 Task: Find connections with filter location Luofeng with filter topic #trainer with filter profile language English with filter current company Tata AIA Life Insurance with filter school PES UNIVERSITY, BANGLORE with filter industry Non-profit Organizations with filter service category Wedding Photography with filter keywords title Salon Manager
Action: Mouse moved to (626, 72)
Screenshot: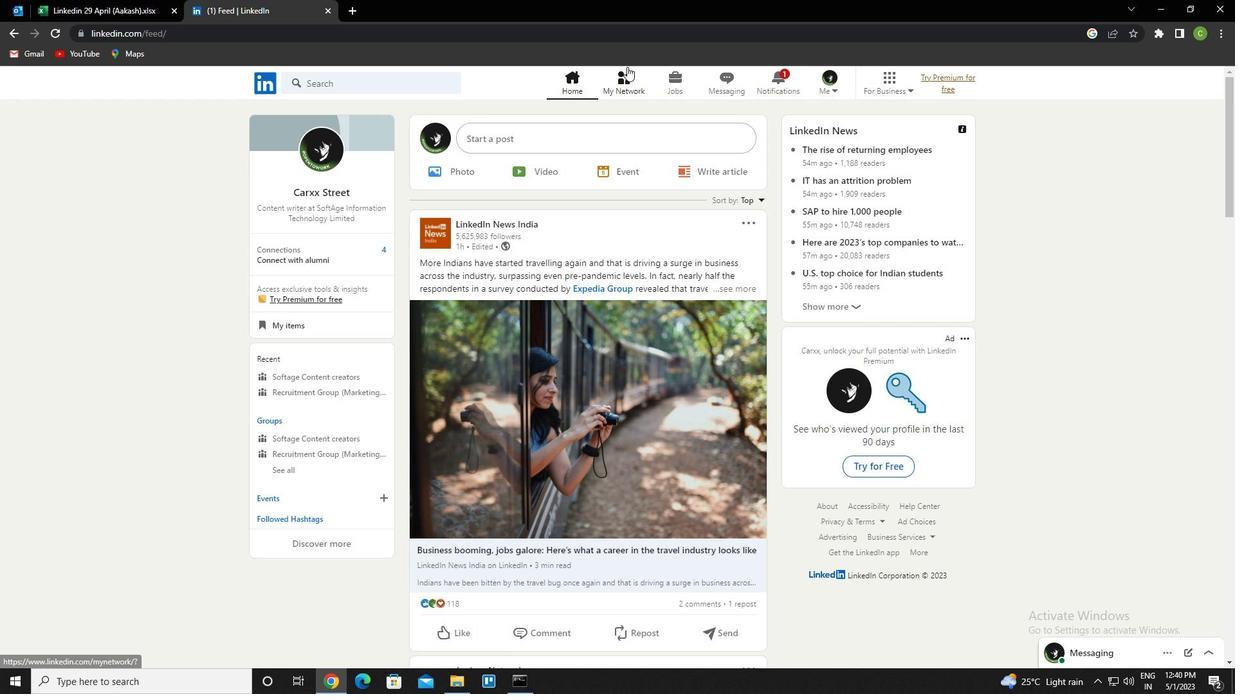 
Action: Mouse pressed left at (626, 72)
Screenshot: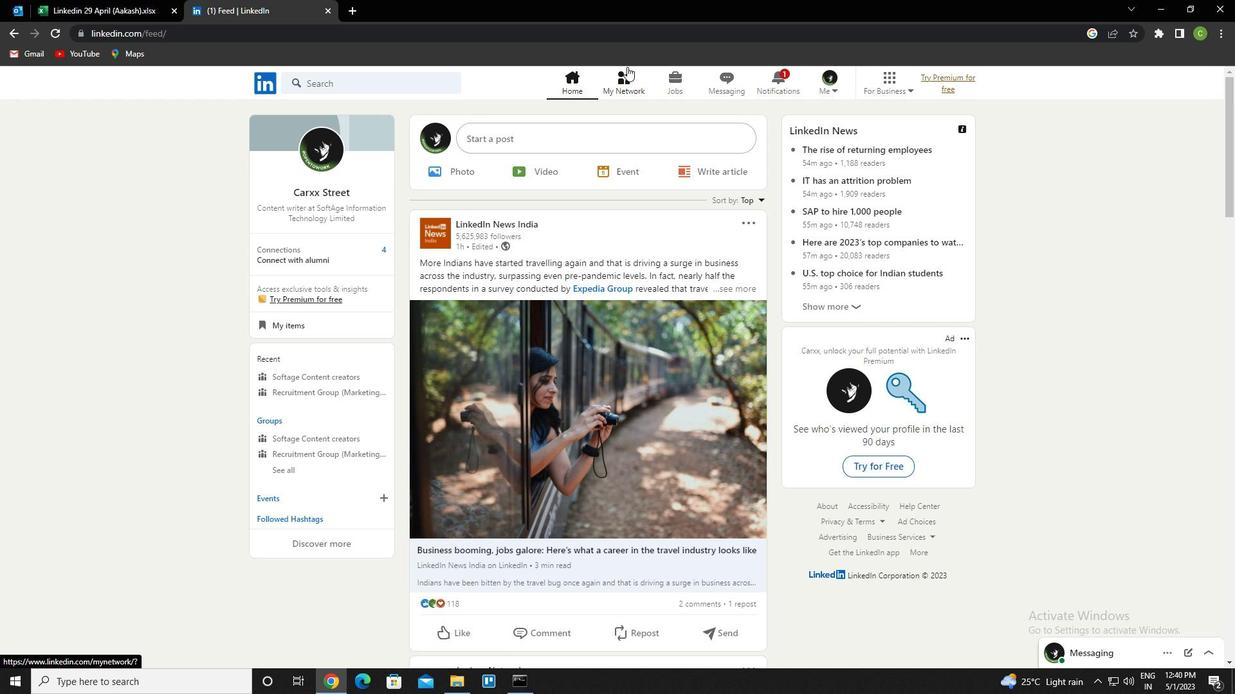 
Action: Mouse moved to (351, 154)
Screenshot: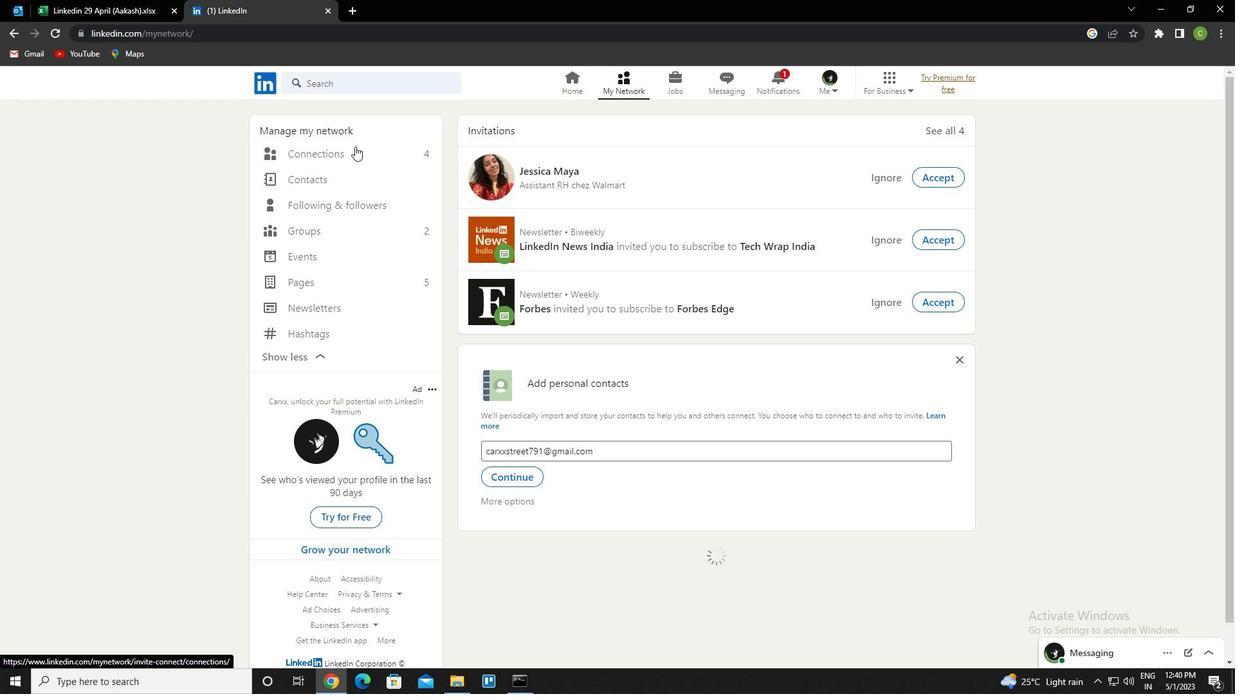 
Action: Mouse pressed left at (351, 154)
Screenshot: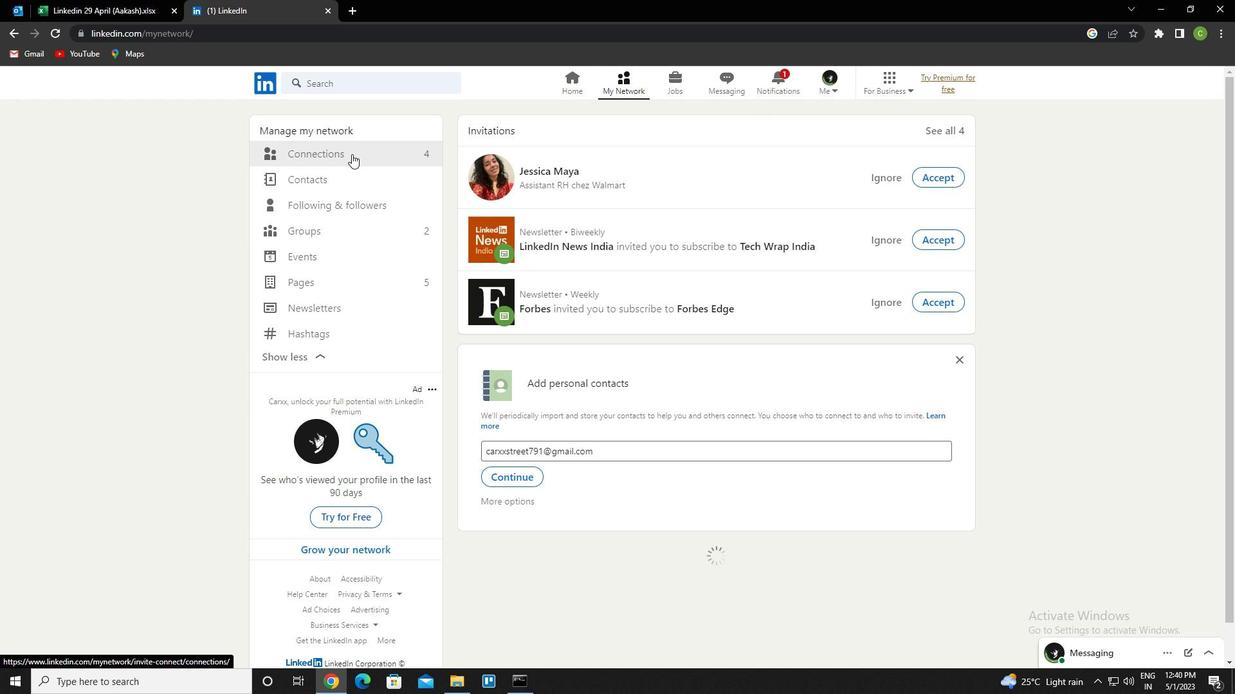 
Action: Mouse moved to (702, 157)
Screenshot: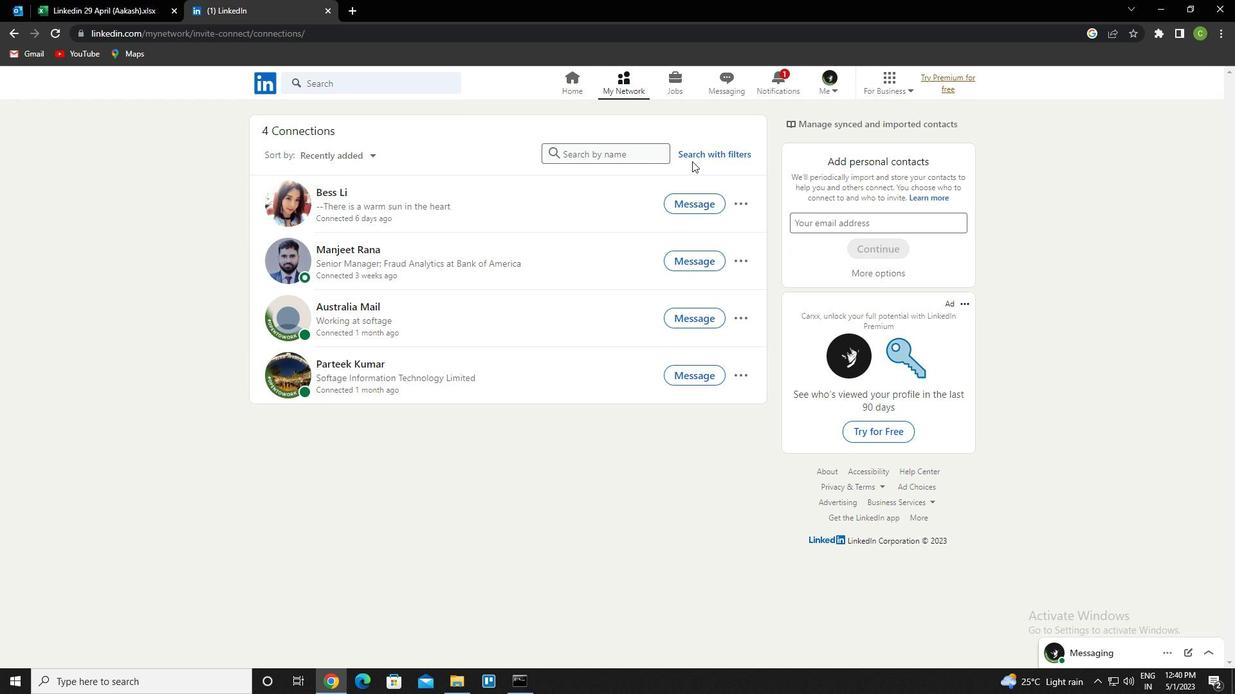 
Action: Mouse pressed left at (702, 157)
Screenshot: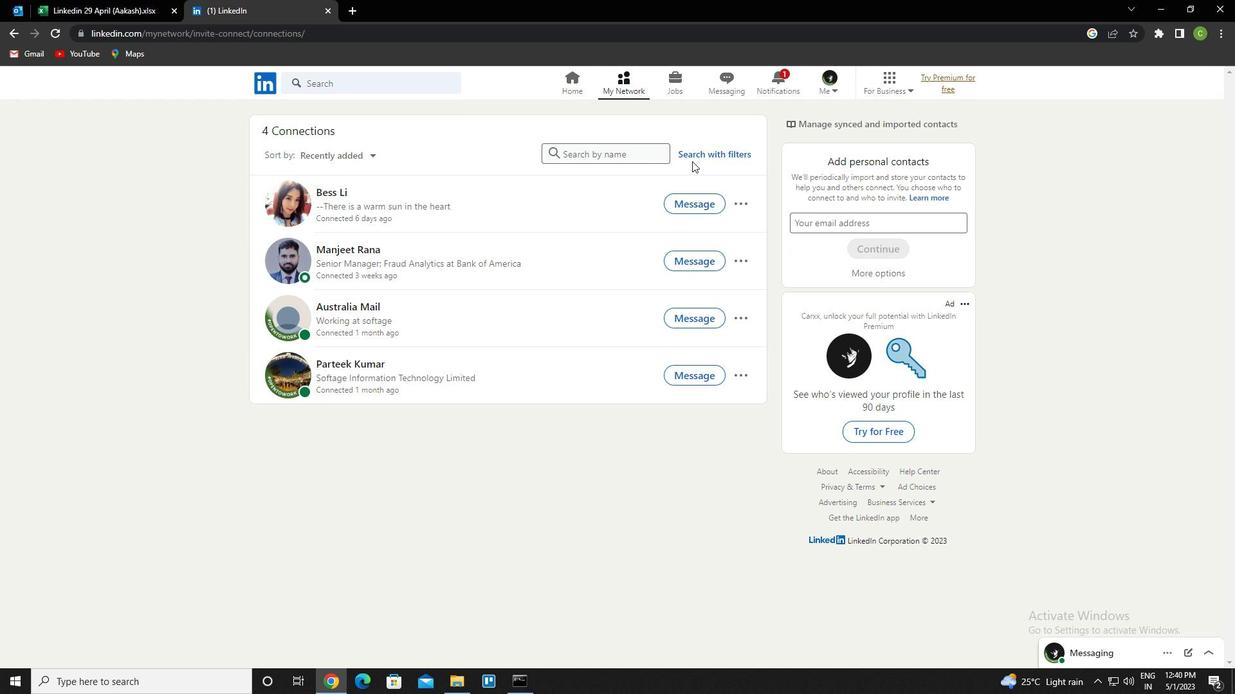 
Action: Mouse moved to (658, 114)
Screenshot: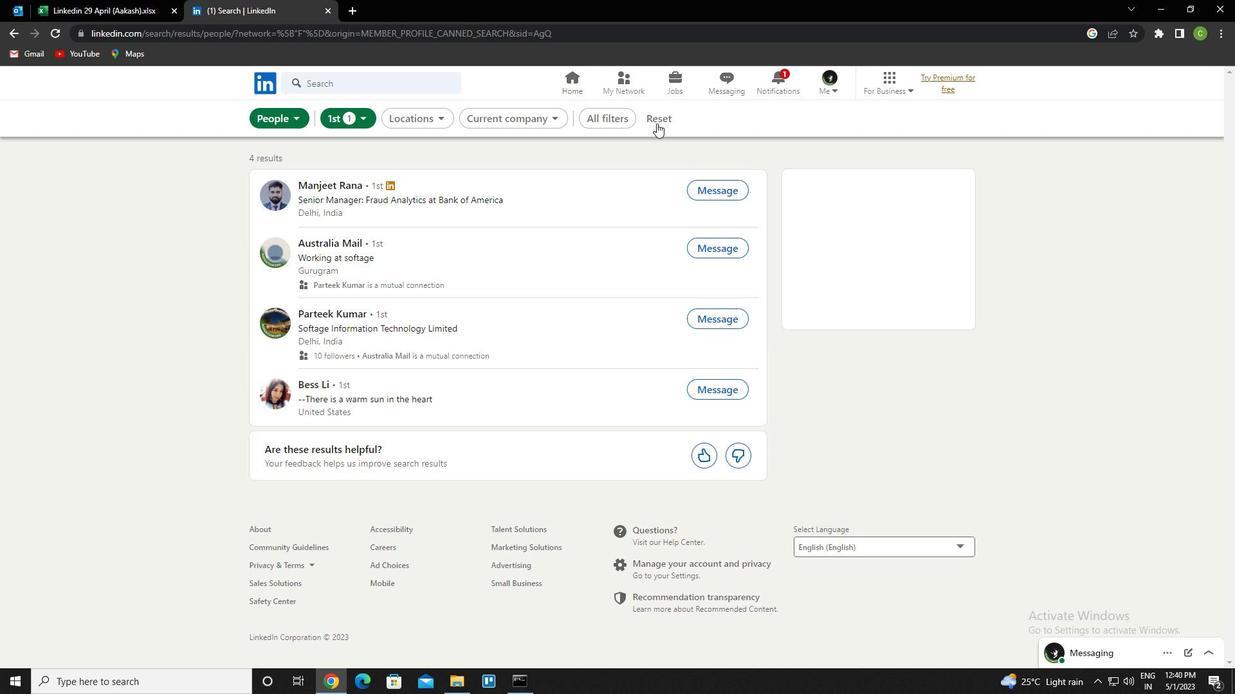 
Action: Mouse pressed left at (658, 114)
Screenshot: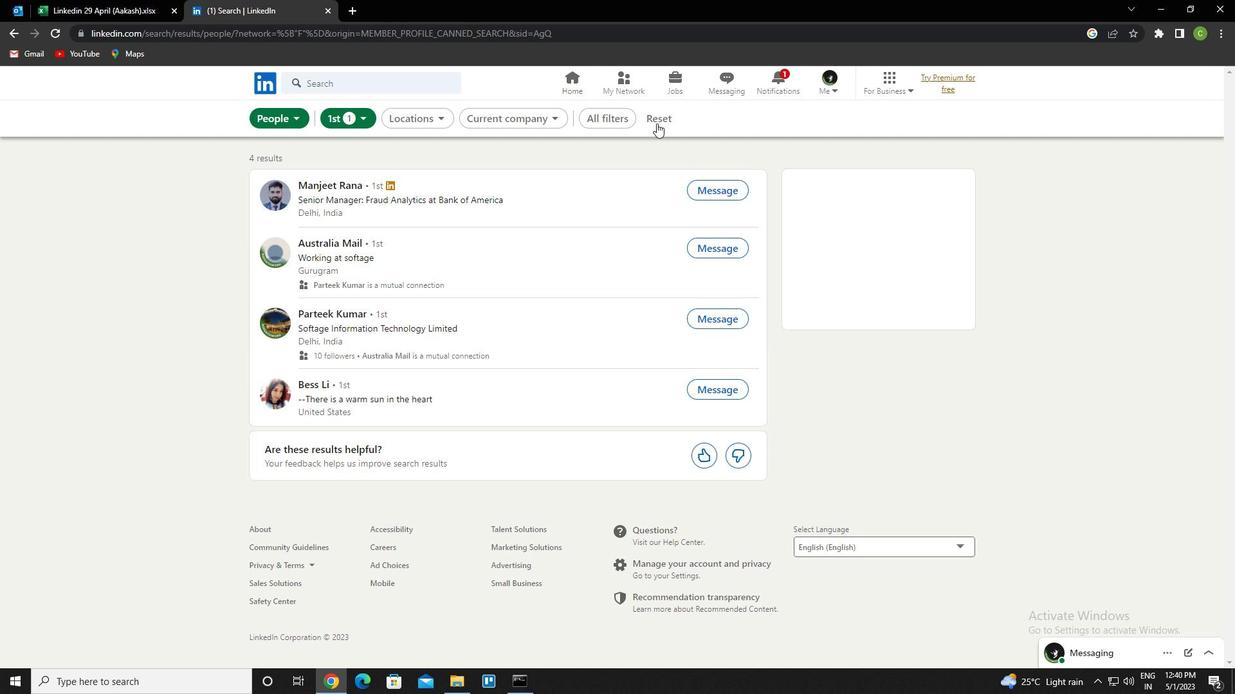 
Action: Mouse moved to (656, 118)
Screenshot: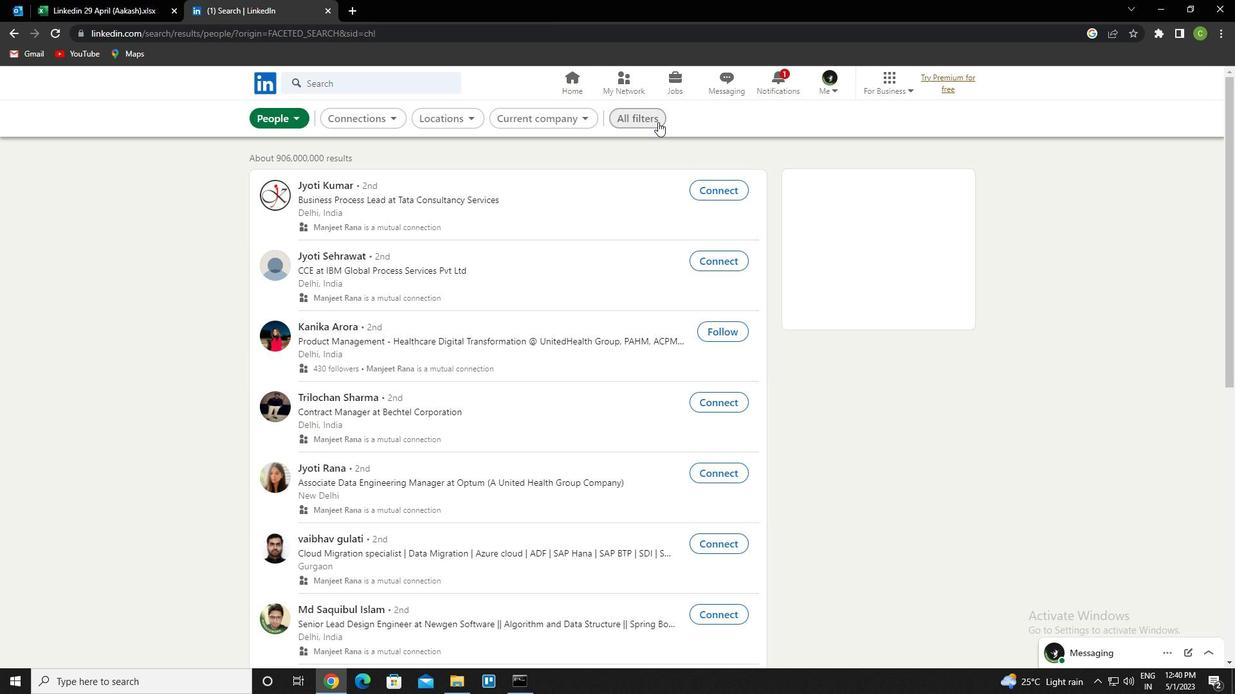 
Action: Mouse pressed left at (656, 118)
Screenshot: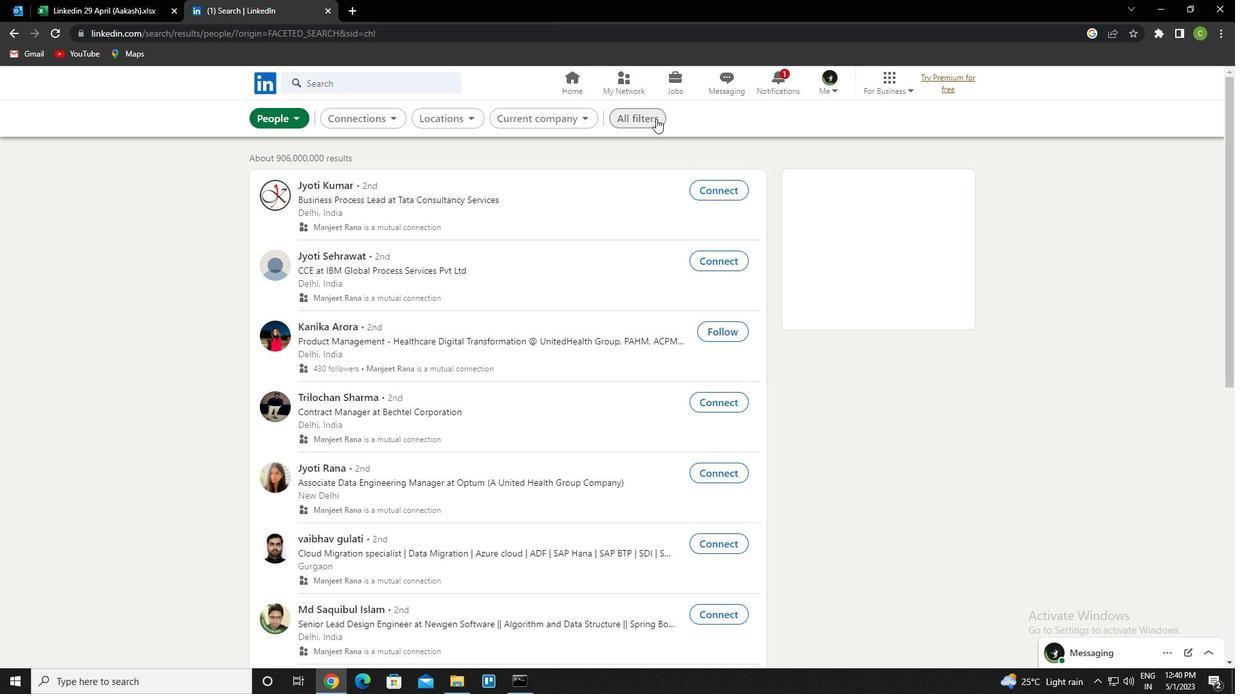 
Action: Mouse moved to (958, 291)
Screenshot: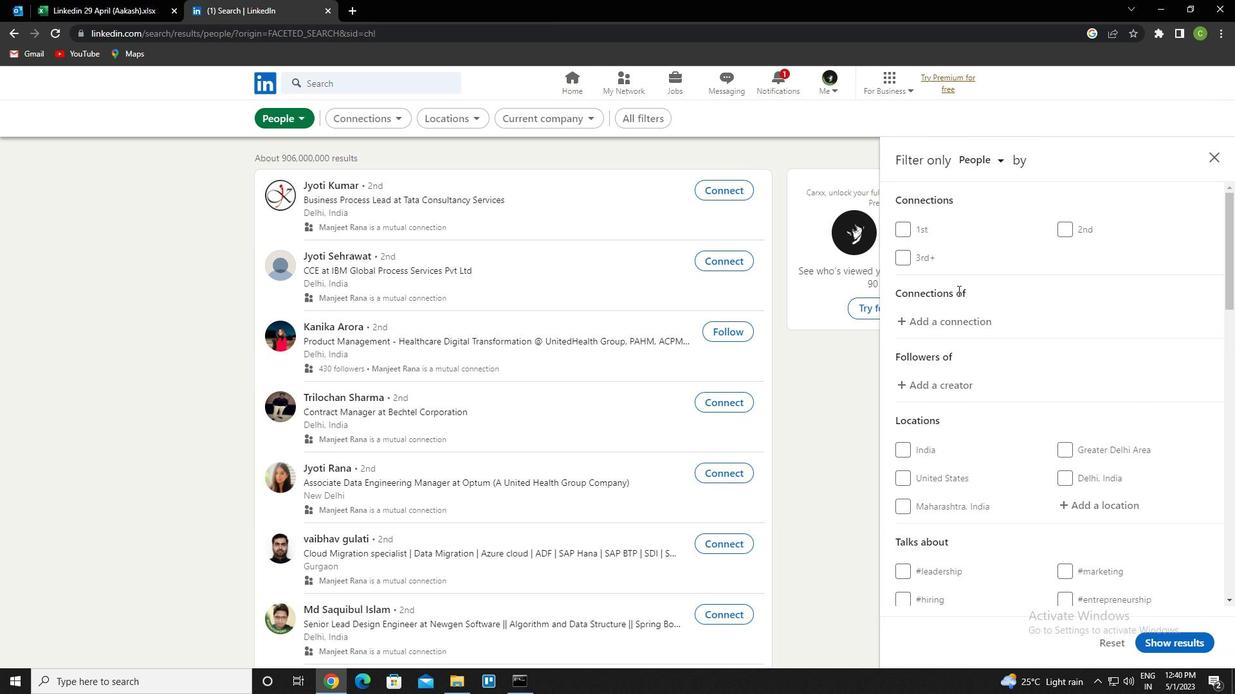 
Action: Mouse scrolled (958, 290) with delta (0, 0)
Screenshot: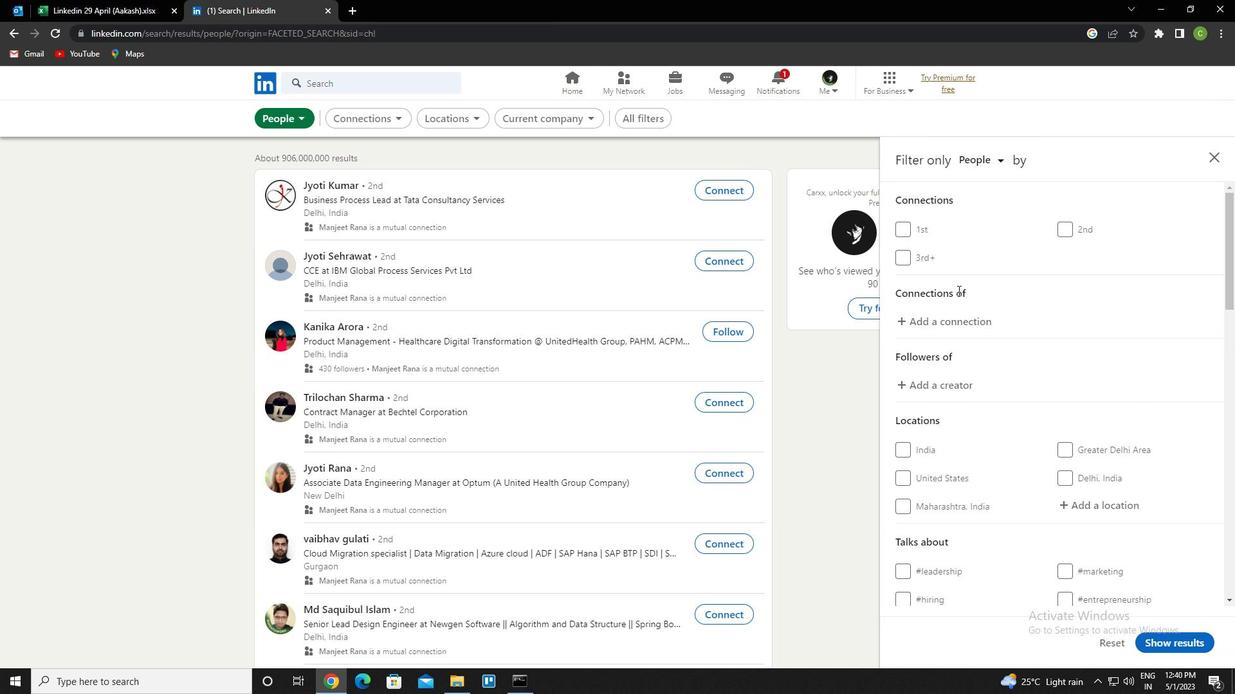 
Action: Mouse scrolled (958, 290) with delta (0, 0)
Screenshot: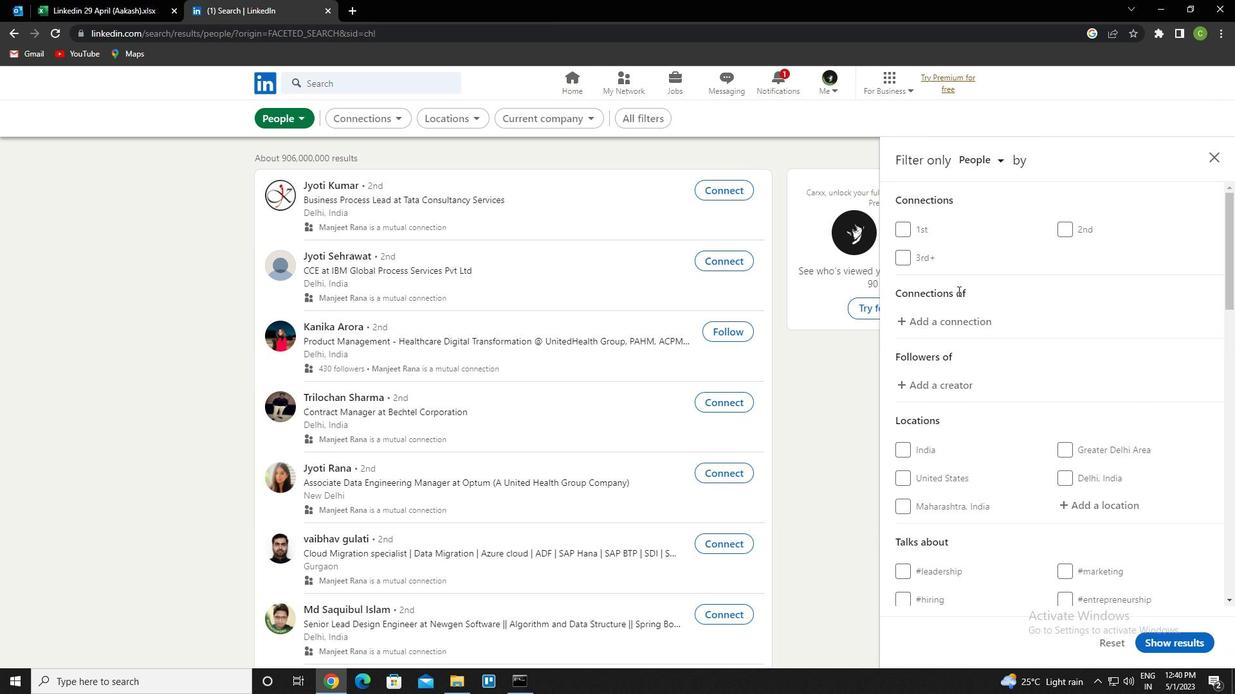 
Action: Mouse moved to (963, 308)
Screenshot: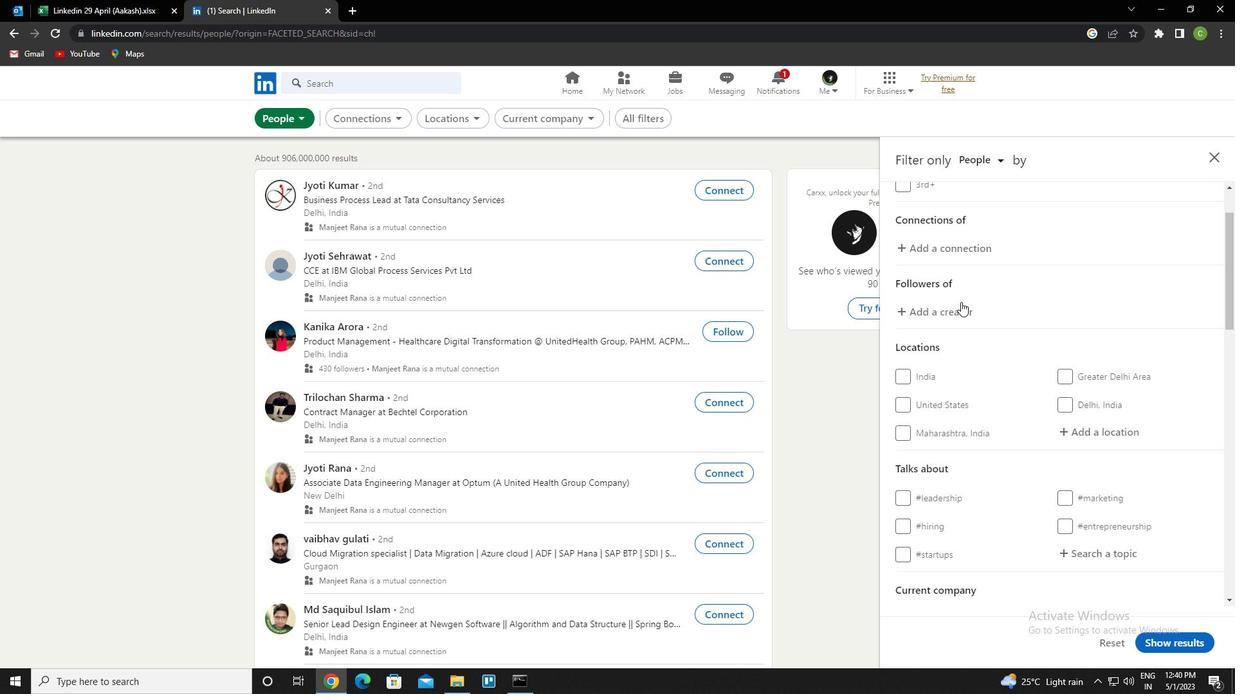 
Action: Mouse scrolled (963, 308) with delta (0, 0)
Screenshot: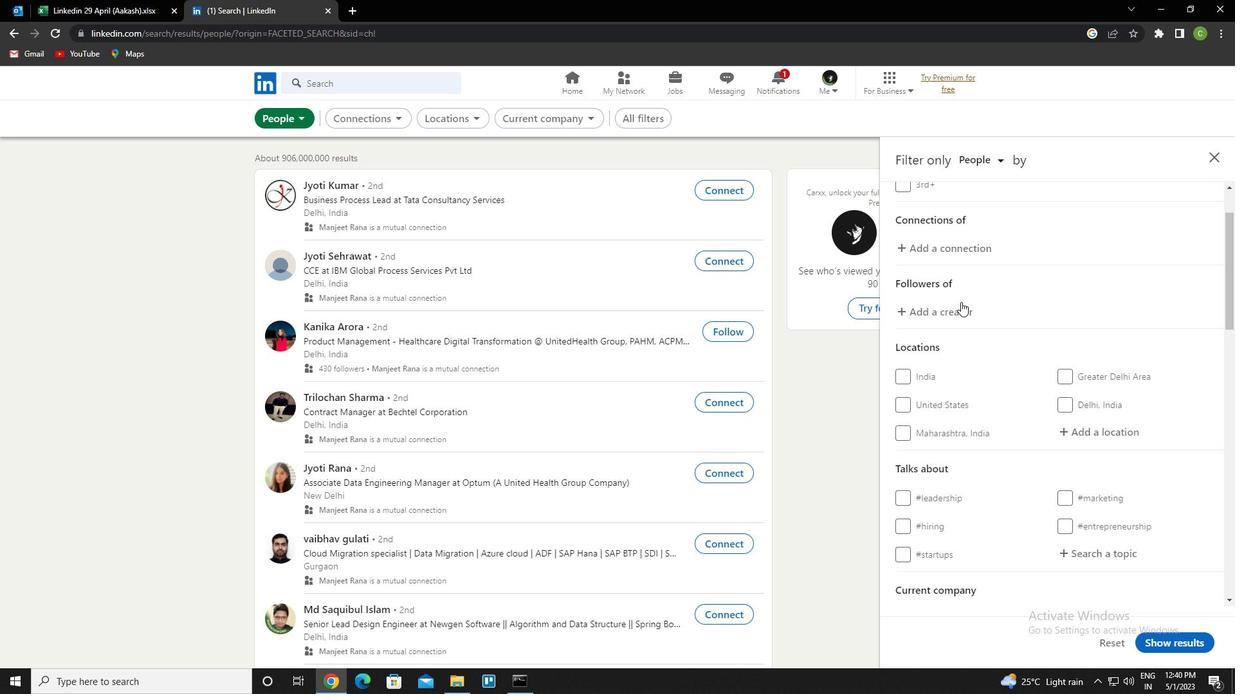 
Action: Mouse moved to (1097, 315)
Screenshot: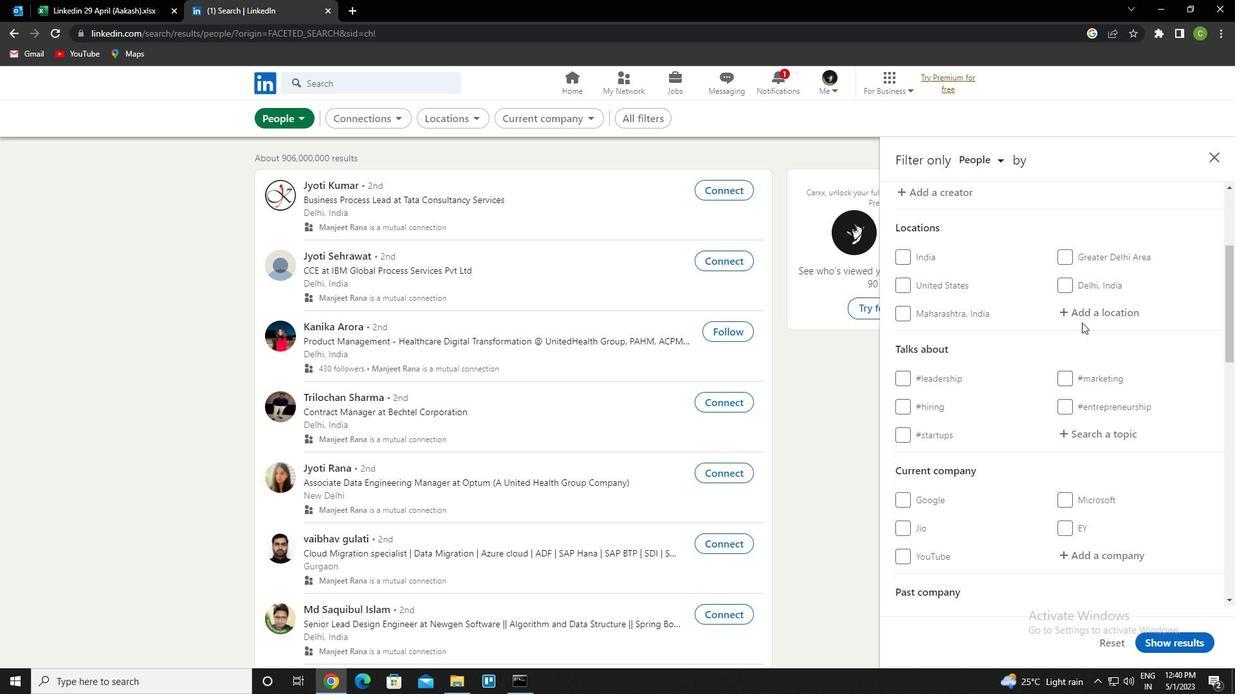 
Action: Mouse pressed left at (1097, 315)
Screenshot: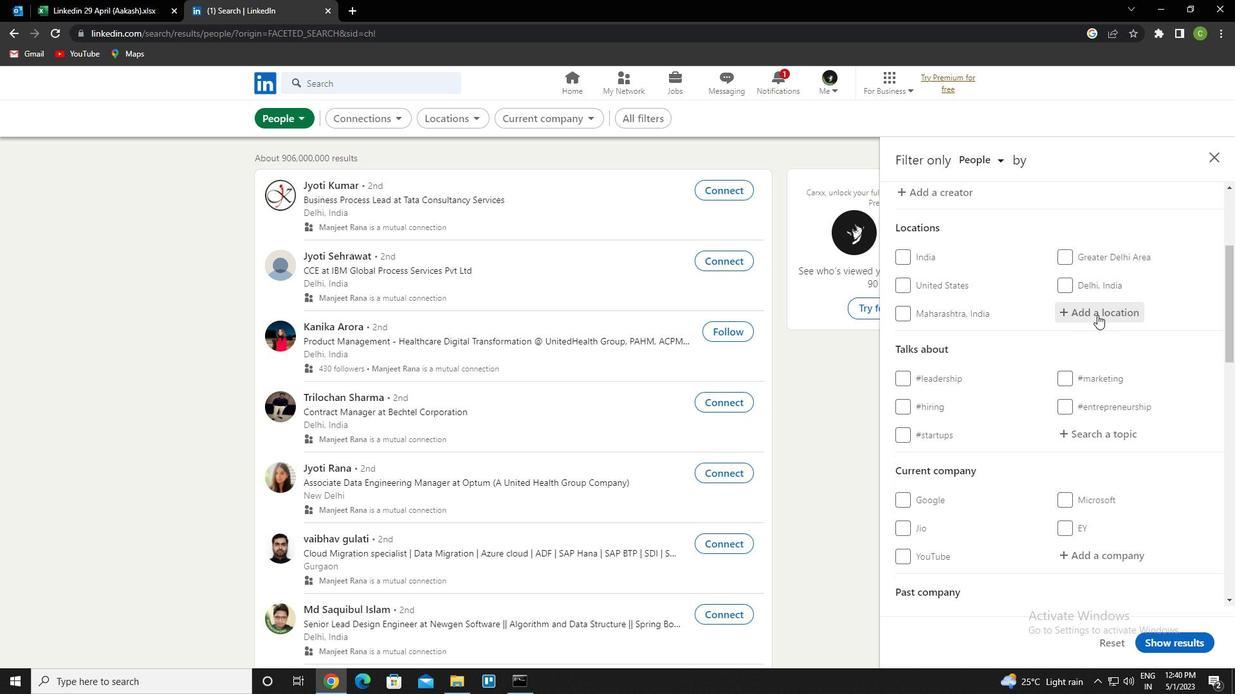 
Action: Mouse moved to (856, 487)
Screenshot: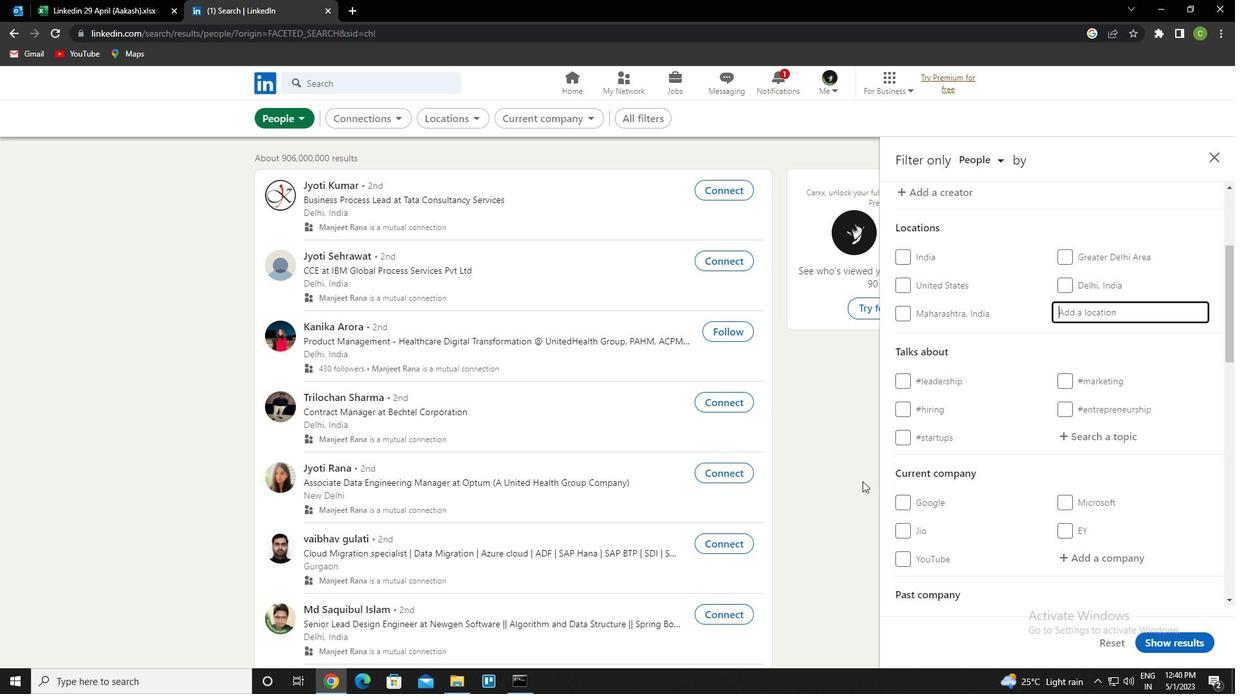 
Action: Key pressed <Key.caps_lock>l<Key.caps_lock>uofeng<Key.enter>
Screenshot: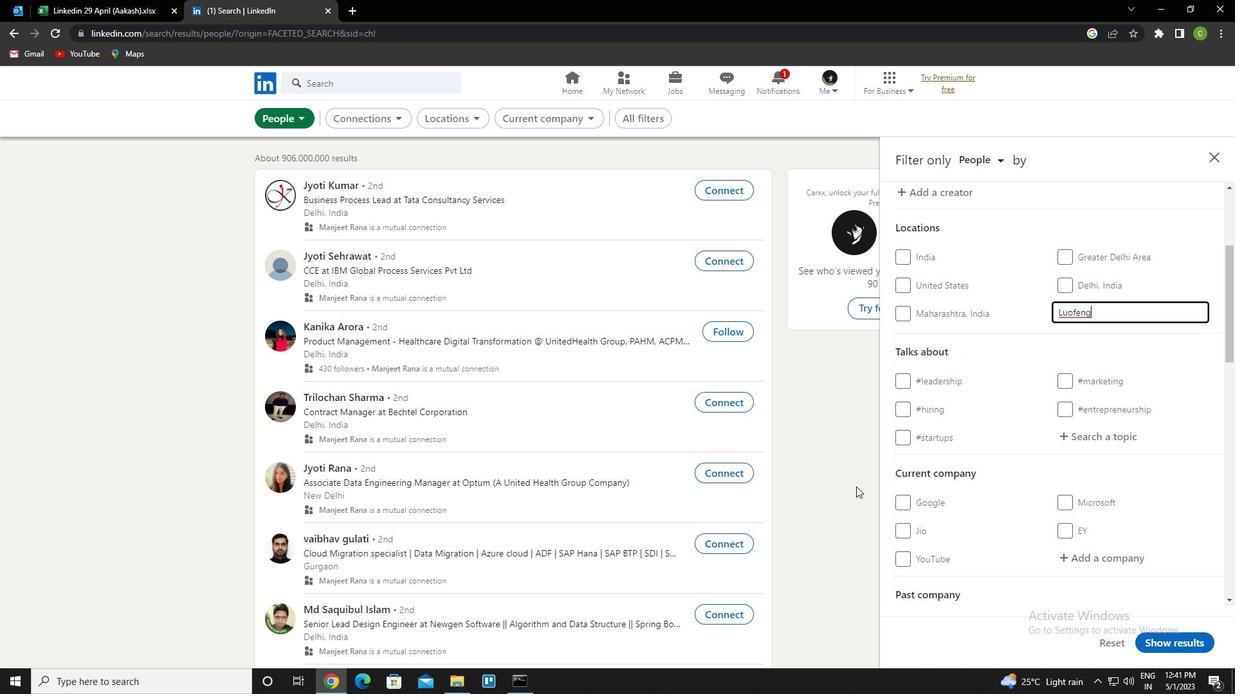 
Action: Mouse moved to (1214, 496)
Screenshot: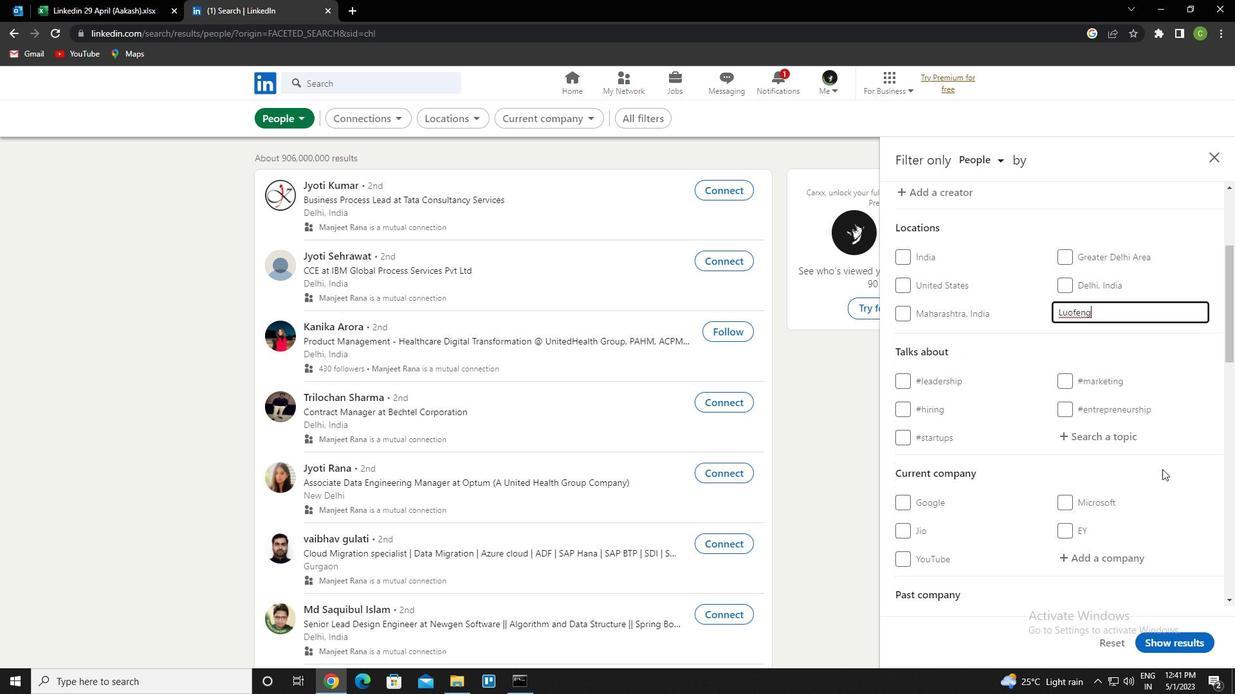 
Action: Mouse scrolled (1214, 496) with delta (0, 0)
Screenshot: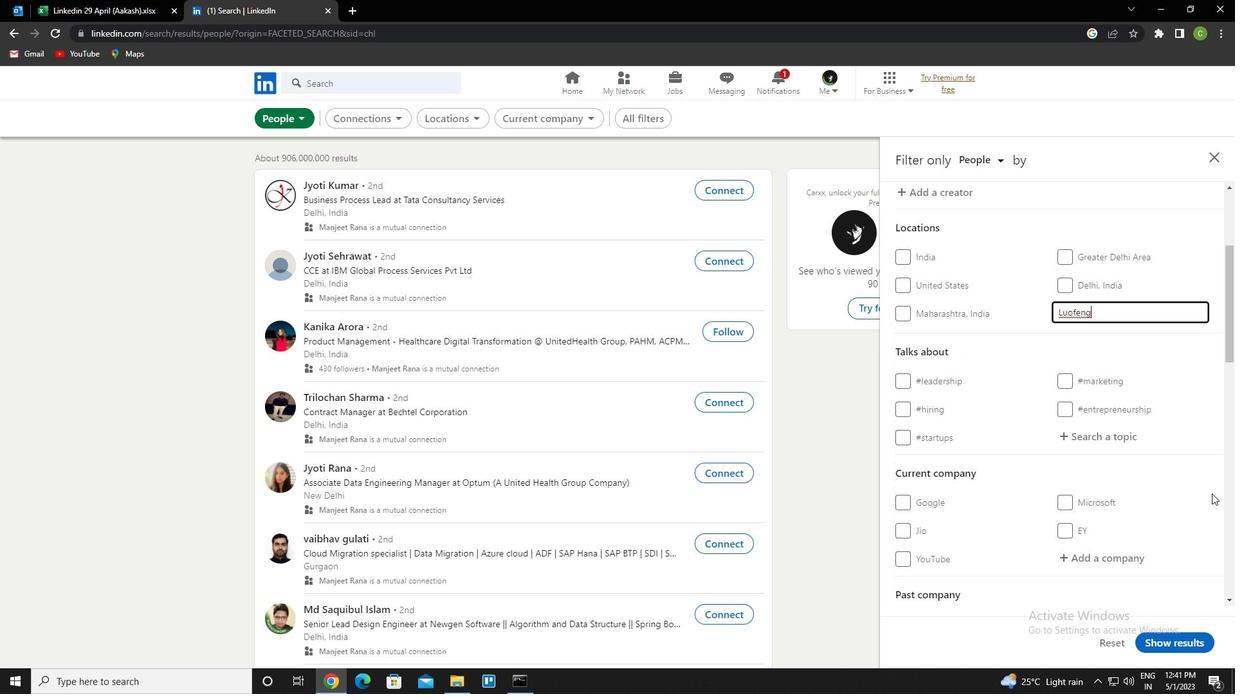 
Action: Mouse moved to (1106, 373)
Screenshot: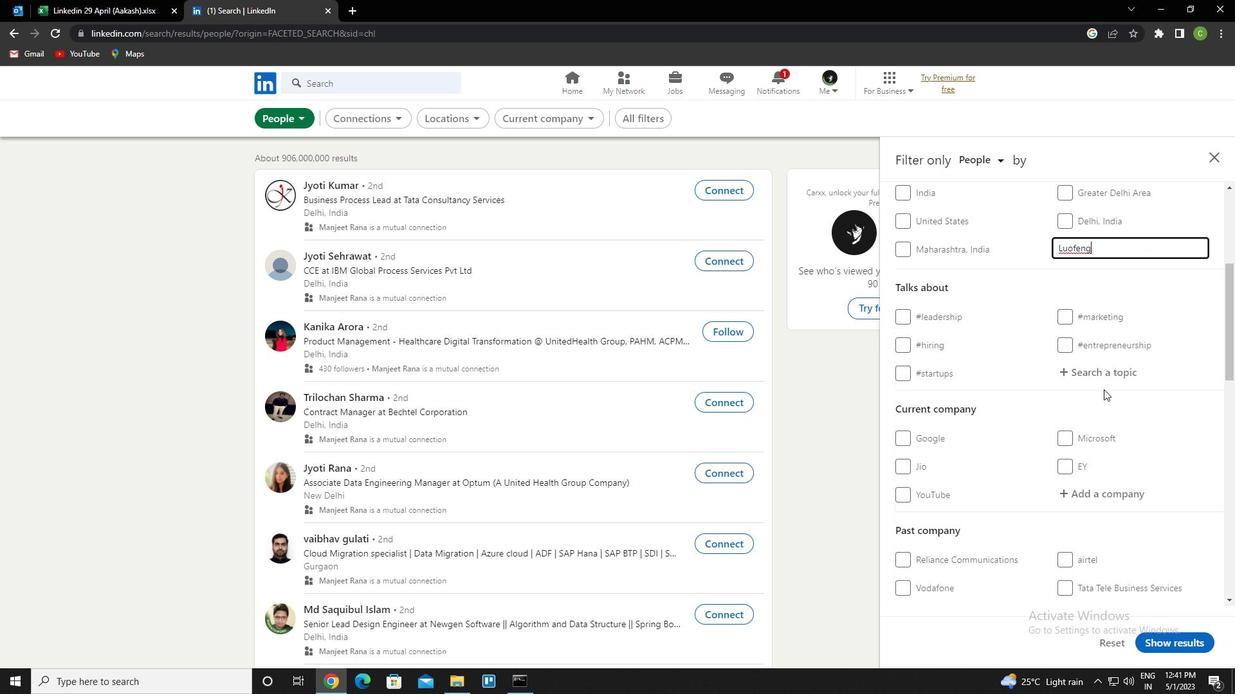 
Action: Mouse pressed left at (1106, 373)
Screenshot: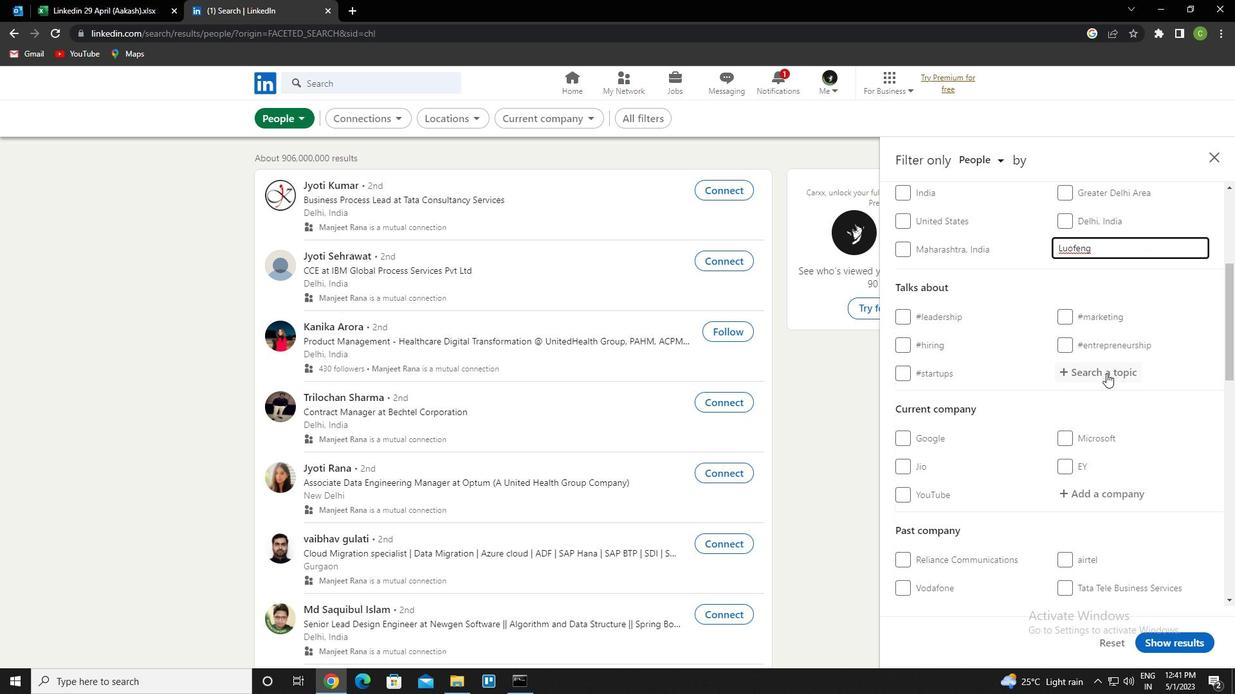 
Action: Key pressed trainer<Key.down><Key.enter>
Screenshot: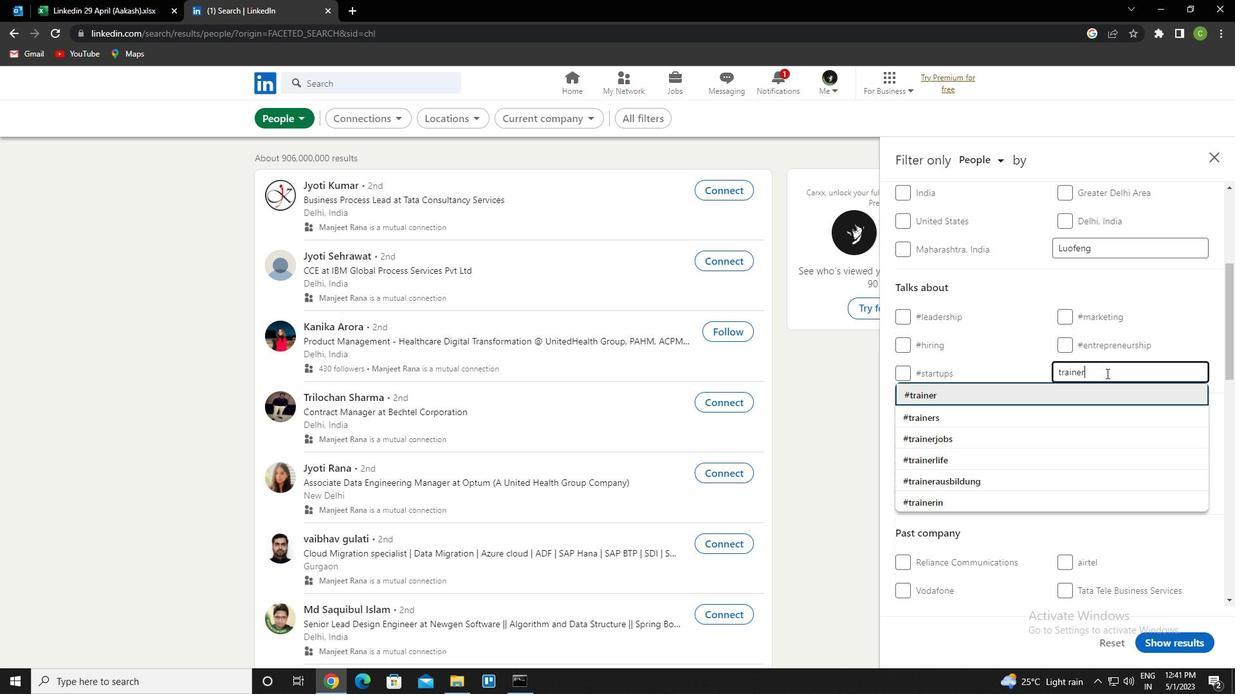 
Action: Mouse scrolled (1106, 373) with delta (0, 0)
Screenshot: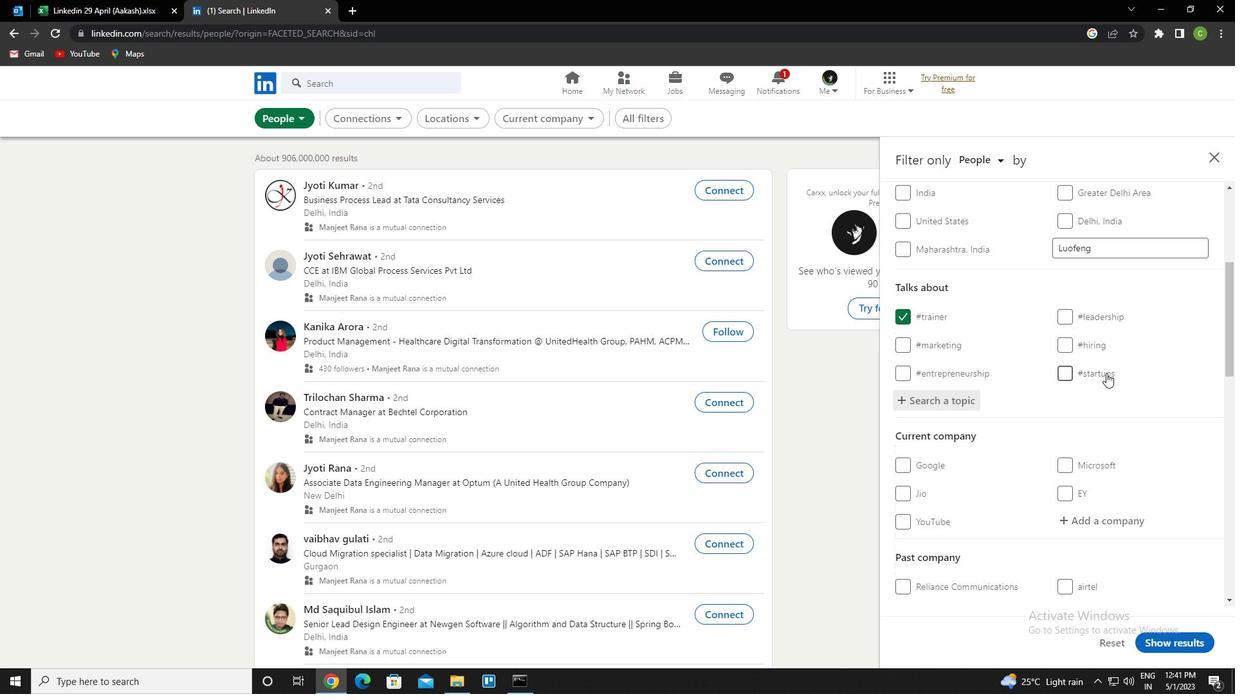 
Action: Mouse moved to (1105, 374)
Screenshot: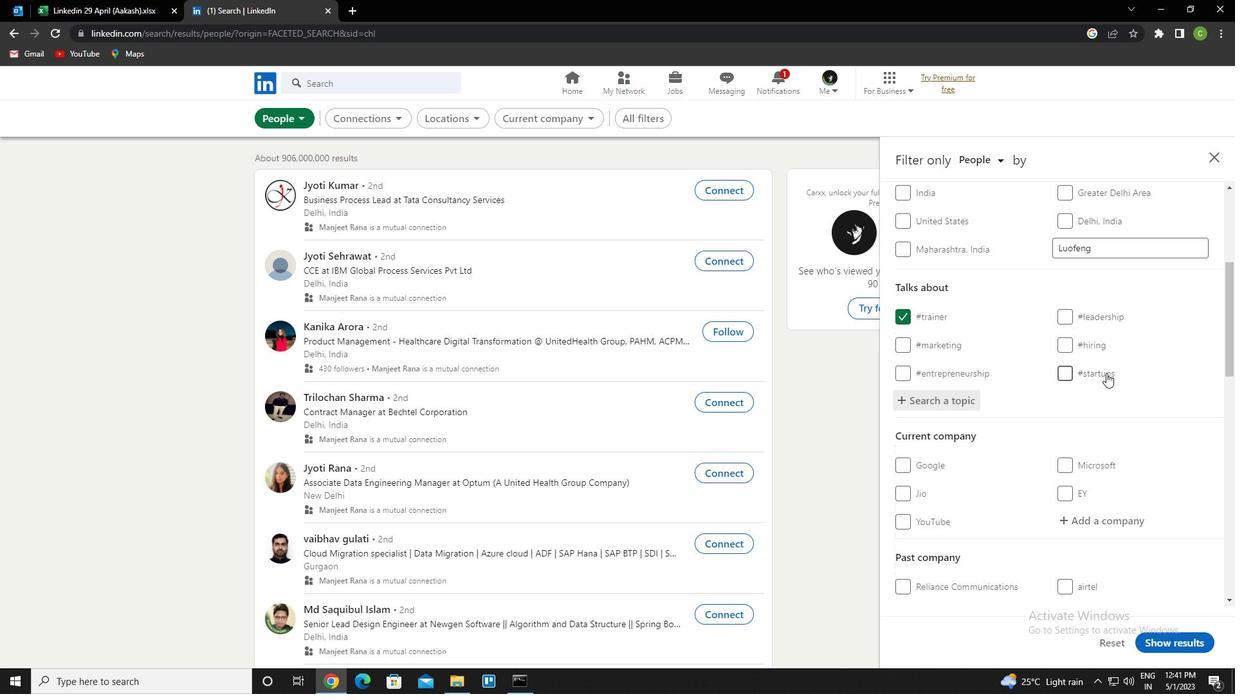 
Action: Mouse scrolled (1105, 373) with delta (0, 0)
Screenshot: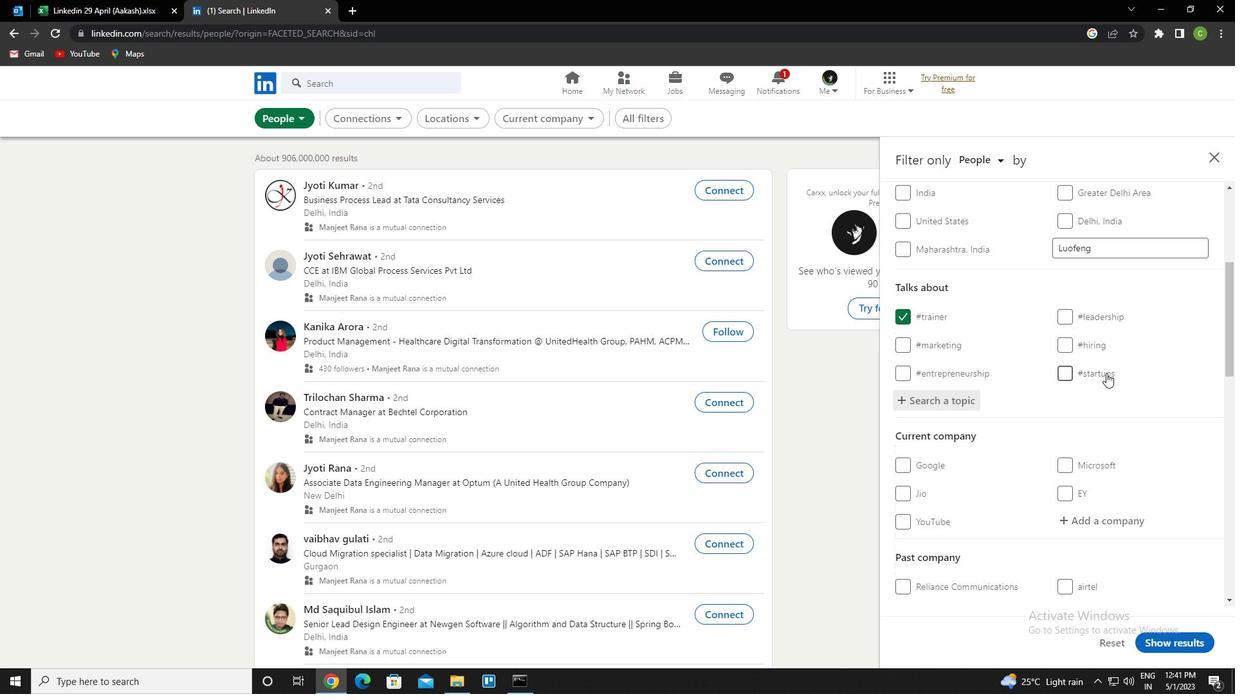 
Action: Mouse moved to (1102, 376)
Screenshot: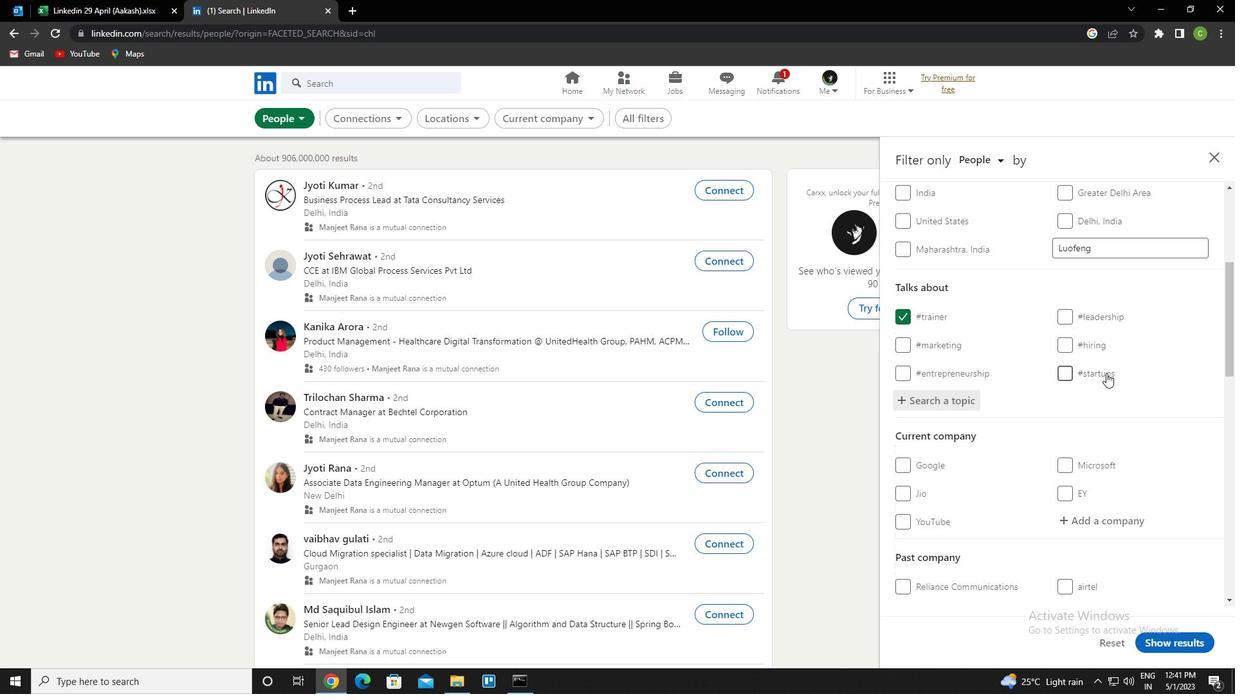 
Action: Mouse scrolled (1102, 375) with delta (0, 0)
Screenshot: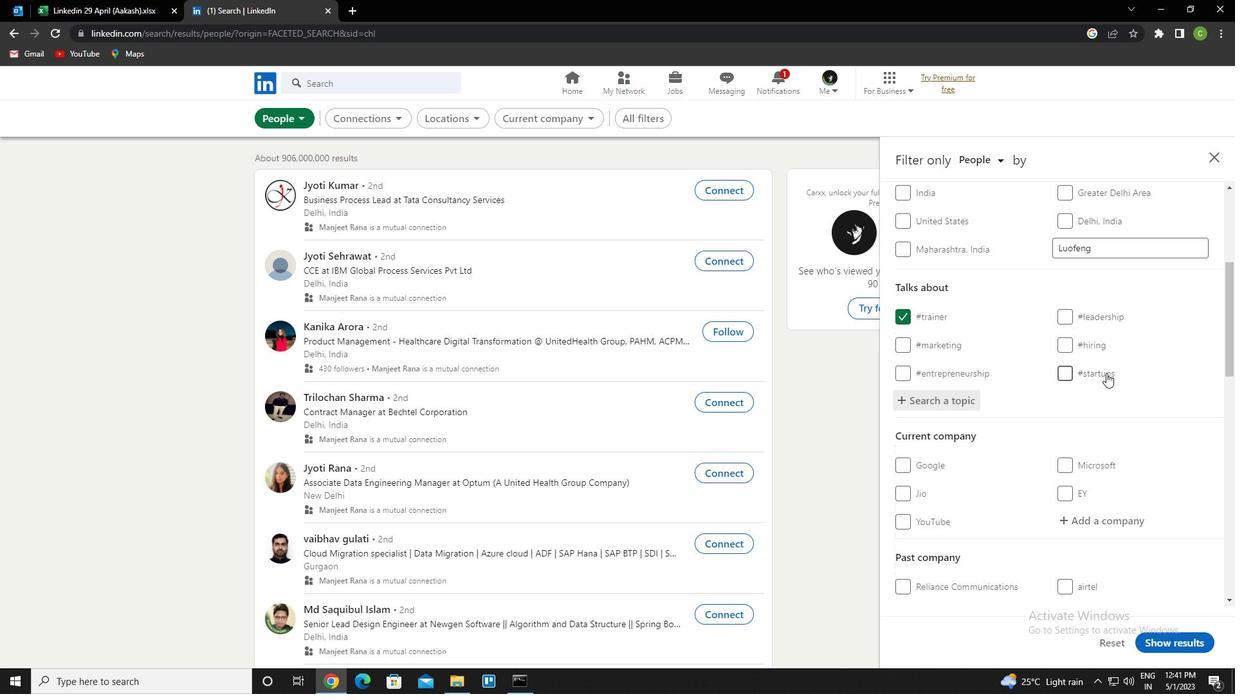 
Action: Mouse moved to (1101, 377)
Screenshot: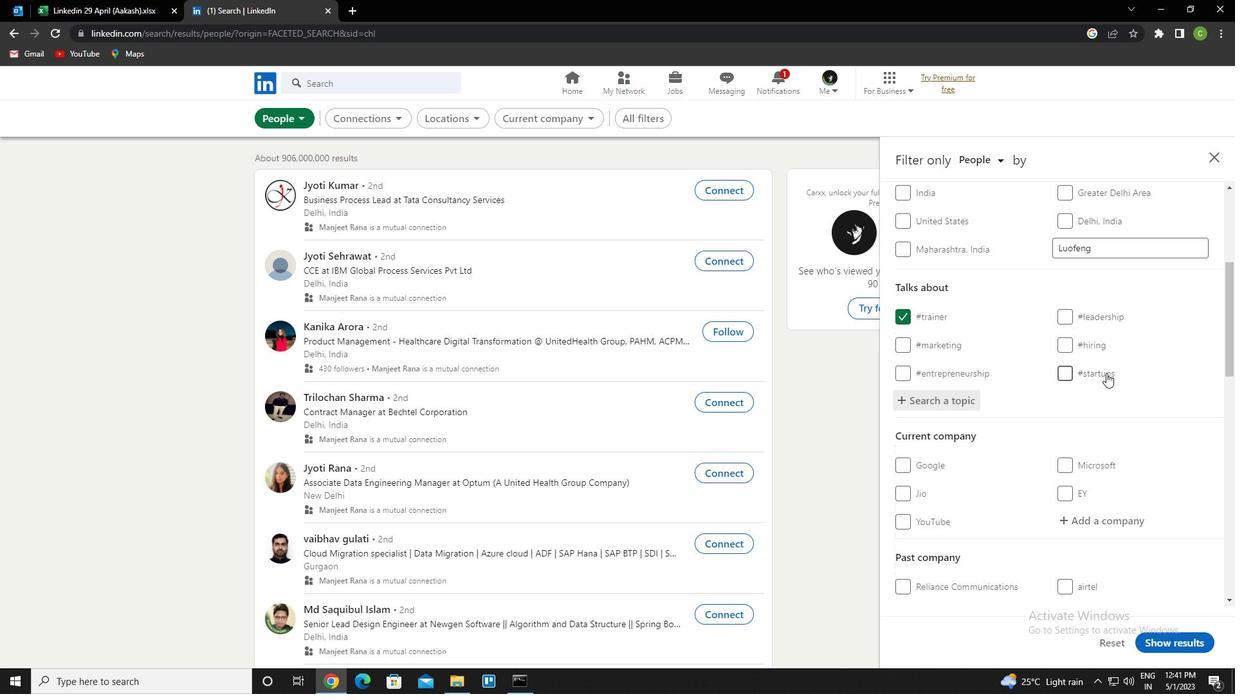 
Action: Mouse scrolled (1101, 376) with delta (0, 0)
Screenshot: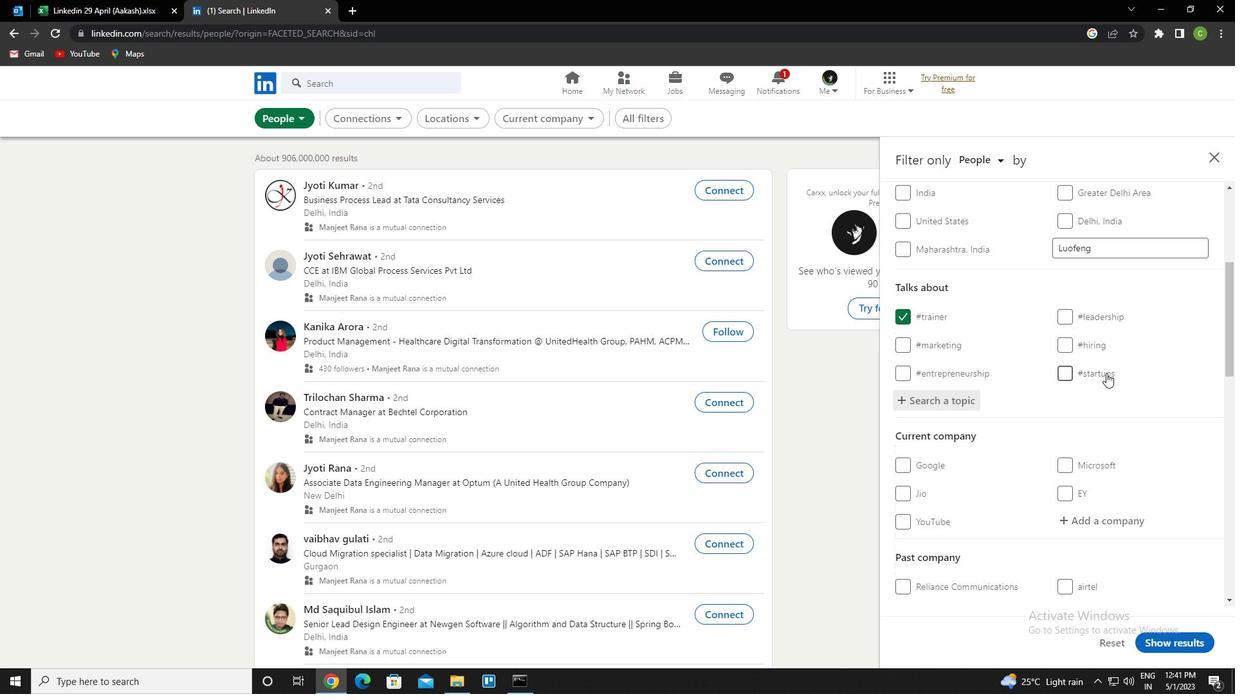 
Action: Mouse scrolled (1101, 376) with delta (0, 0)
Screenshot: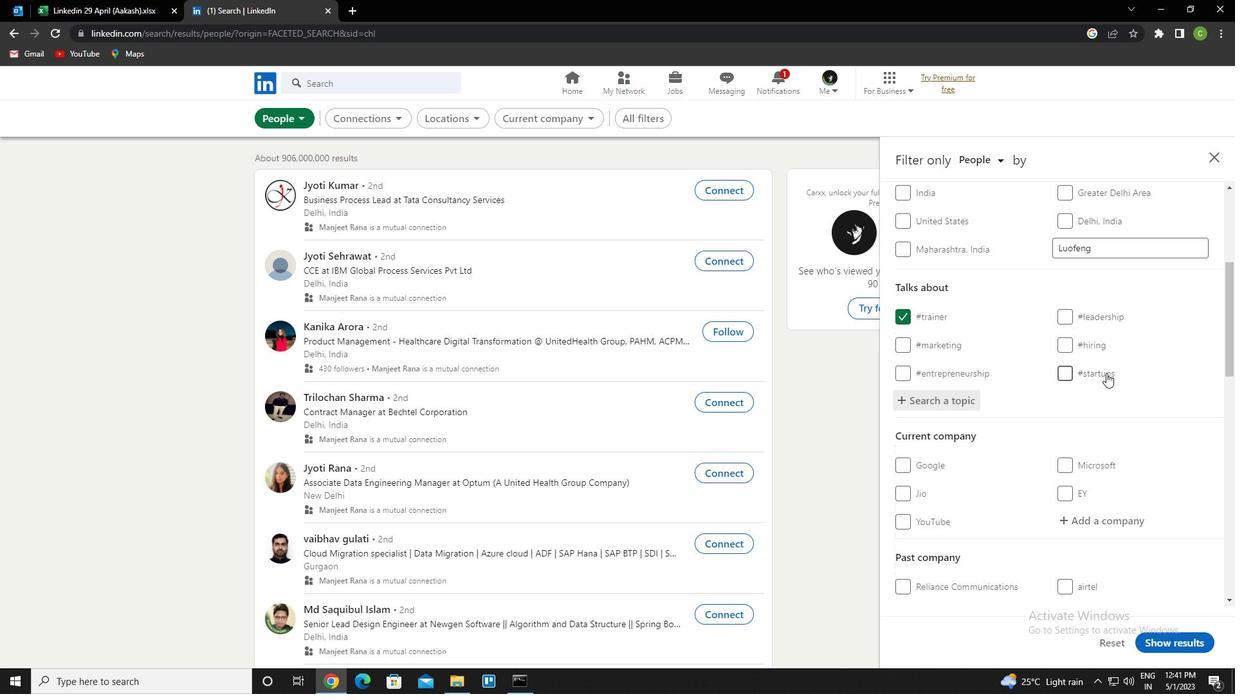 
Action: Mouse scrolled (1101, 376) with delta (0, 0)
Screenshot: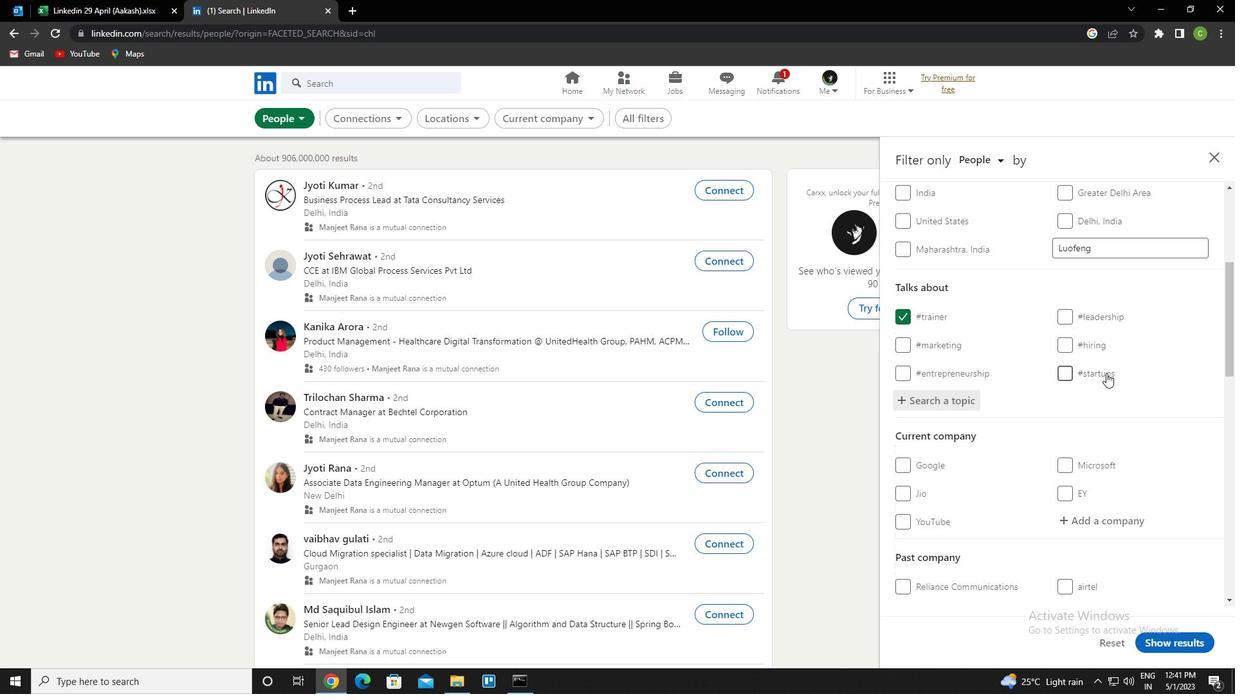 
Action: Mouse scrolled (1101, 376) with delta (0, 0)
Screenshot: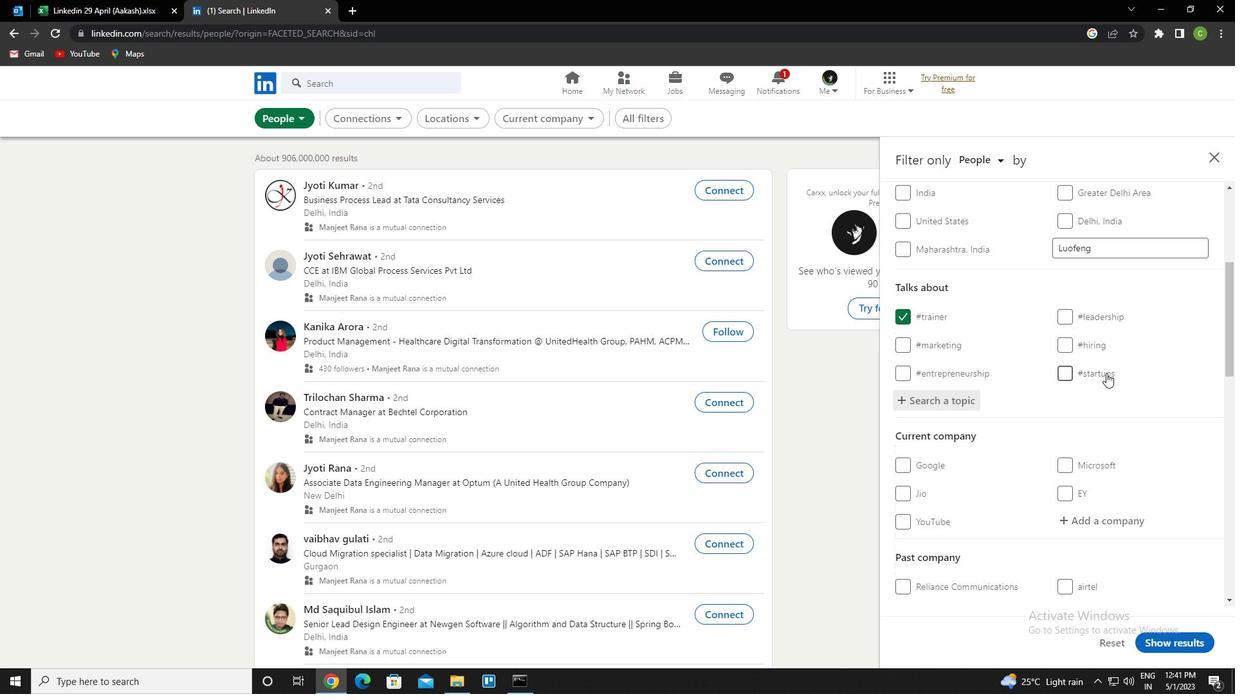 
Action: Mouse scrolled (1101, 376) with delta (0, 0)
Screenshot: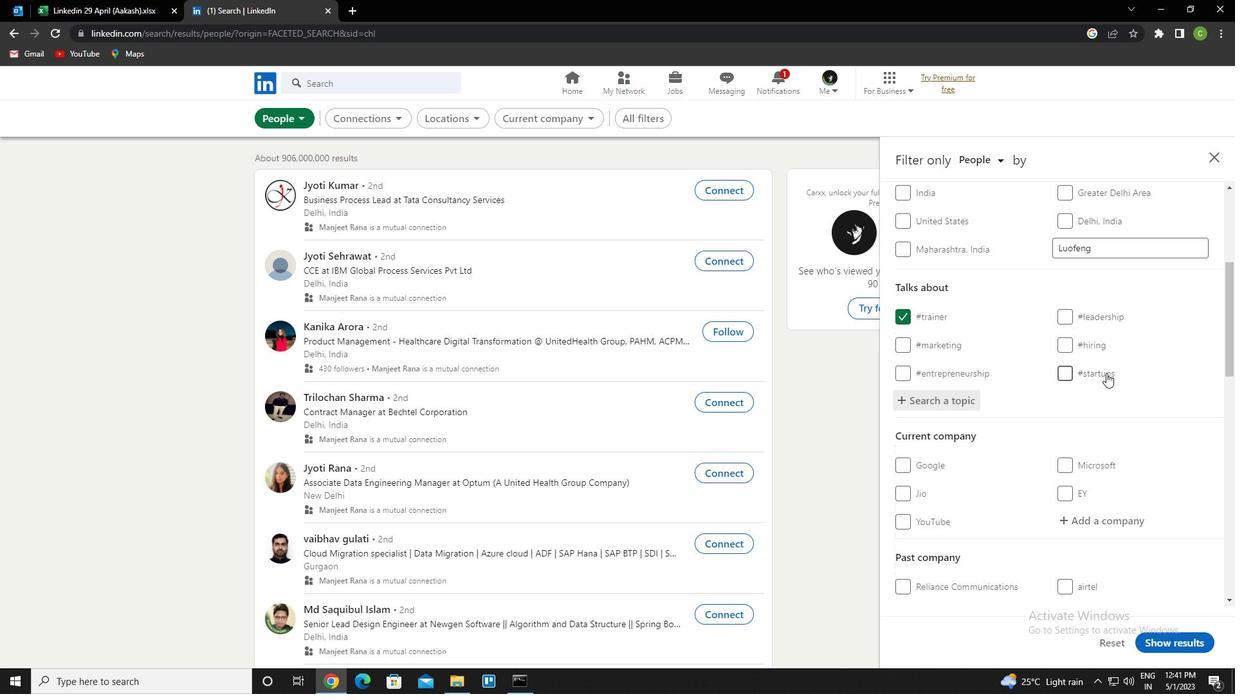 
Action: Mouse moved to (1100, 379)
Screenshot: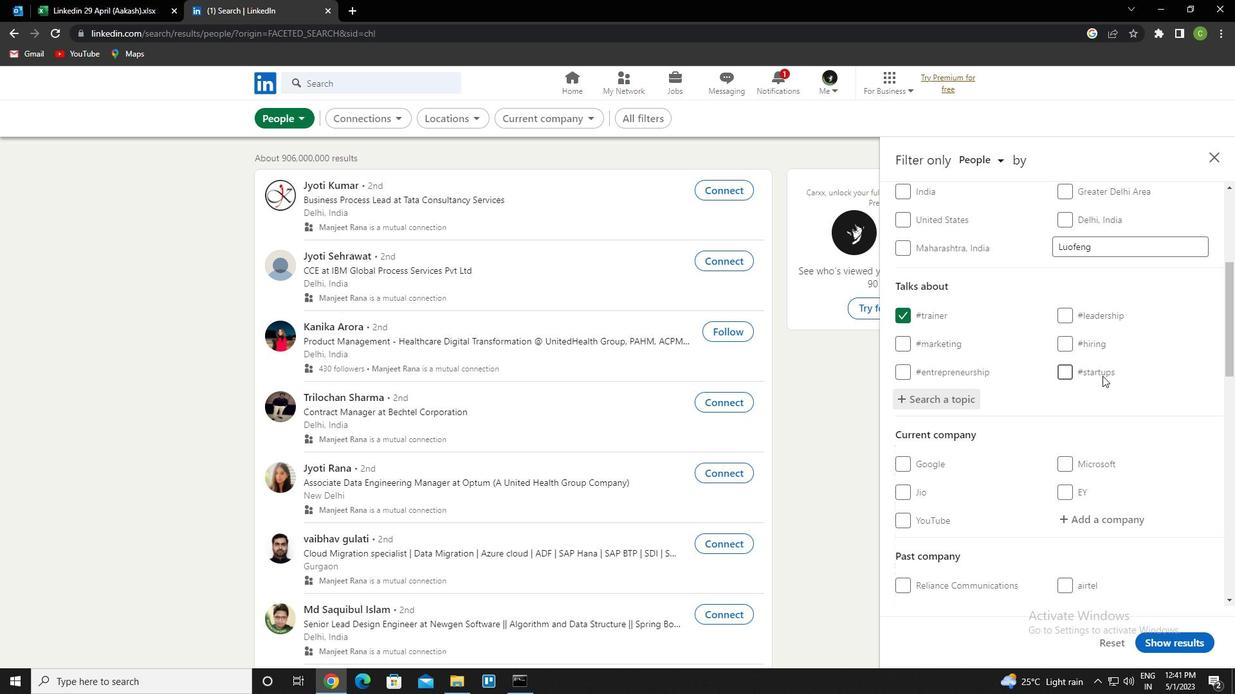 
Action: Mouse scrolled (1100, 378) with delta (0, 0)
Screenshot: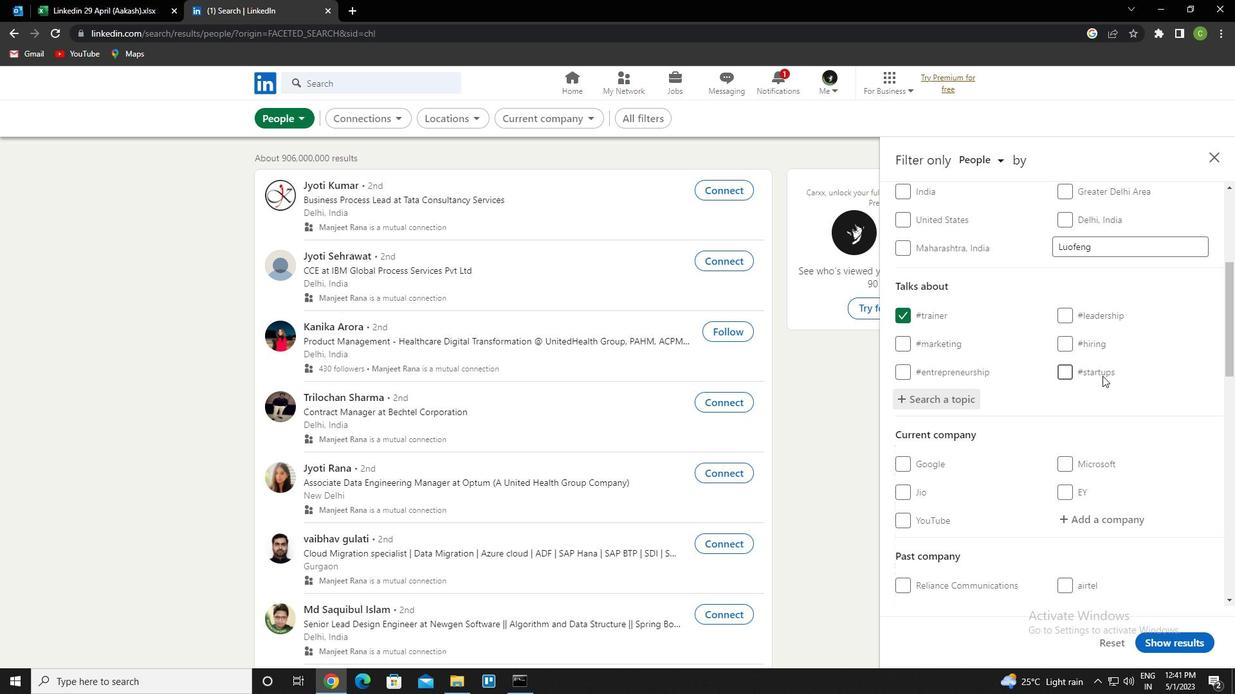 
Action: Mouse moved to (1097, 380)
Screenshot: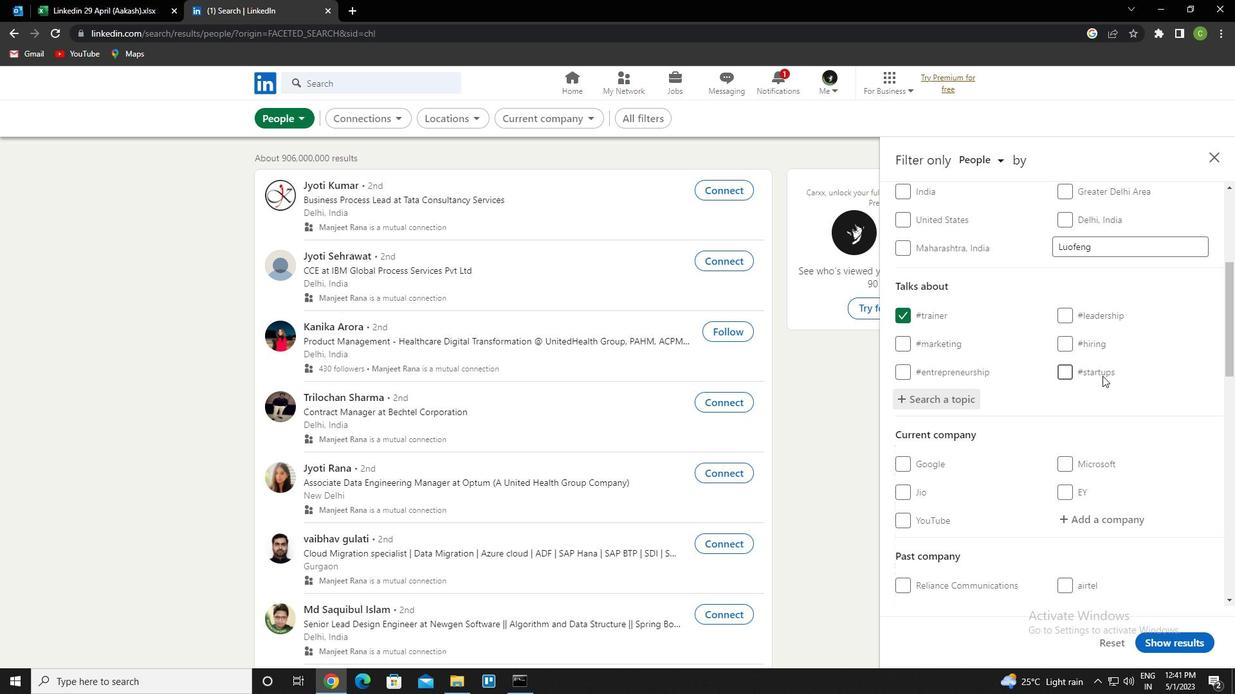 
Action: Mouse scrolled (1097, 380) with delta (0, 0)
Screenshot: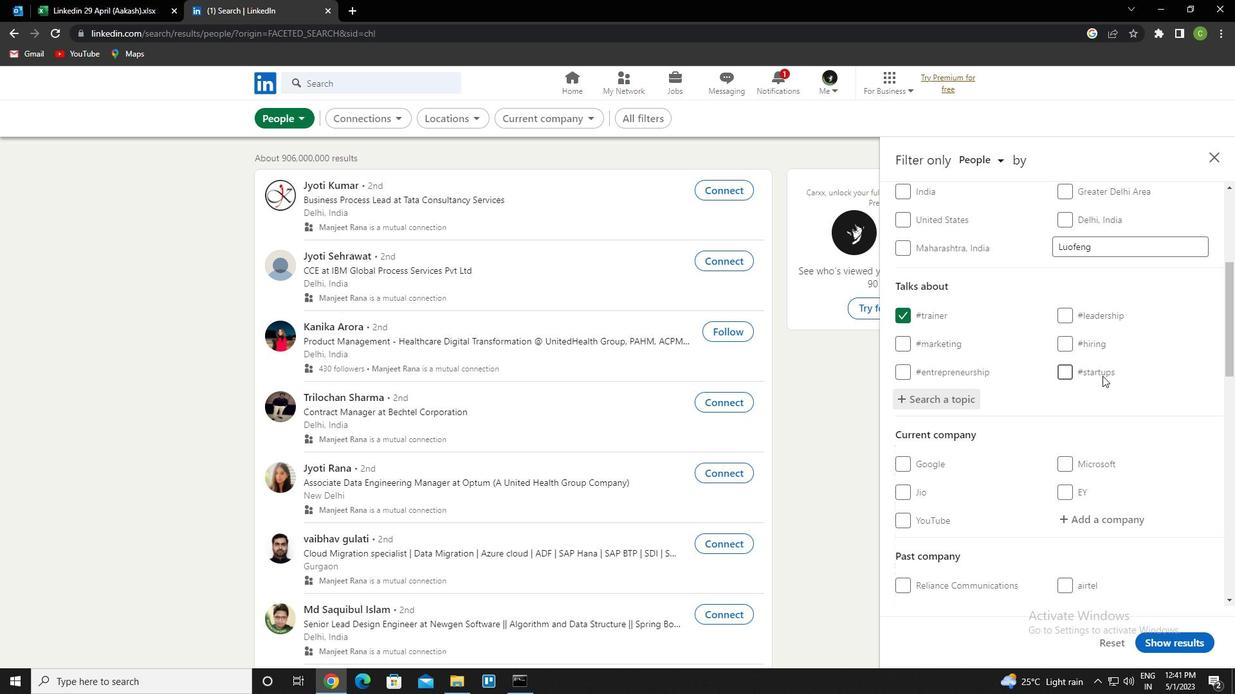 
Action: Mouse moved to (1092, 384)
Screenshot: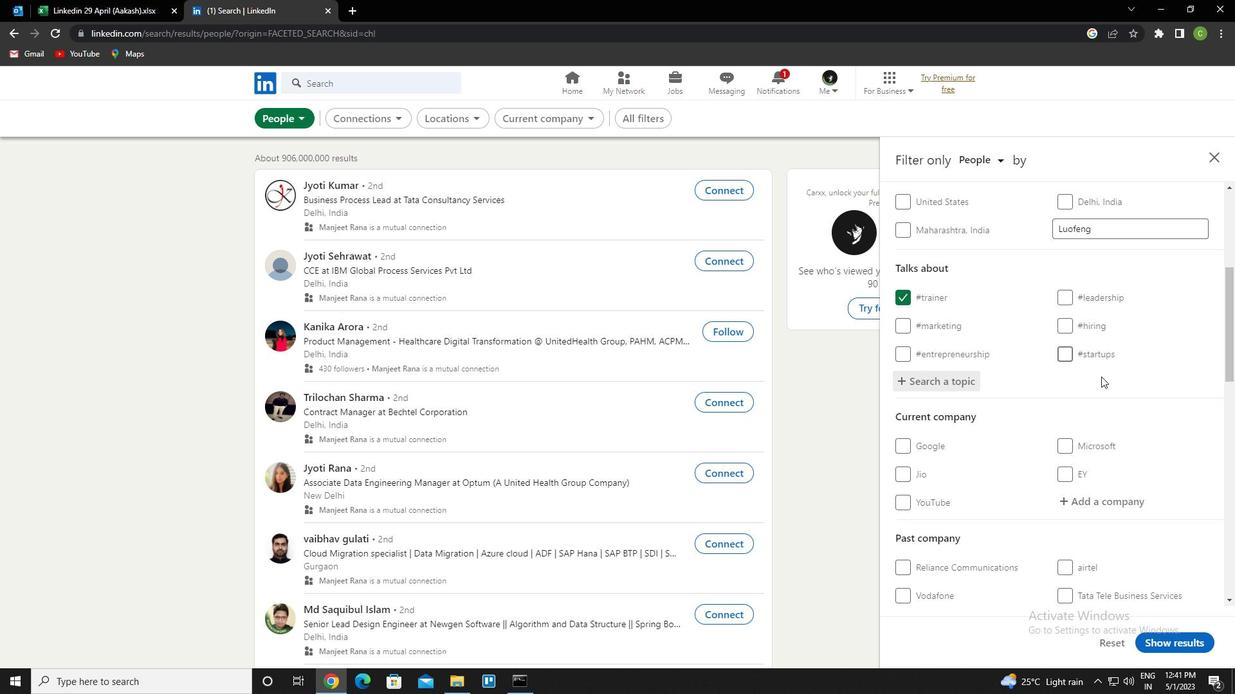 
Action: Mouse scrolled (1092, 383) with delta (0, 0)
Screenshot: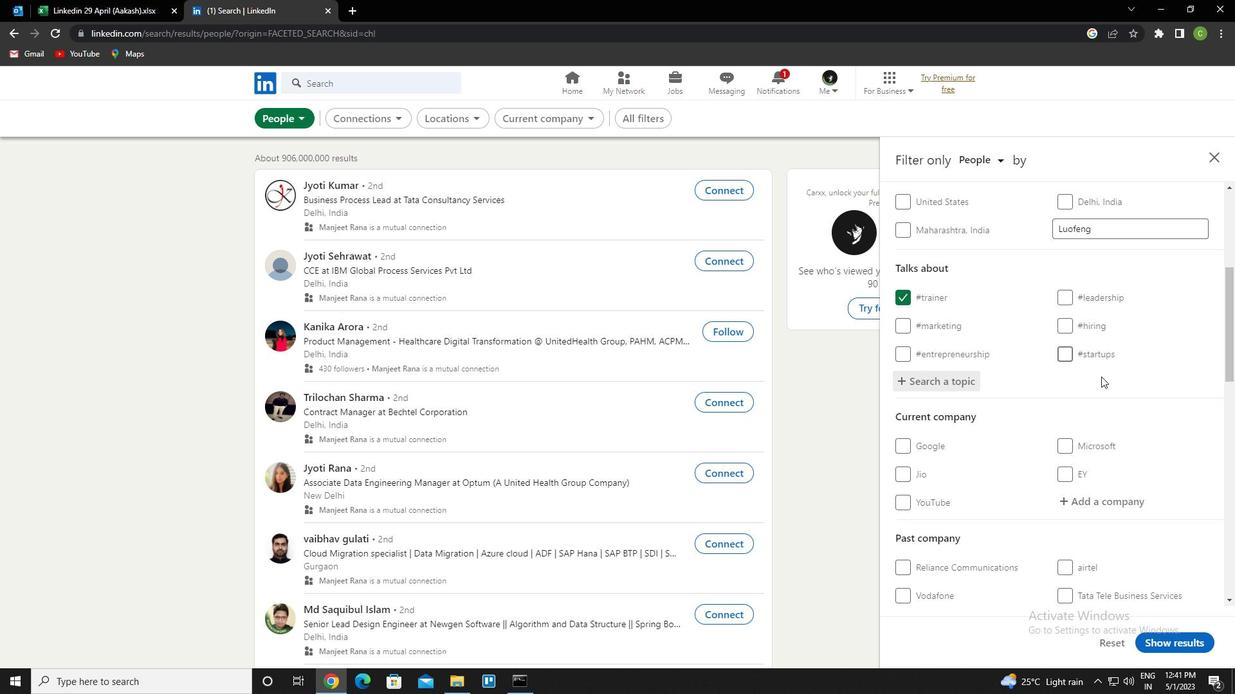 
Action: Mouse moved to (908, 270)
Screenshot: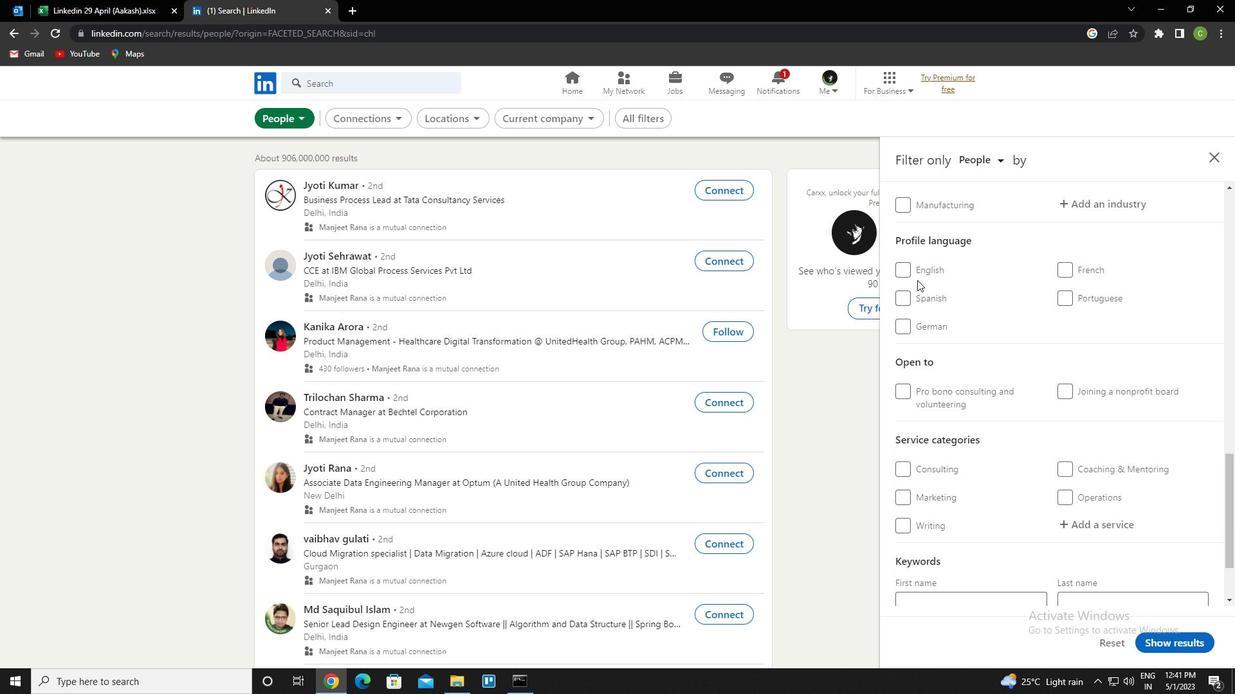 
Action: Mouse pressed left at (908, 270)
Screenshot: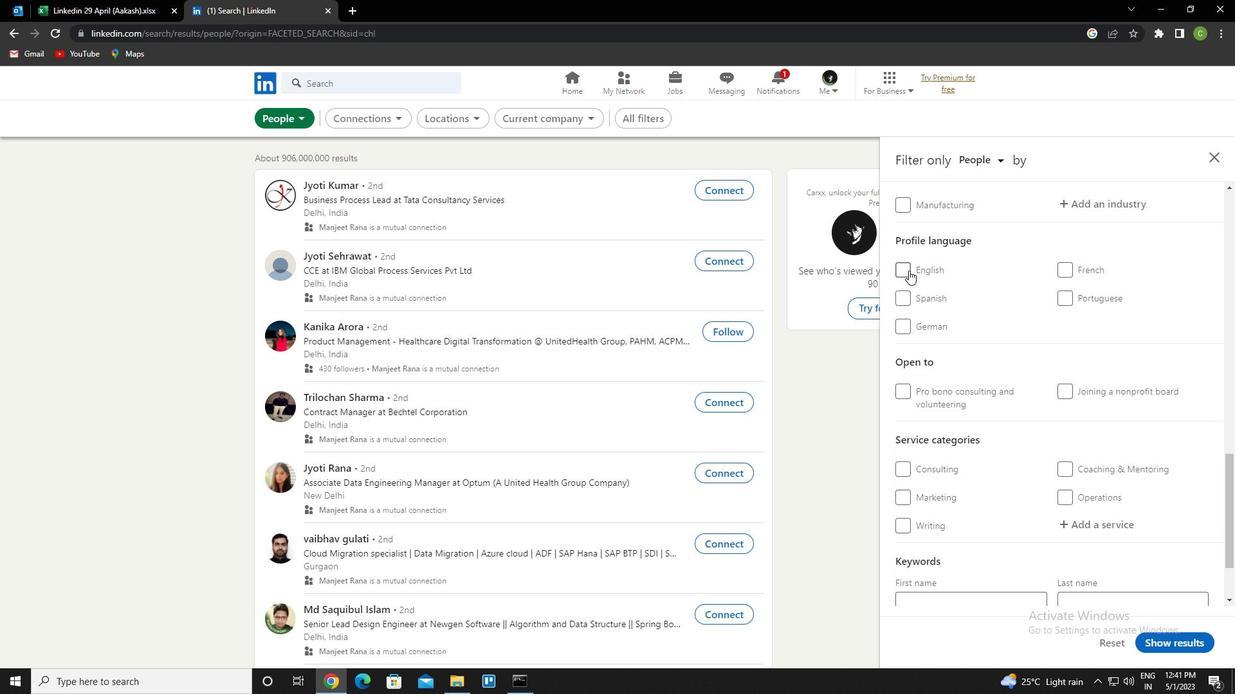 
Action: Mouse moved to (1028, 386)
Screenshot: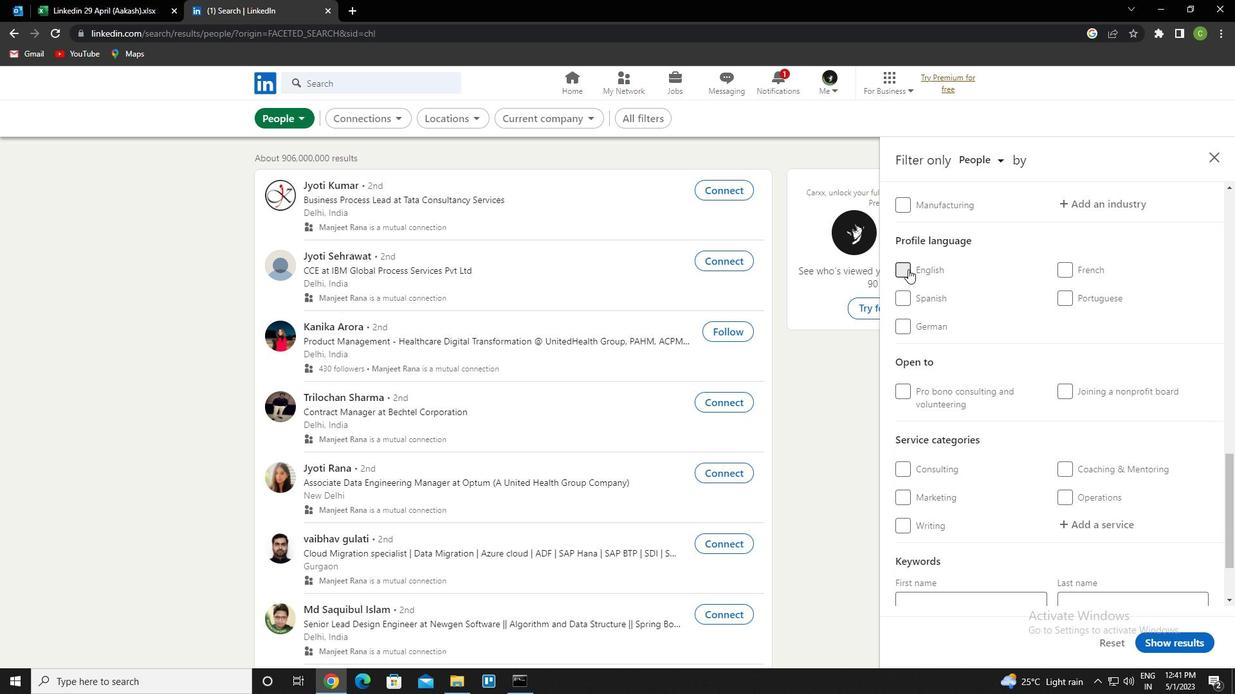 
Action: Mouse scrolled (1028, 387) with delta (0, 0)
Screenshot: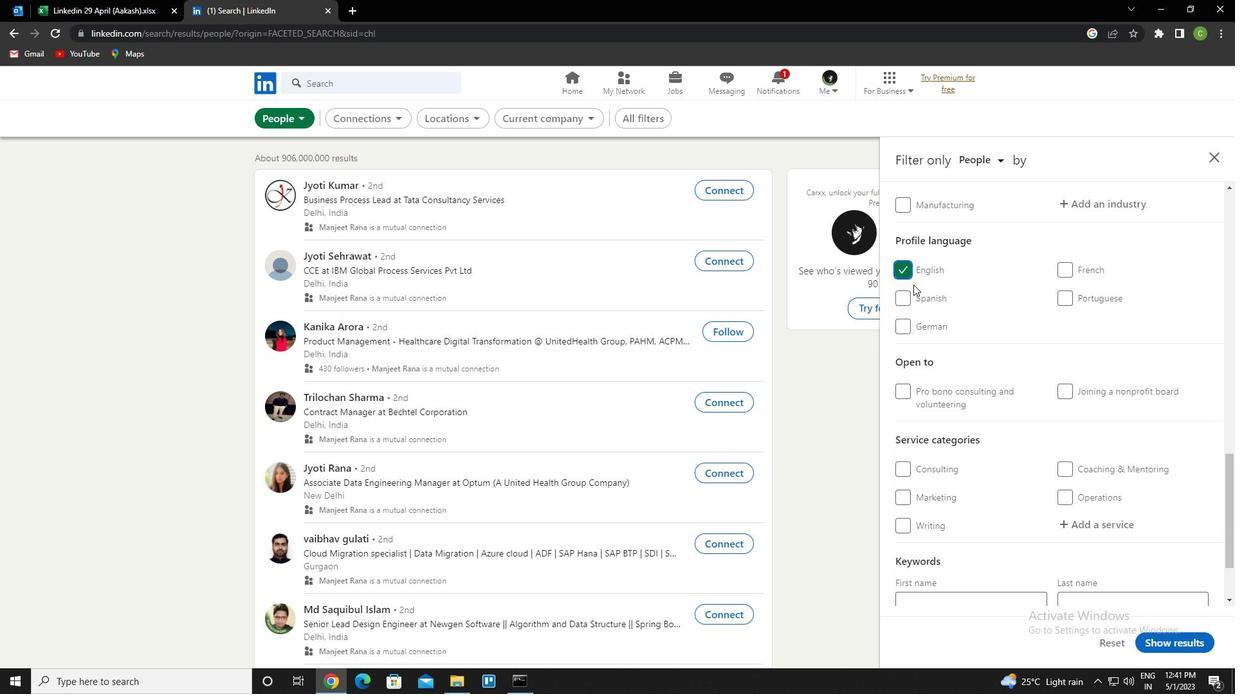 
Action: Mouse scrolled (1028, 387) with delta (0, 0)
Screenshot: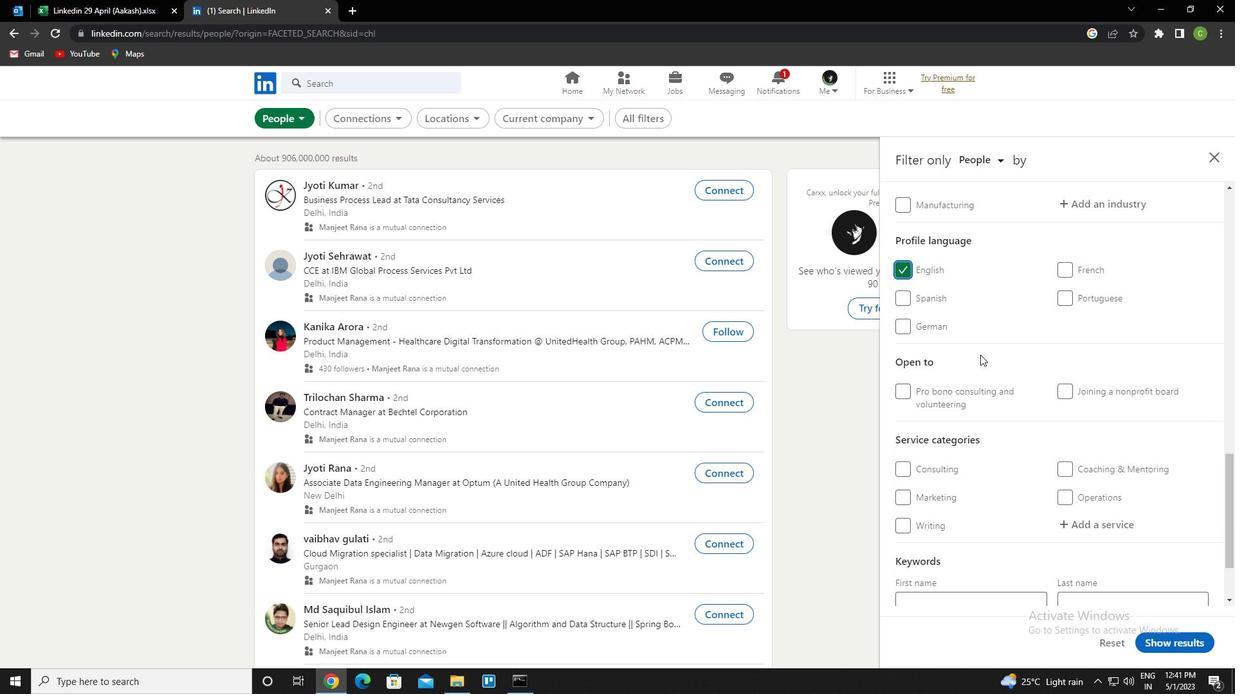 
Action: Mouse scrolled (1028, 387) with delta (0, 0)
Screenshot: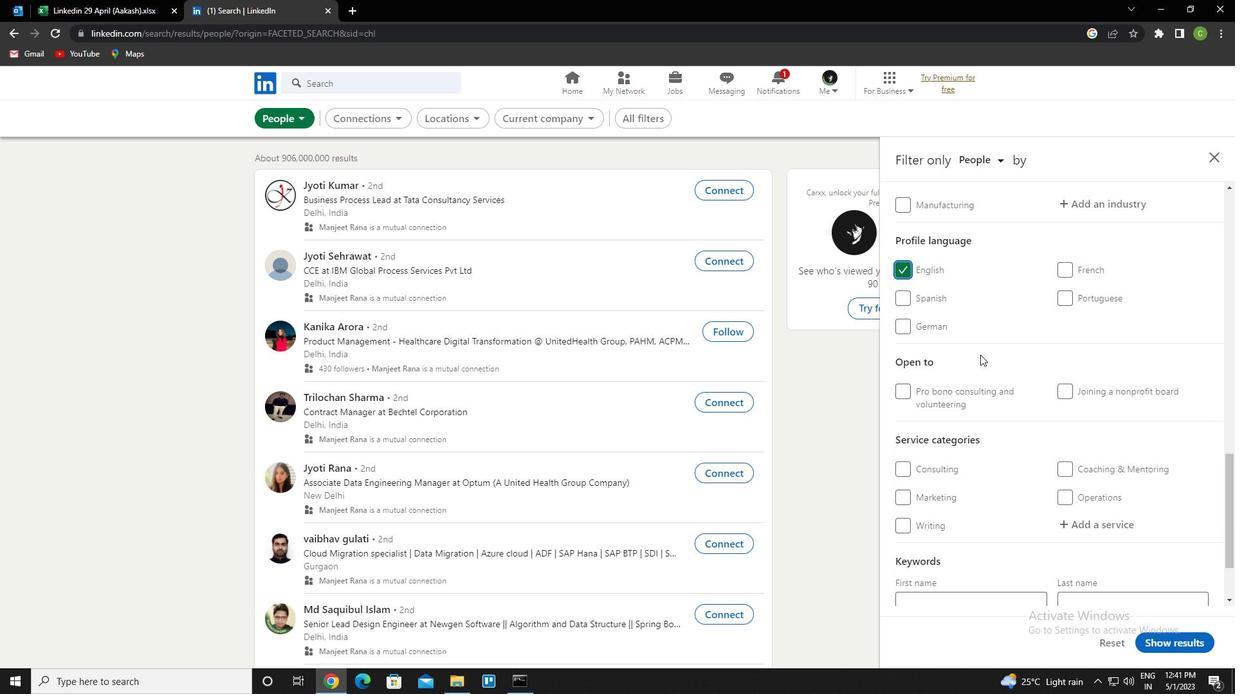 
Action: Mouse scrolled (1028, 387) with delta (0, 0)
Screenshot: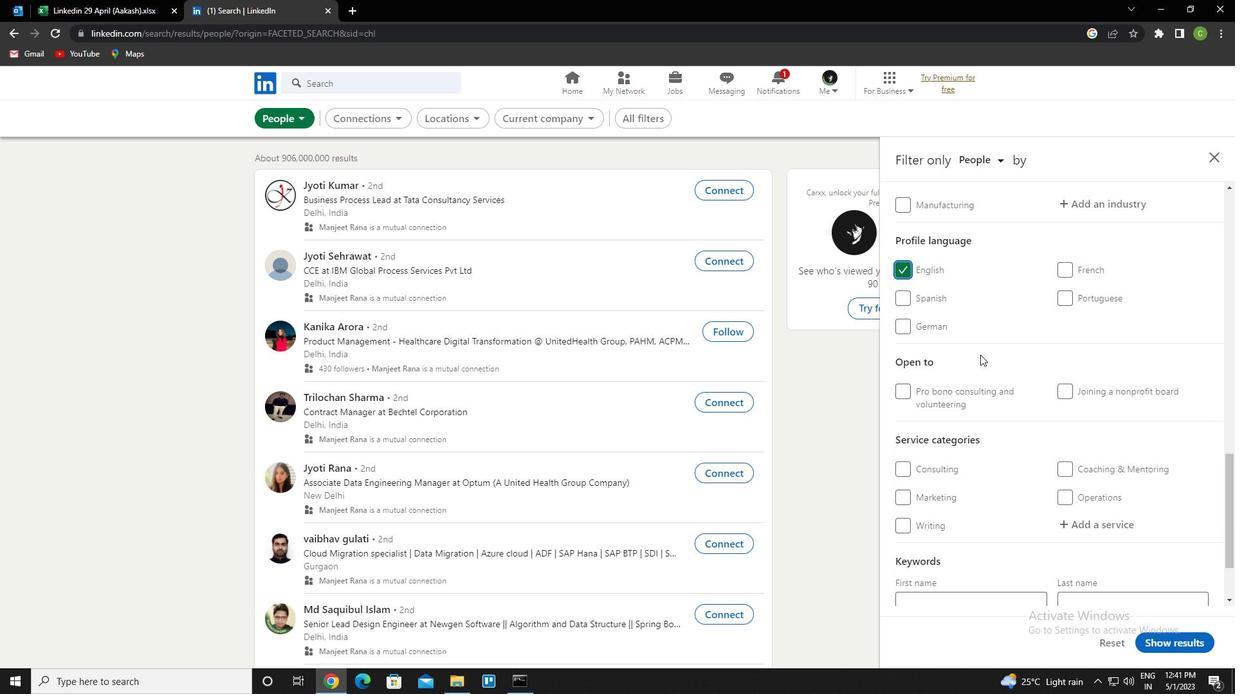 
Action: Mouse scrolled (1028, 387) with delta (0, 0)
Screenshot: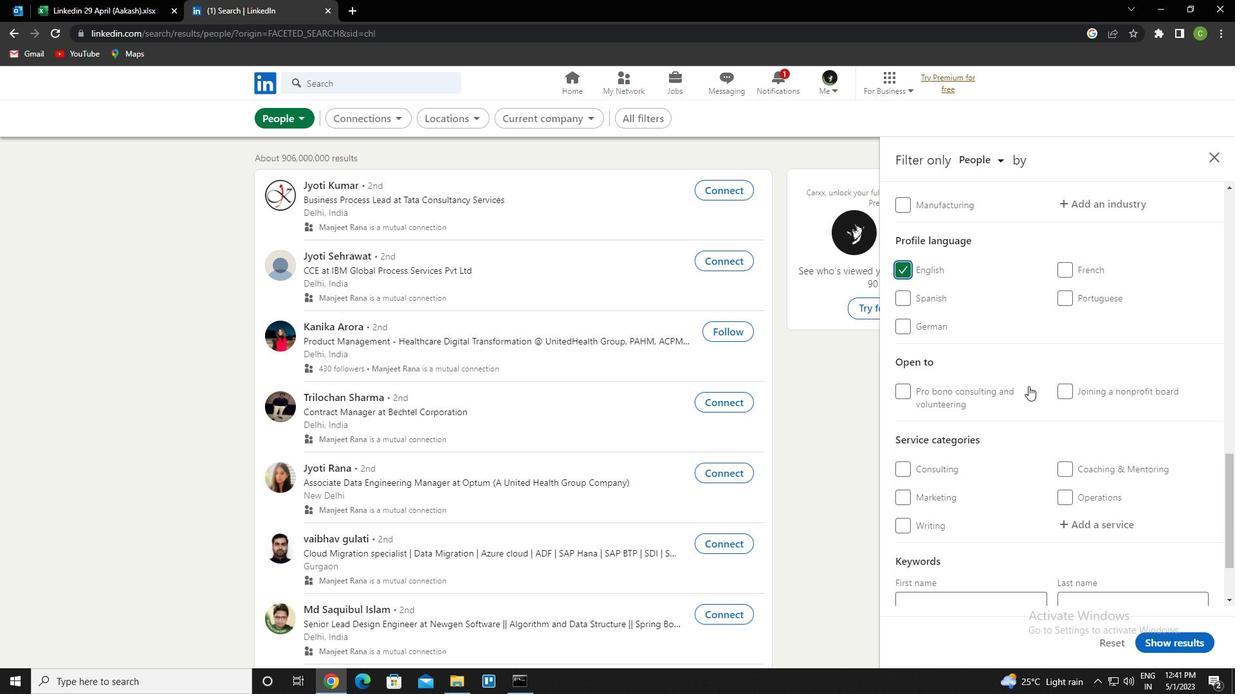 
Action: Mouse scrolled (1028, 387) with delta (0, 0)
Screenshot: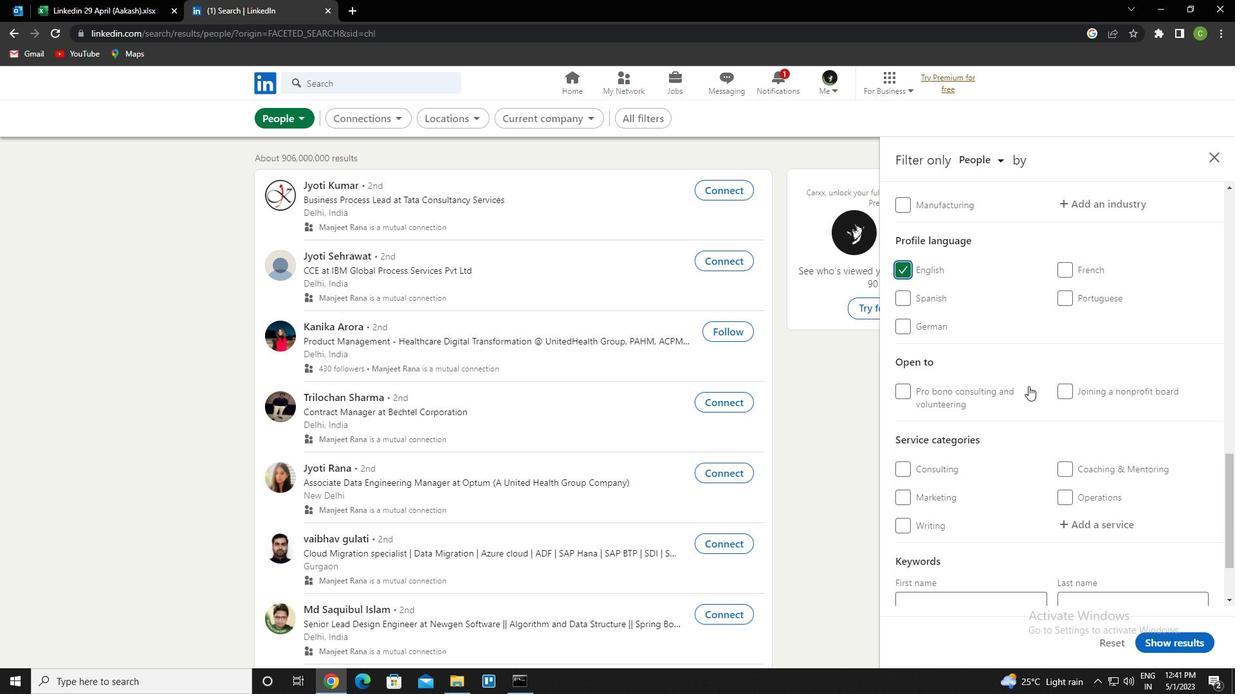 
Action: Mouse scrolled (1028, 387) with delta (0, 0)
Screenshot: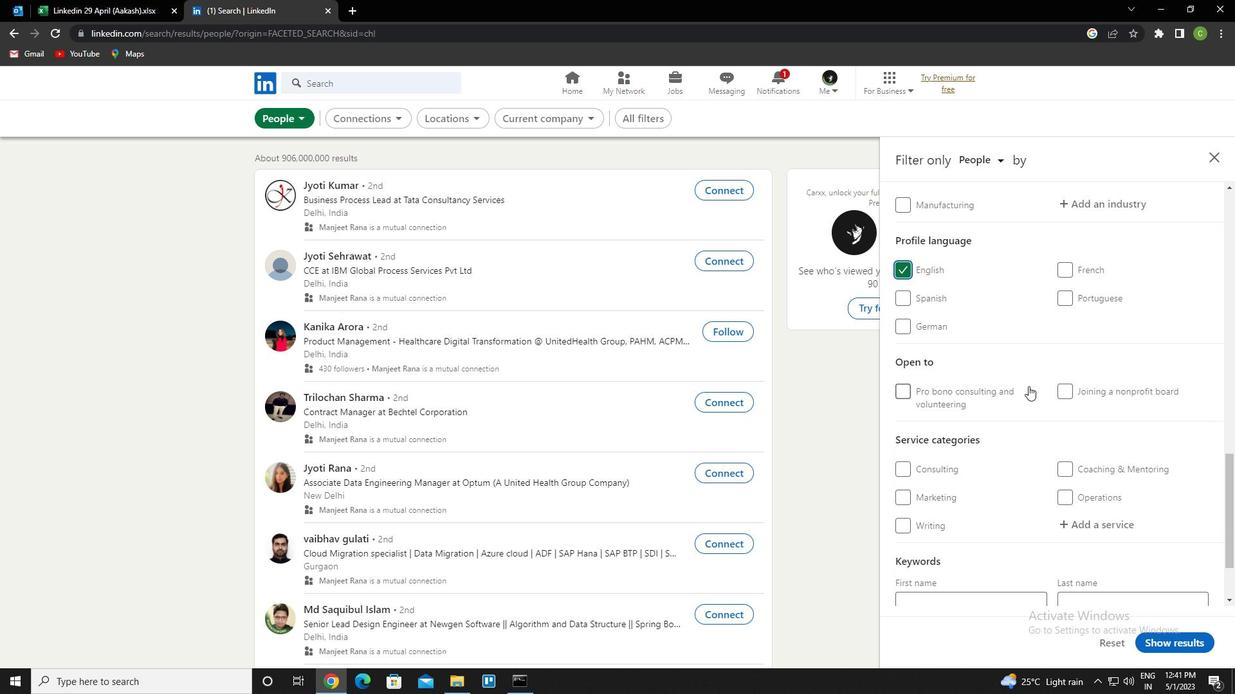 
Action: Mouse moved to (1030, 305)
Screenshot: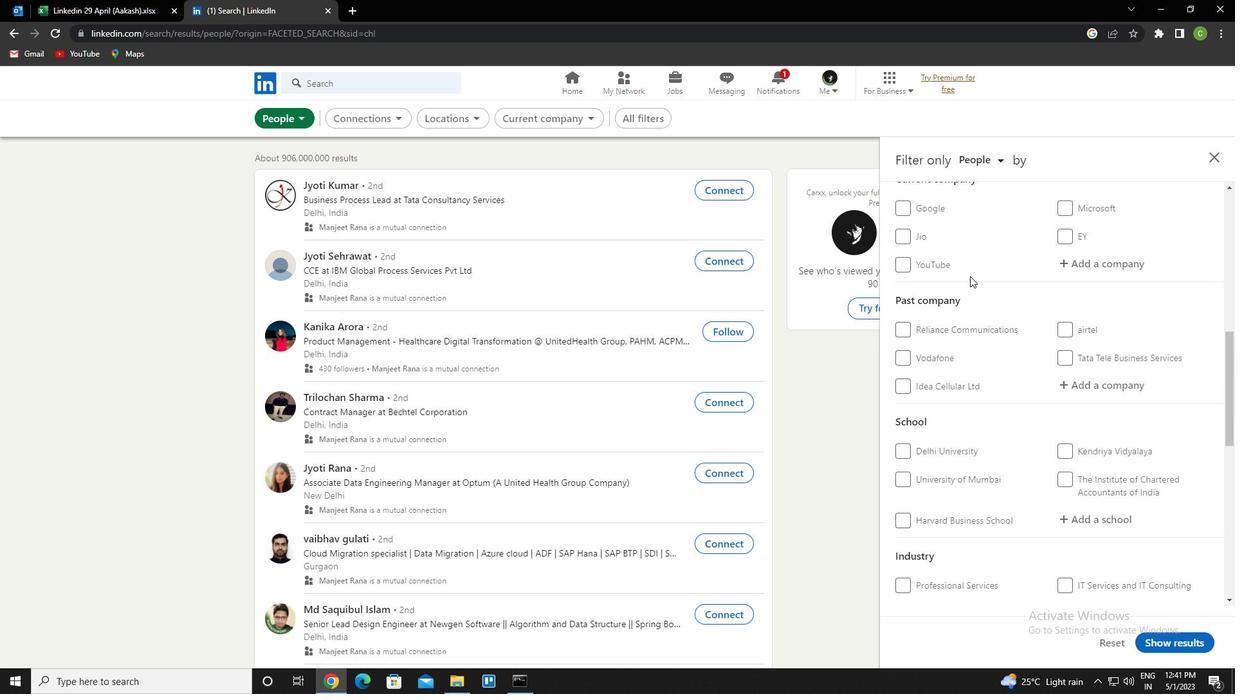 
Action: Mouse scrolled (1030, 306) with delta (0, 0)
Screenshot: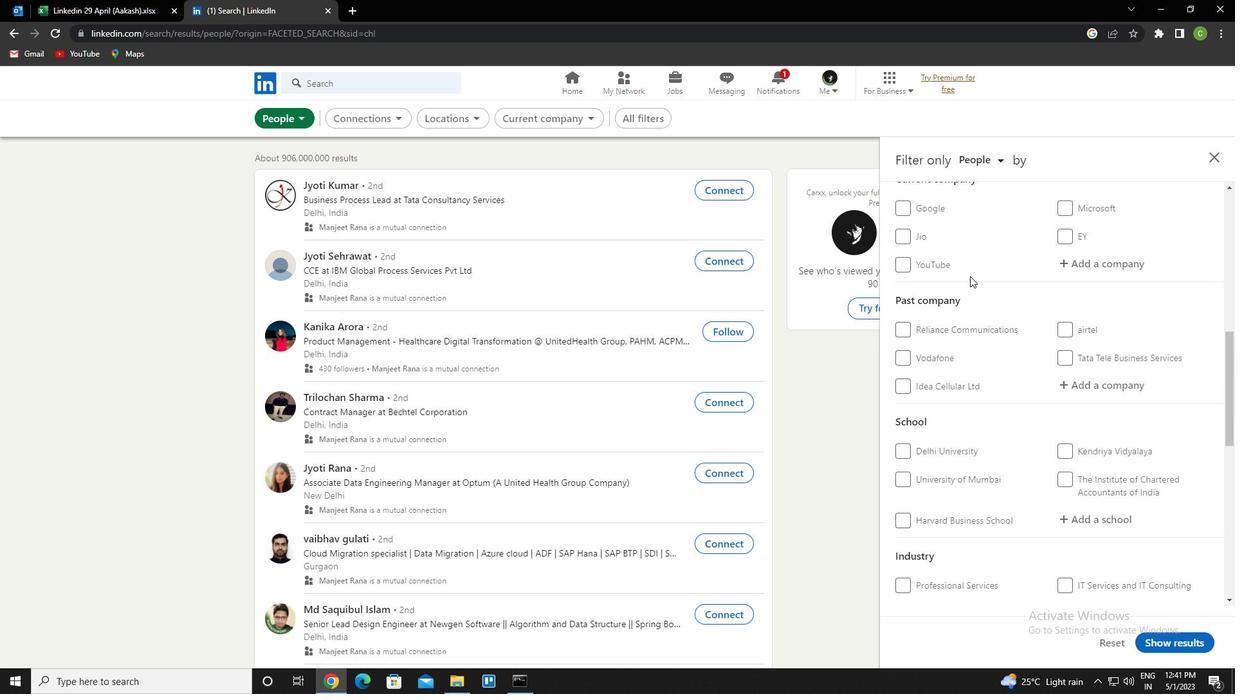 
Action: Mouse moved to (1117, 330)
Screenshot: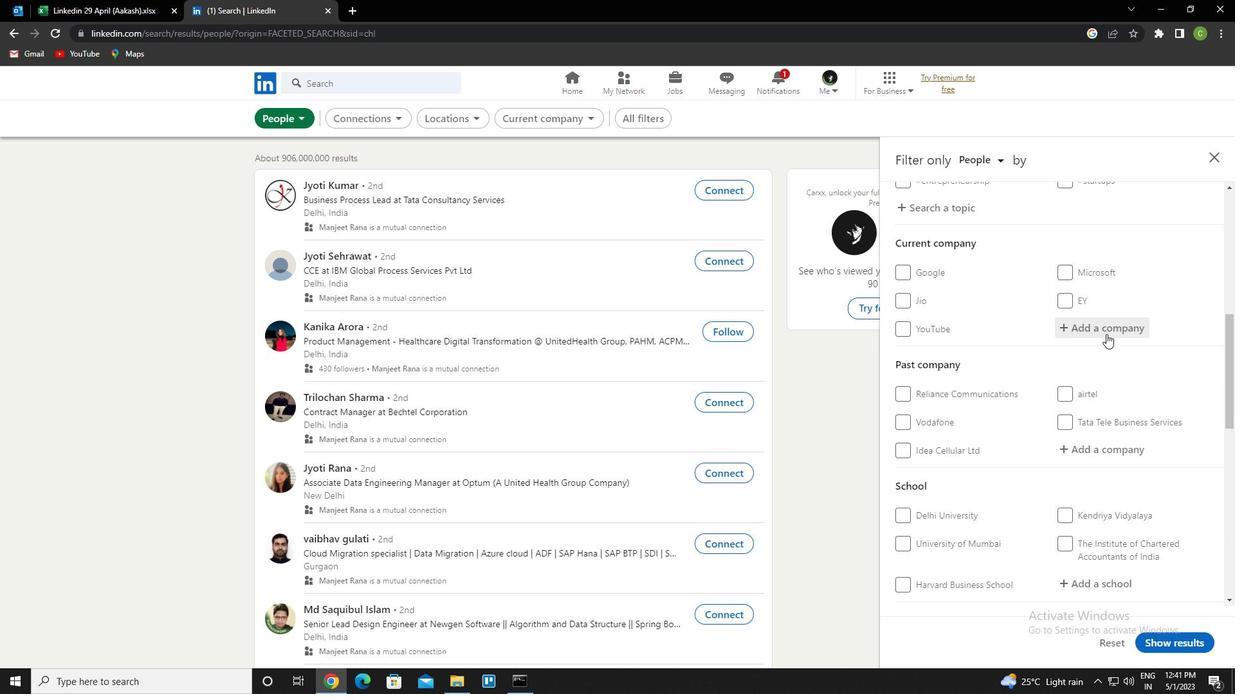 
Action: Mouse pressed left at (1117, 330)
Screenshot: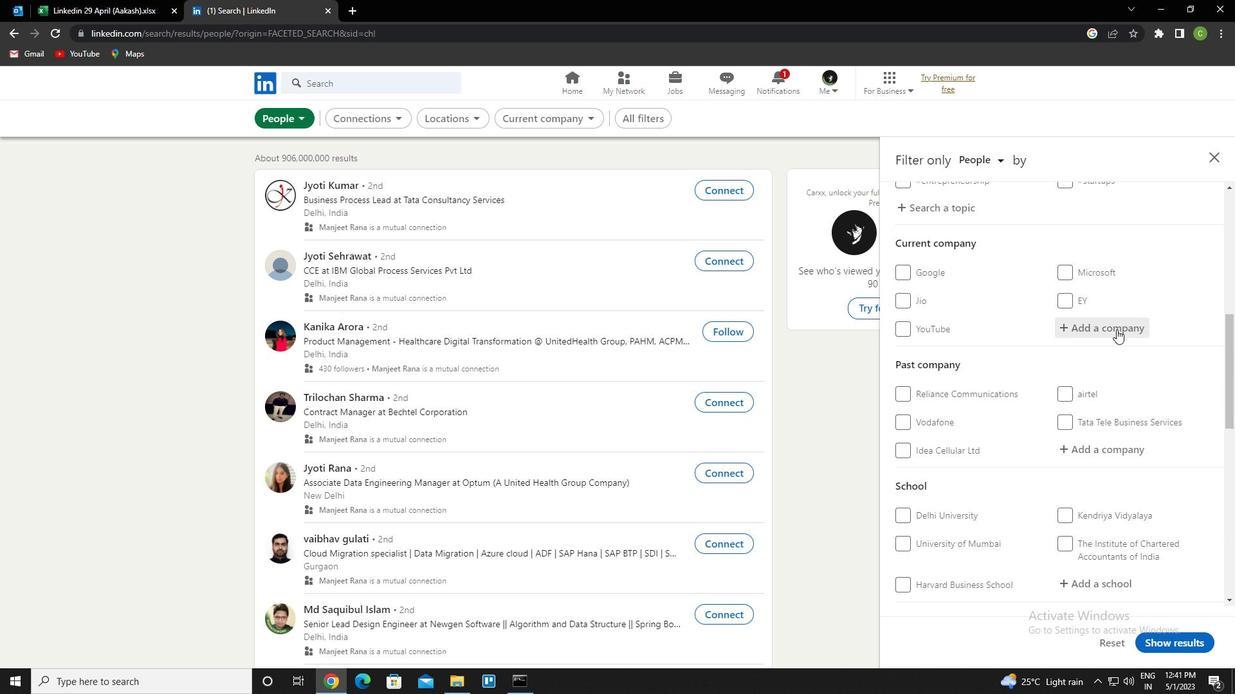 
Action: Key pressed <Key.caps_lock>t<Key.caps_lock>ata<Key.space><Key.caps_lock>aia<Key.down><Key.enter>
Screenshot: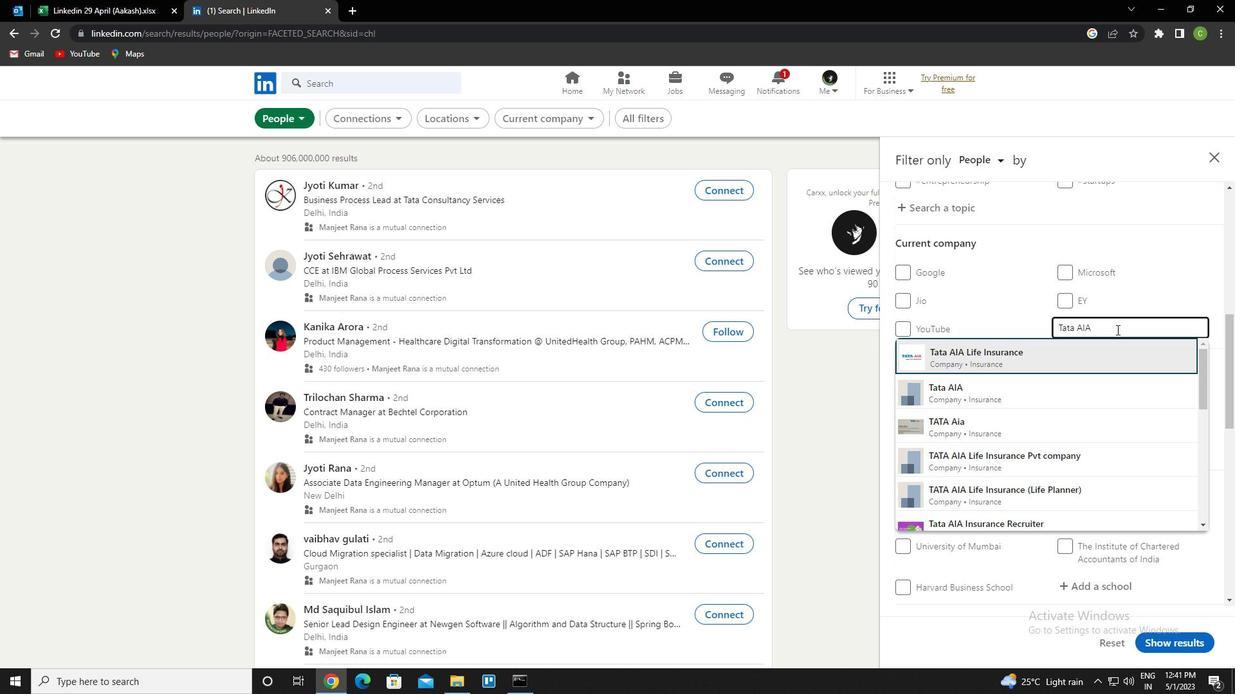 
Action: Mouse moved to (1118, 340)
Screenshot: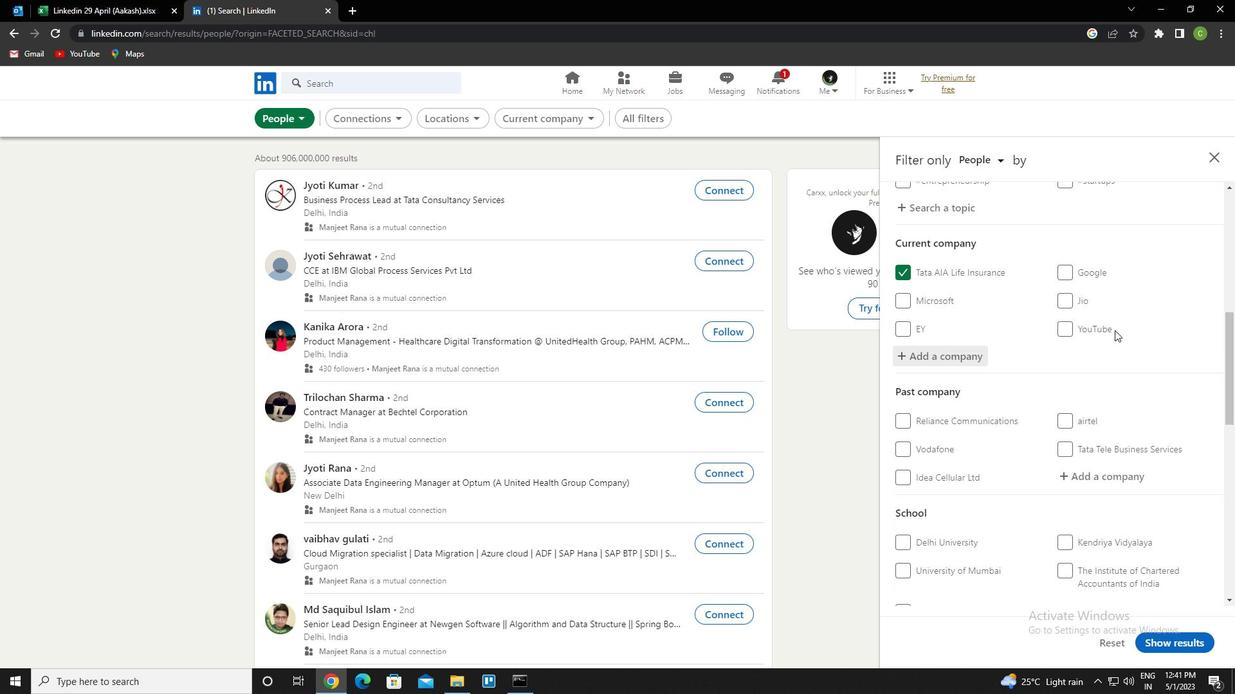 
Action: Mouse scrolled (1118, 339) with delta (0, 0)
Screenshot: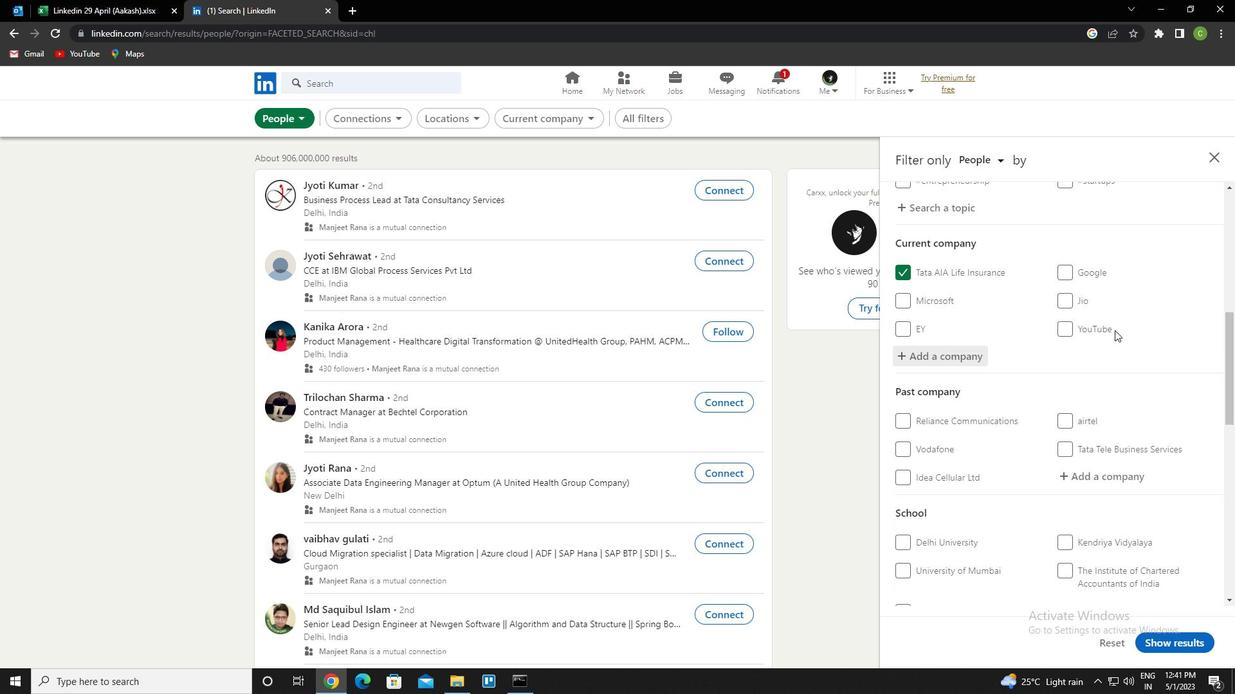 
Action: Mouse moved to (1105, 396)
Screenshot: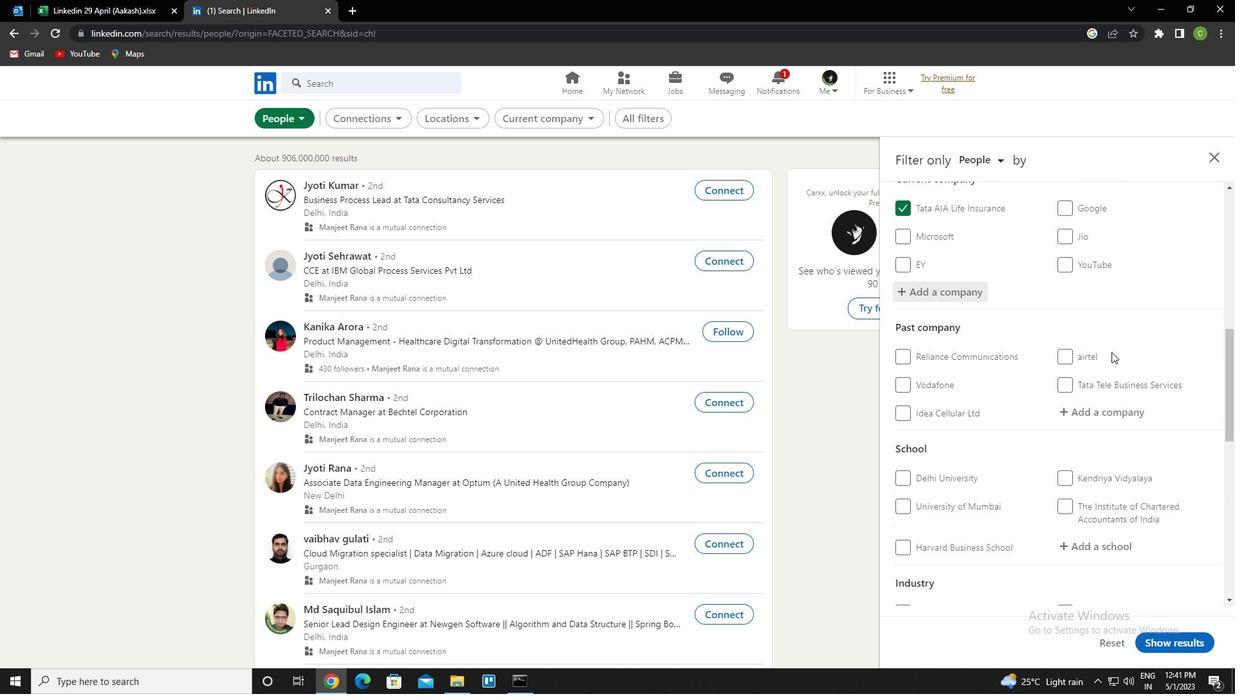 
Action: Mouse scrolled (1105, 395) with delta (0, 0)
Screenshot: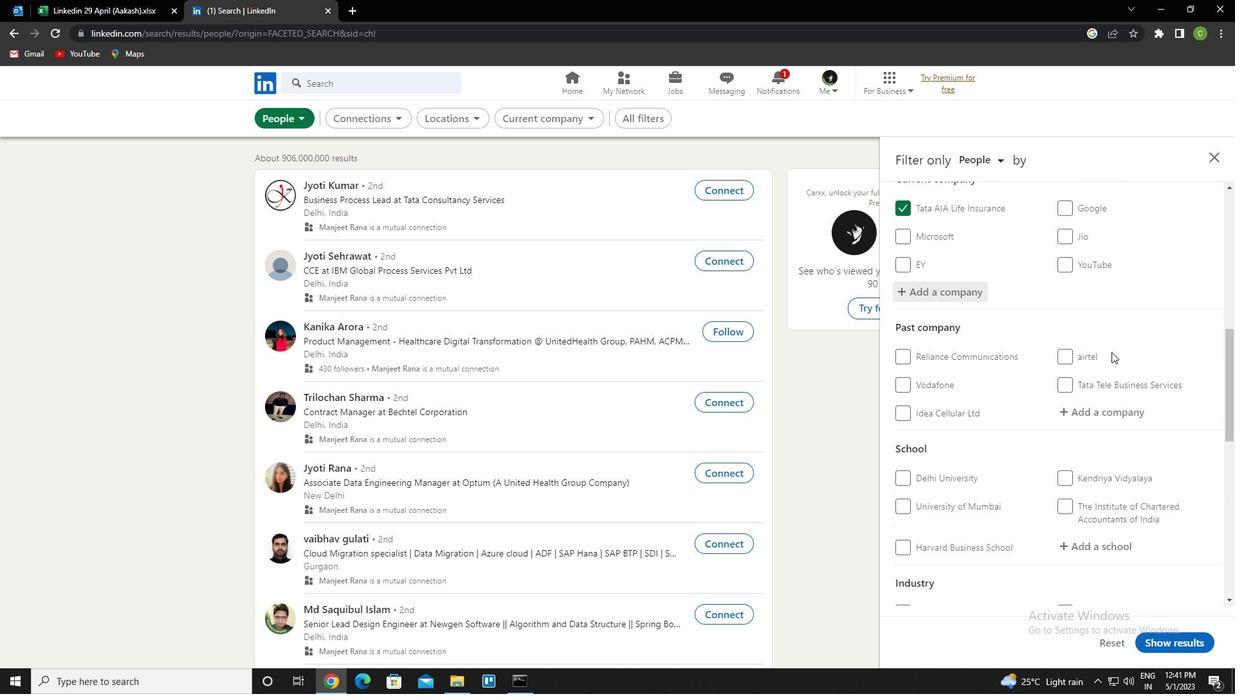 
Action: Mouse moved to (1109, 417)
Screenshot: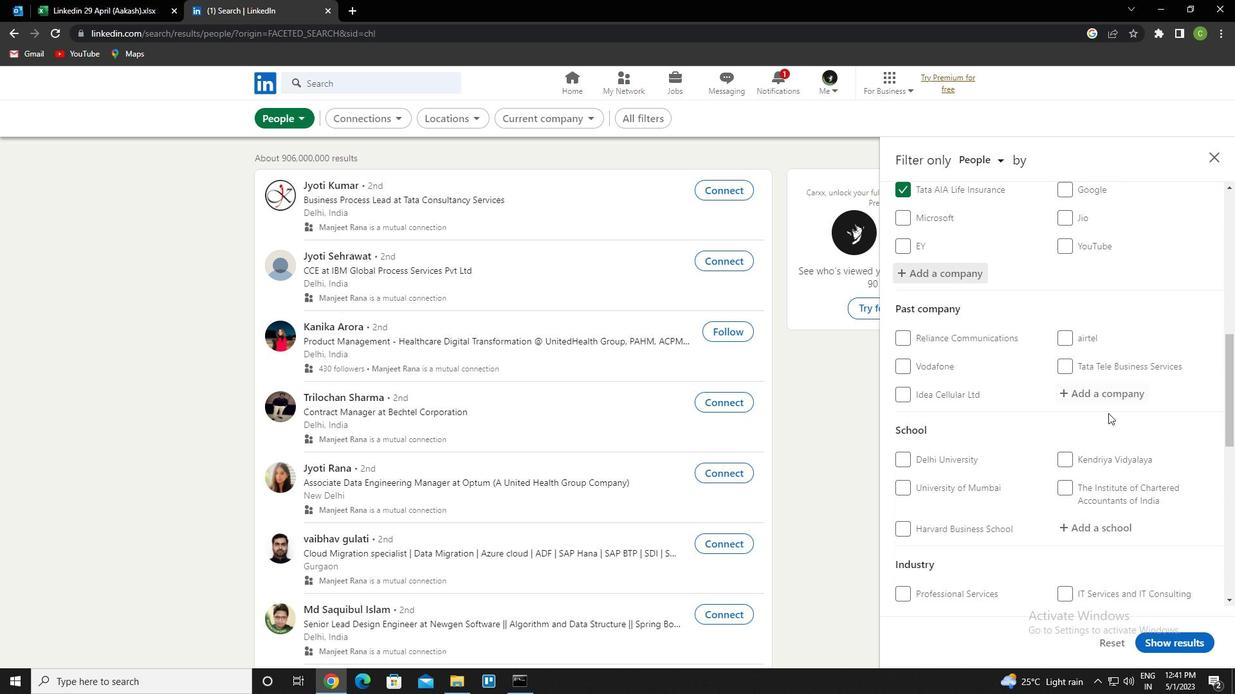 
Action: Mouse scrolled (1109, 416) with delta (0, 0)
Screenshot: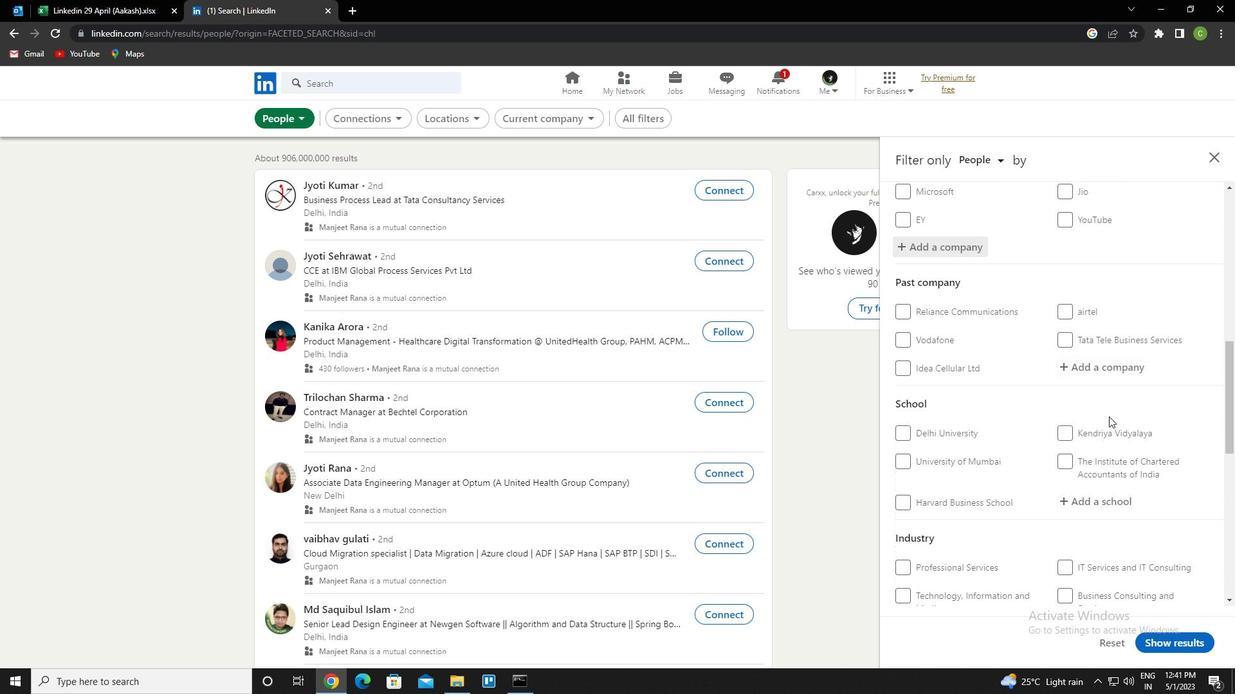 
Action: Mouse moved to (1104, 417)
Screenshot: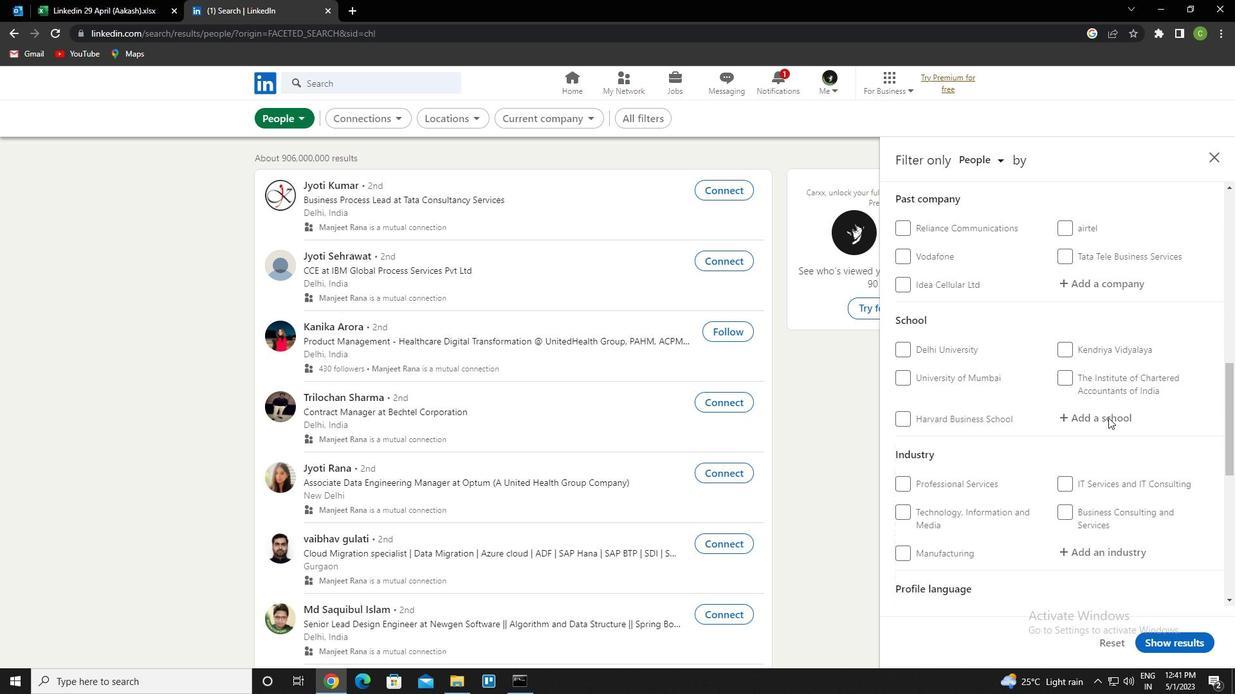 
Action: Mouse pressed left at (1104, 417)
Screenshot: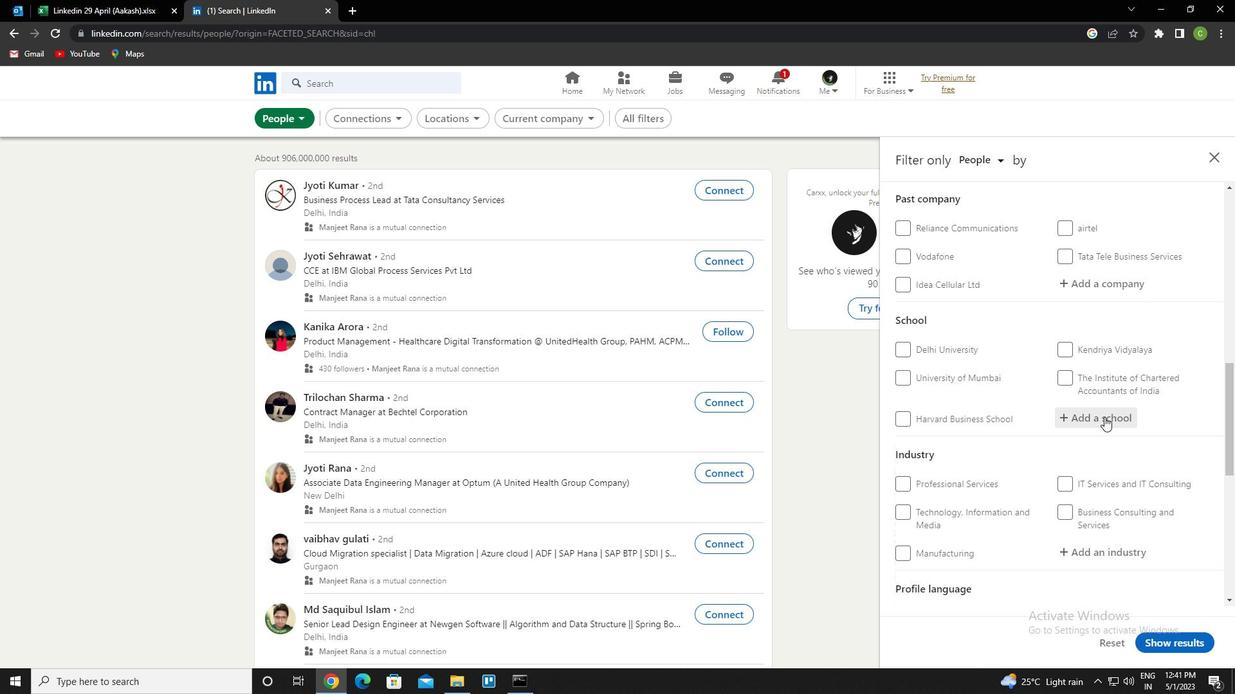
Action: Key pressed pes<Key.space>uni<Key.down><Key.down><Key.enter>
Screenshot: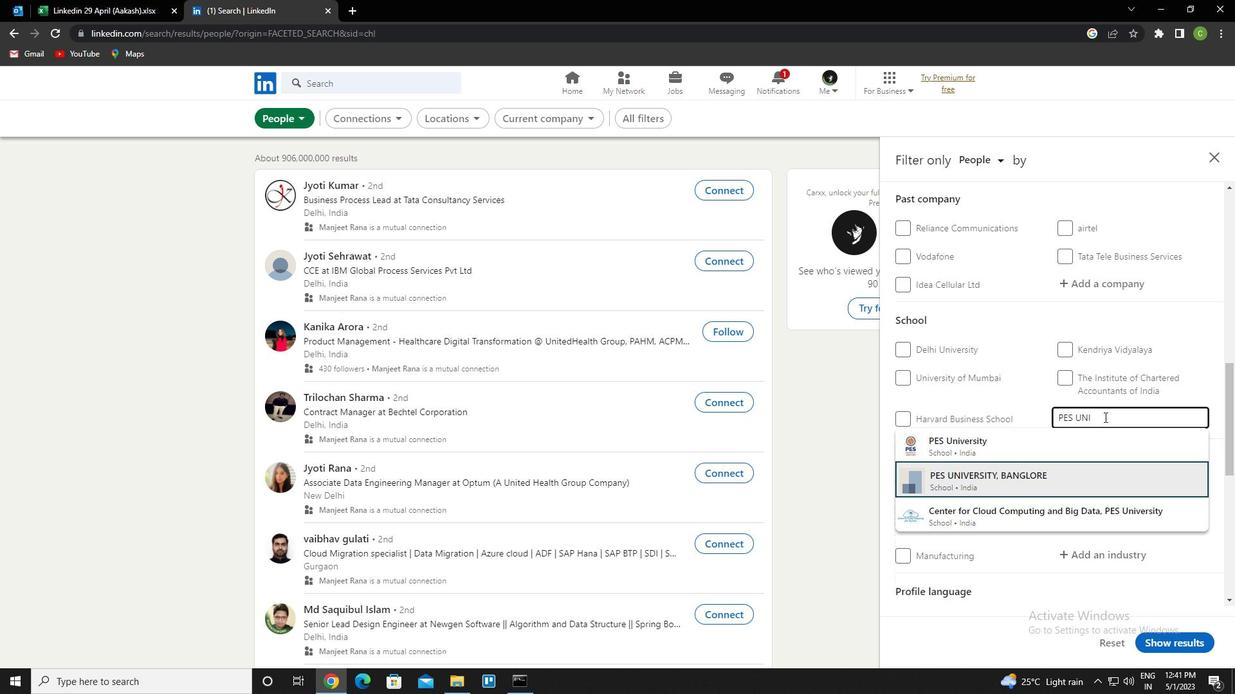 
Action: Mouse scrolled (1104, 416) with delta (0, 0)
Screenshot: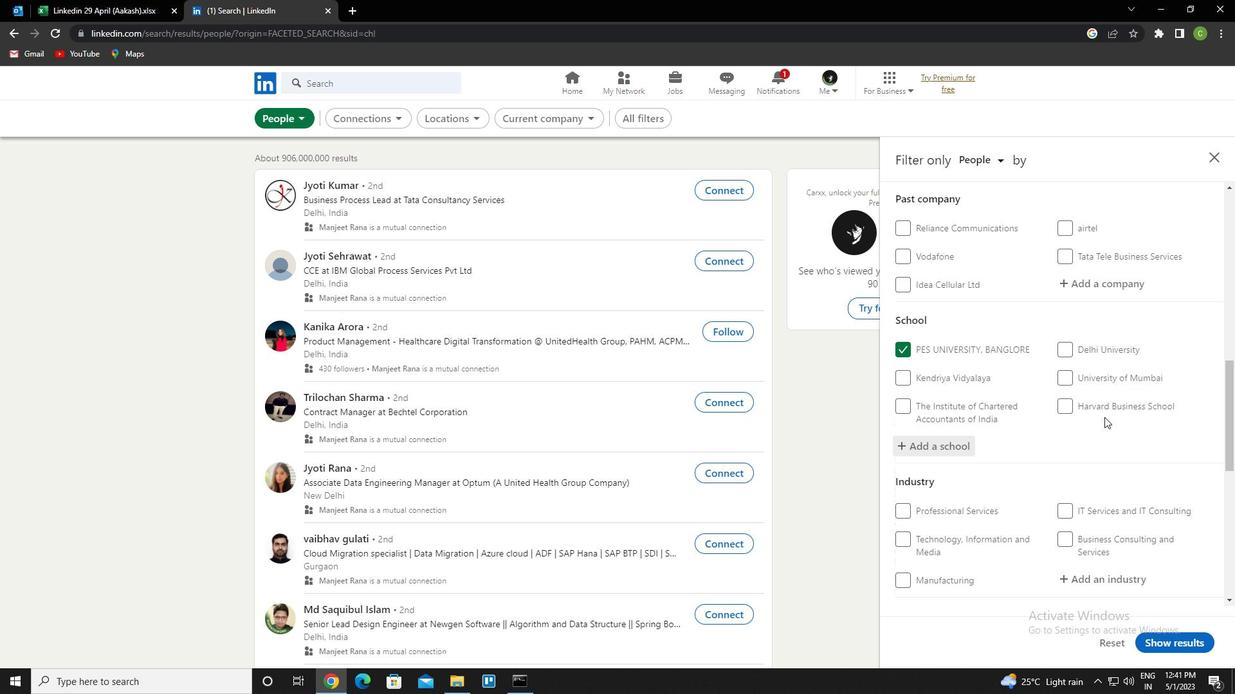 
Action: Mouse scrolled (1104, 416) with delta (0, 0)
Screenshot: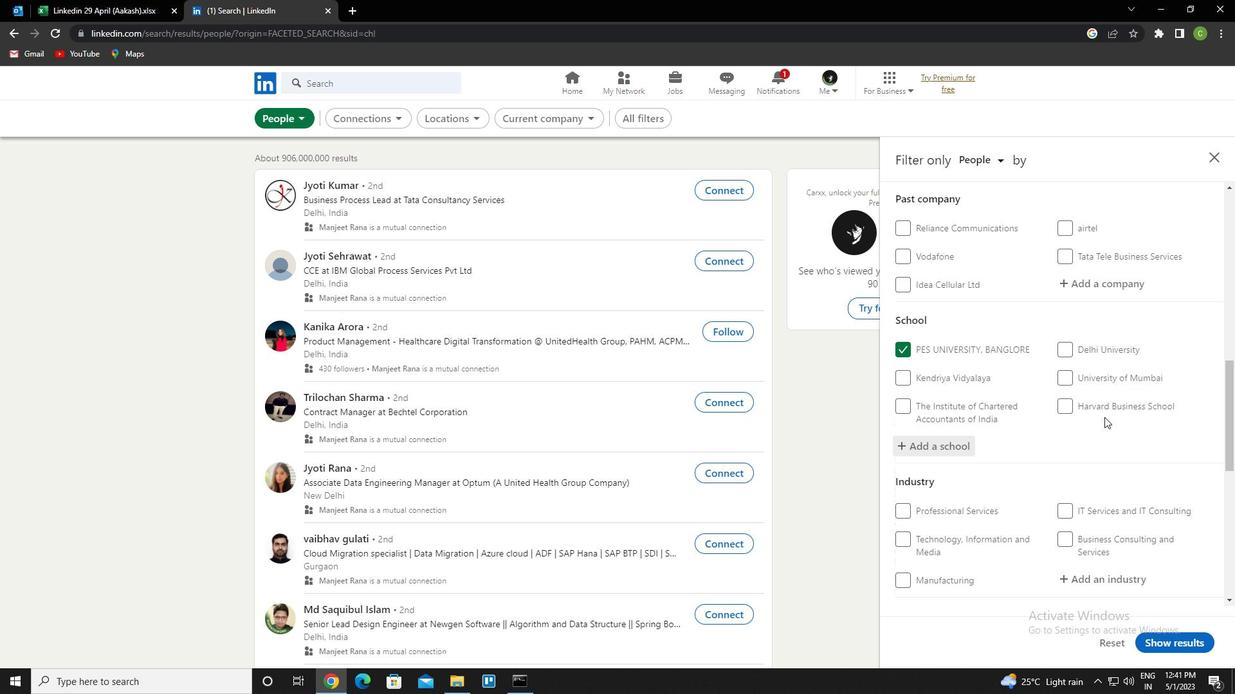 
Action: Mouse scrolled (1104, 416) with delta (0, 0)
Screenshot: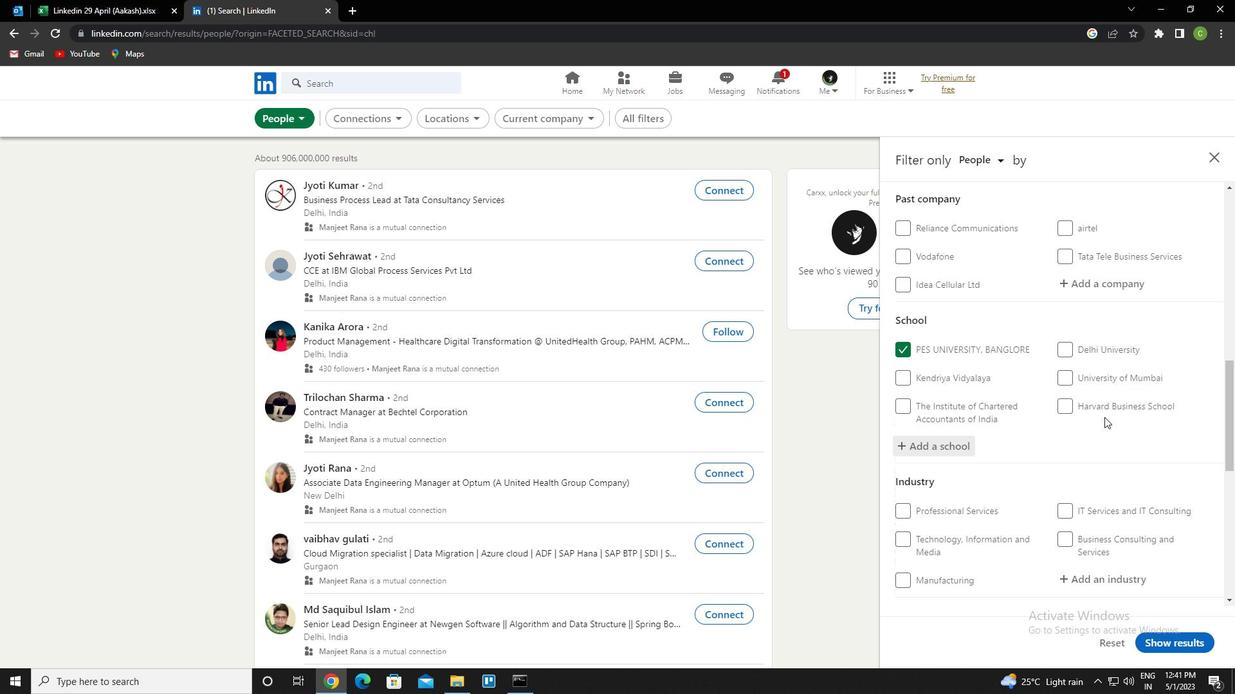 
Action: Mouse moved to (1122, 387)
Screenshot: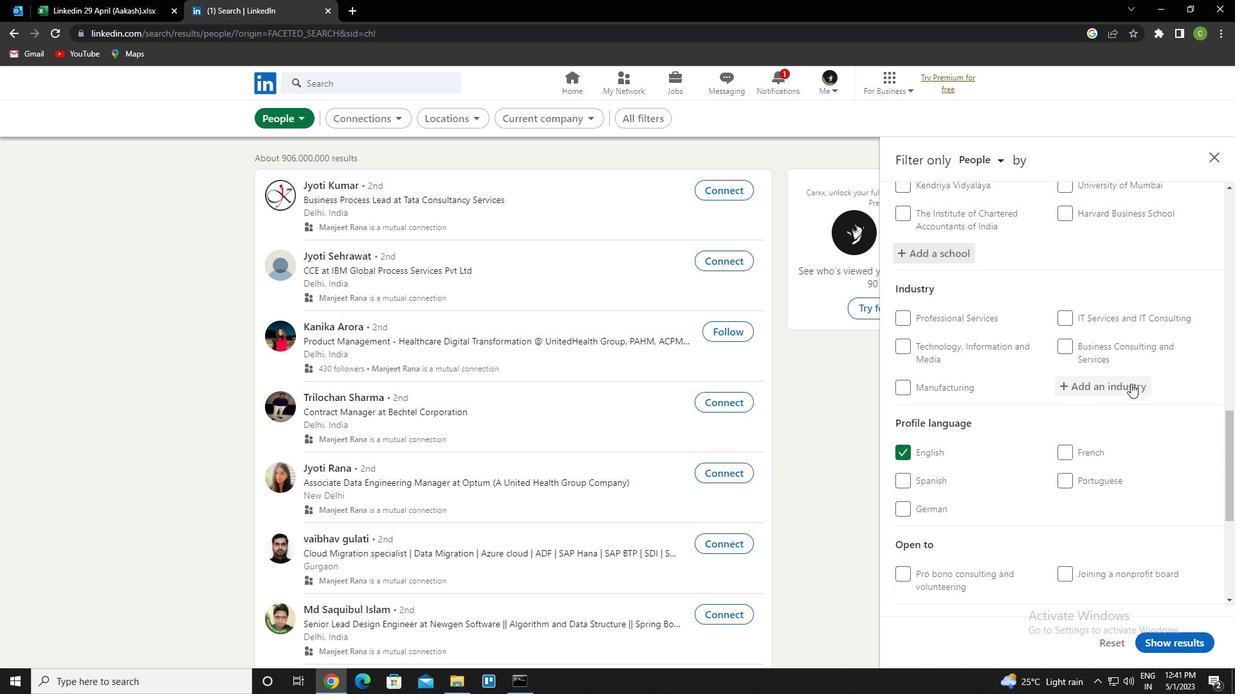 
Action: Mouse pressed left at (1122, 387)
Screenshot: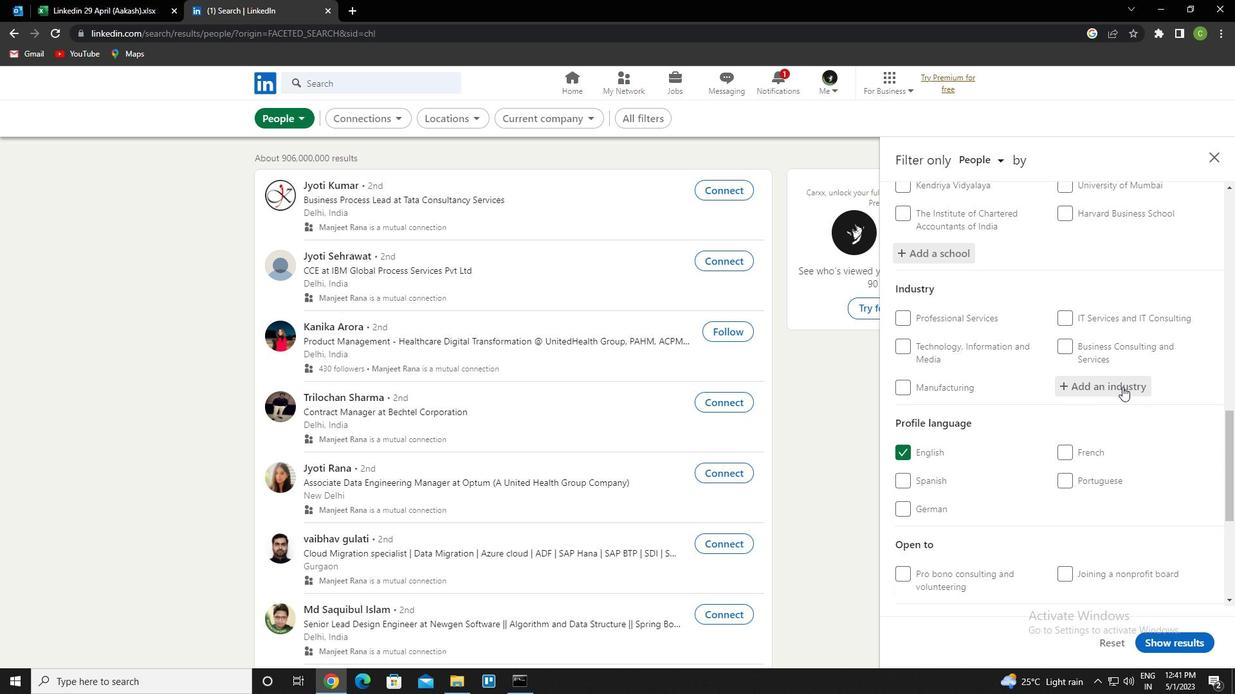 
Action: Mouse pressed left at (1122, 387)
Screenshot: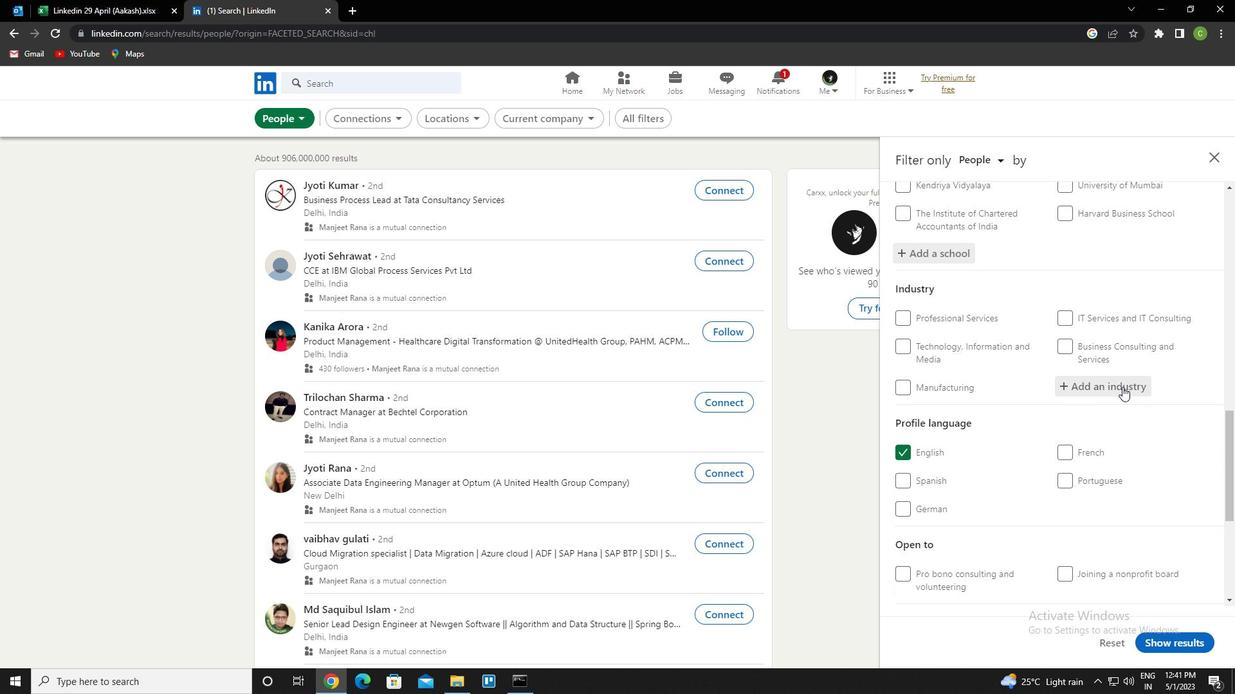 
Action: Key pressed <Key.caps_lock><Key.caps_lock>n<Key.caps_lock>on<Key.space>profit<Key.down><Key.enter>
Screenshot: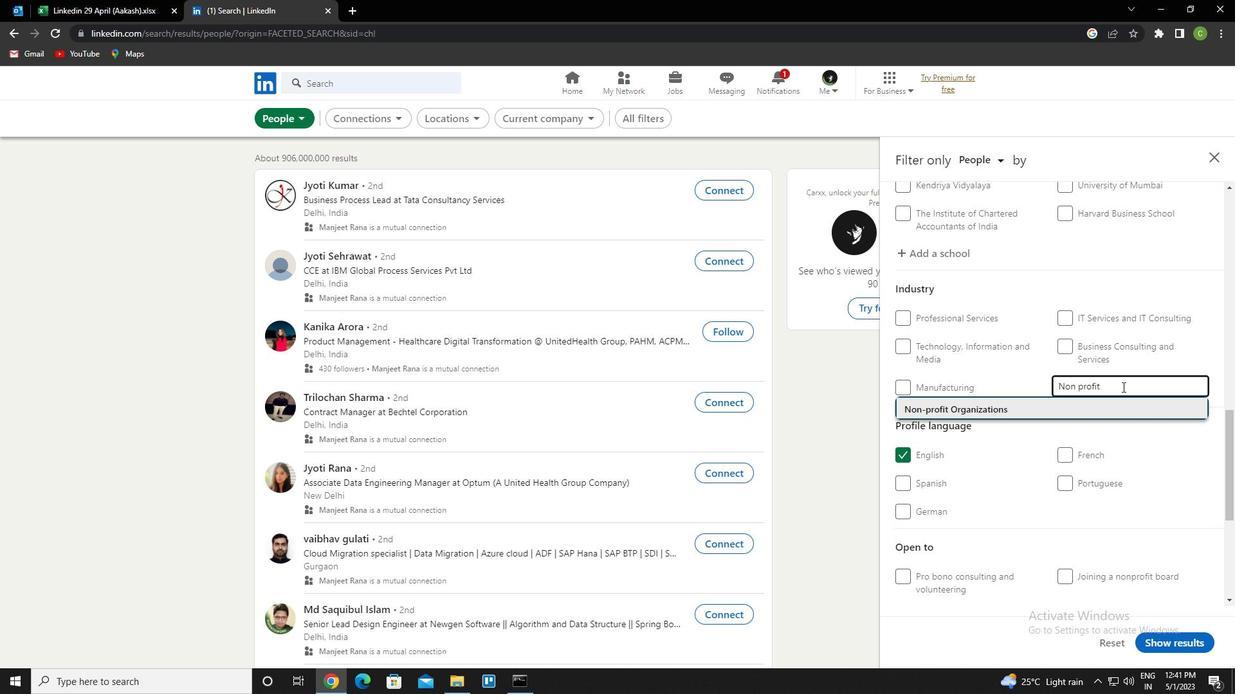 
Action: Mouse scrolled (1122, 386) with delta (0, 0)
Screenshot: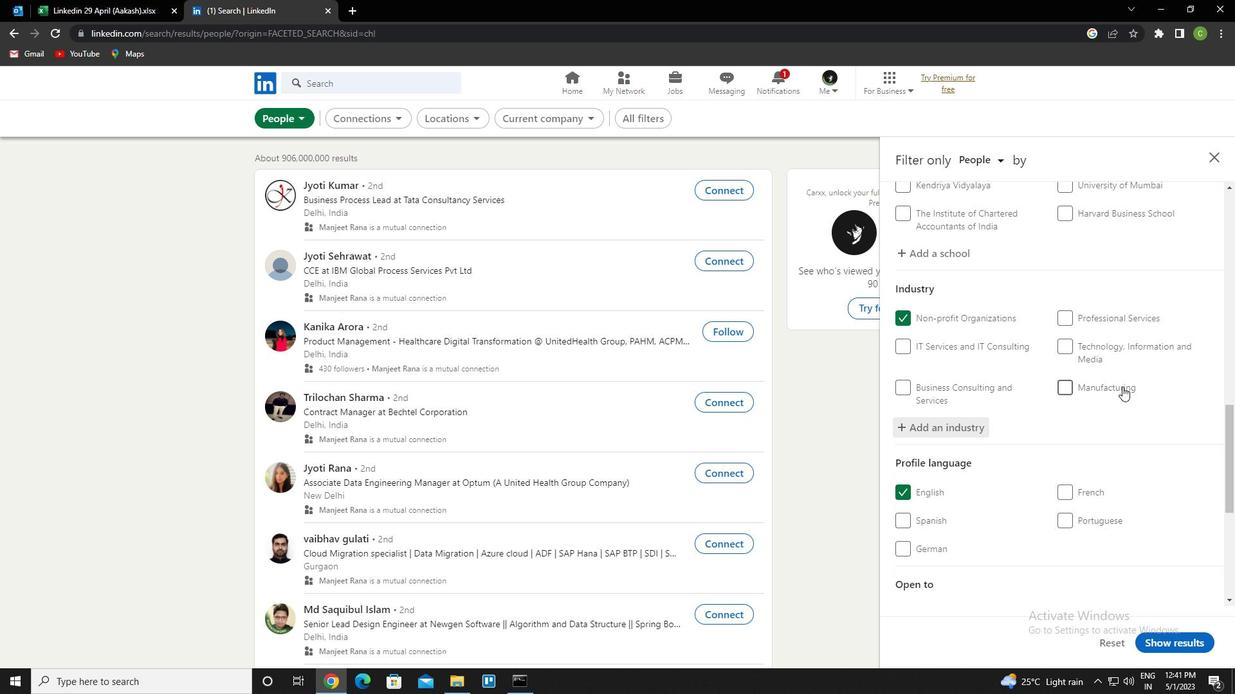 
Action: Mouse scrolled (1122, 386) with delta (0, 0)
Screenshot: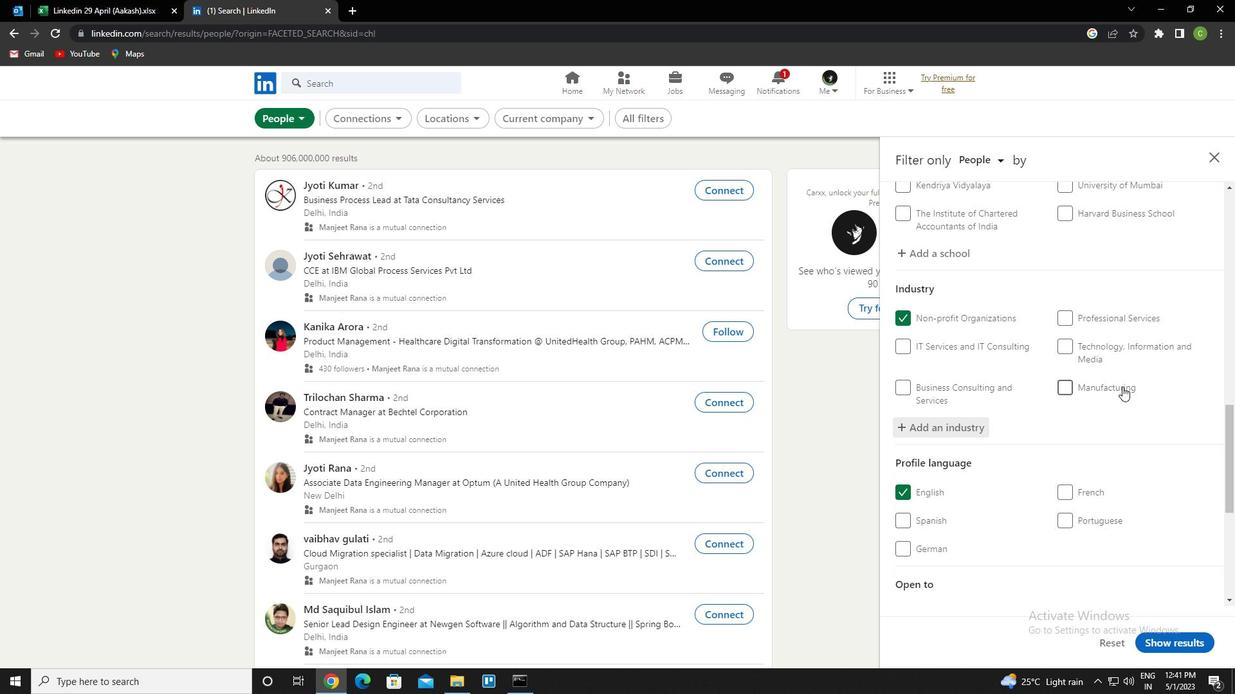 
Action: Mouse scrolled (1122, 386) with delta (0, 0)
Screenshot: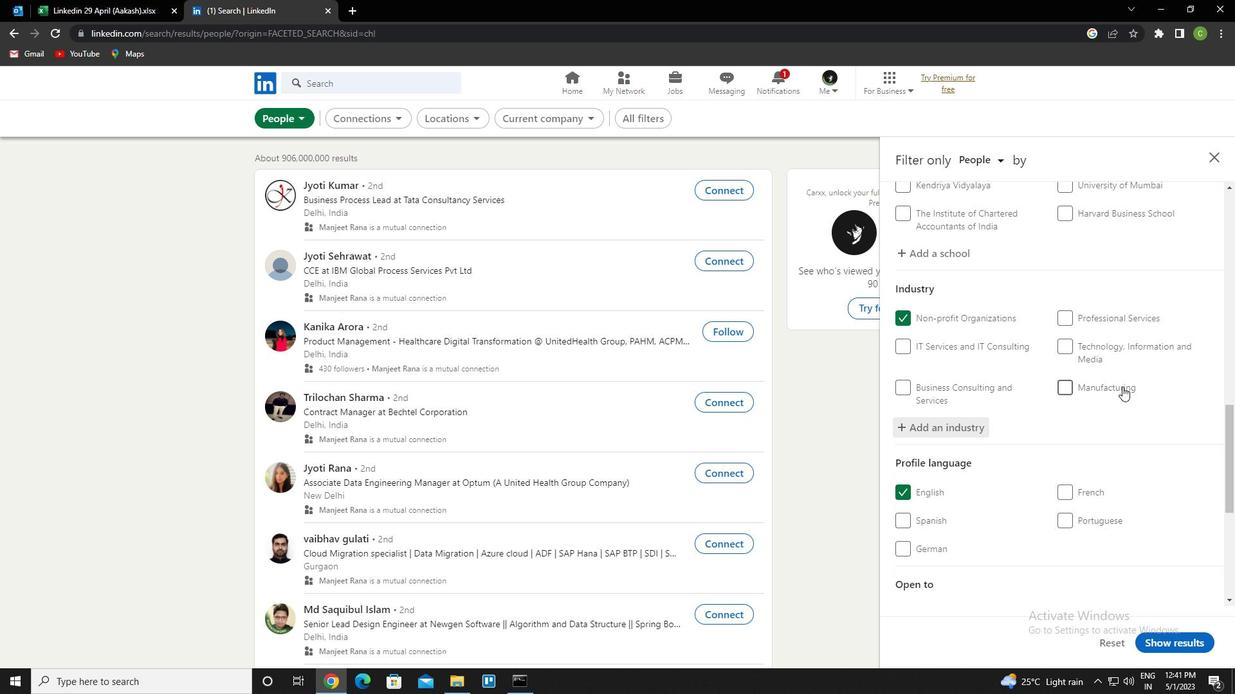 
Action: Mouse moved to (1120, 388)
Screenshot: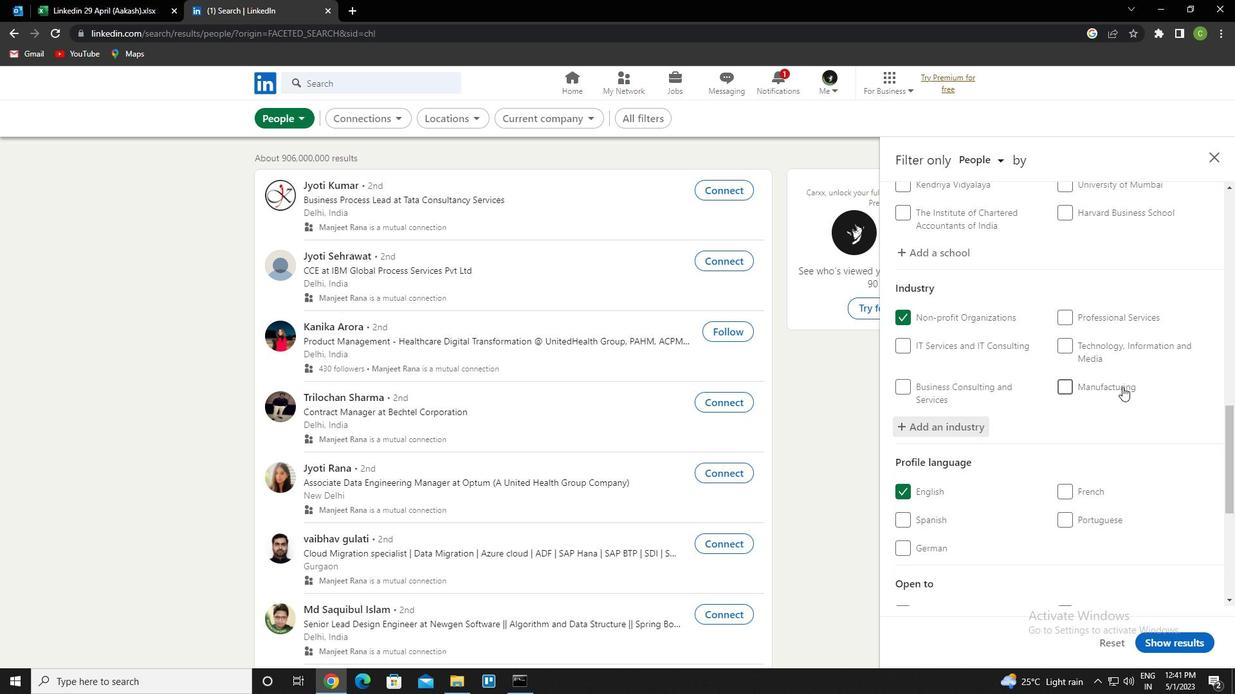 
Action: Mouse scrolled (1120, 388) with delta (0, 0)
Screenshot: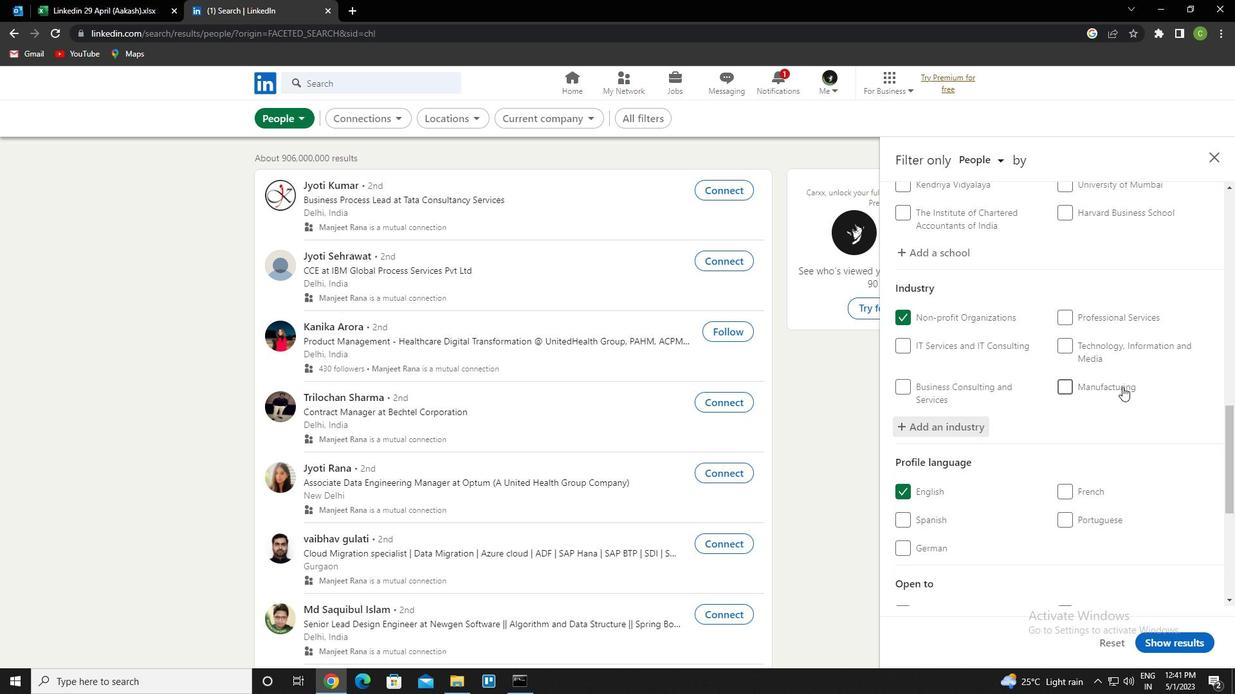 
Action: Mouse scrolled (1120, 388) with delta (0, 0)
Screenshot: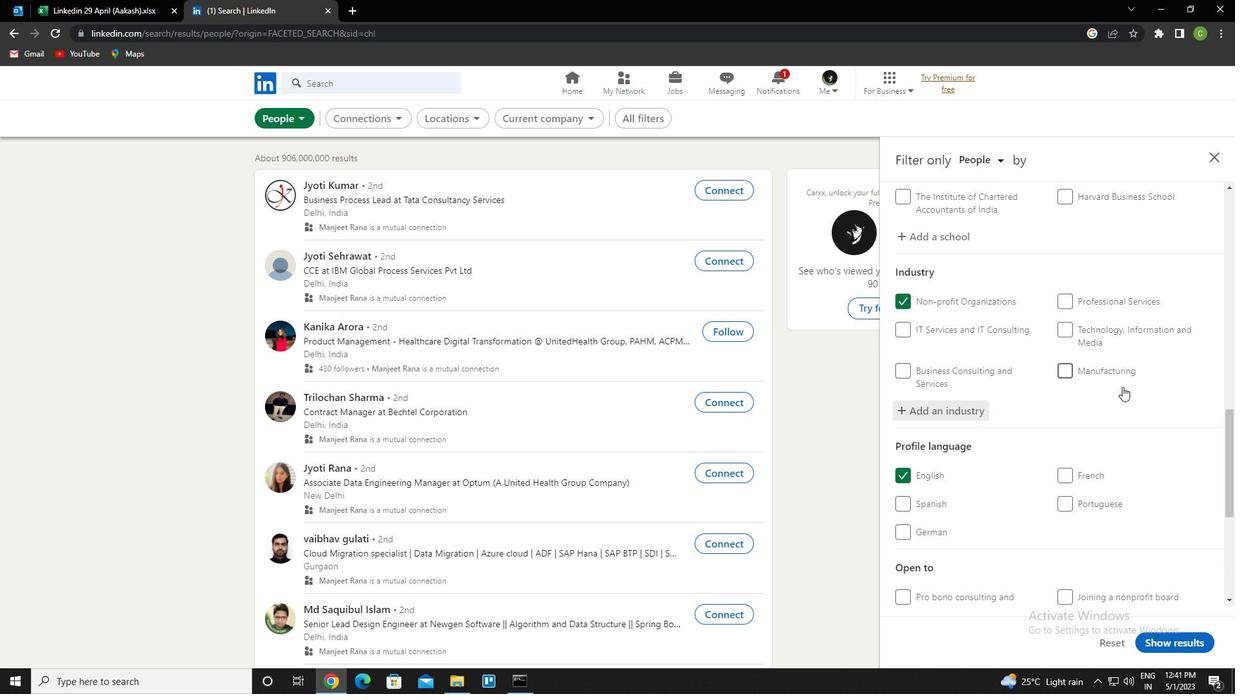 
Action: Mouse scrolled (1120, 388) with delta (0, 0)
Screenshot: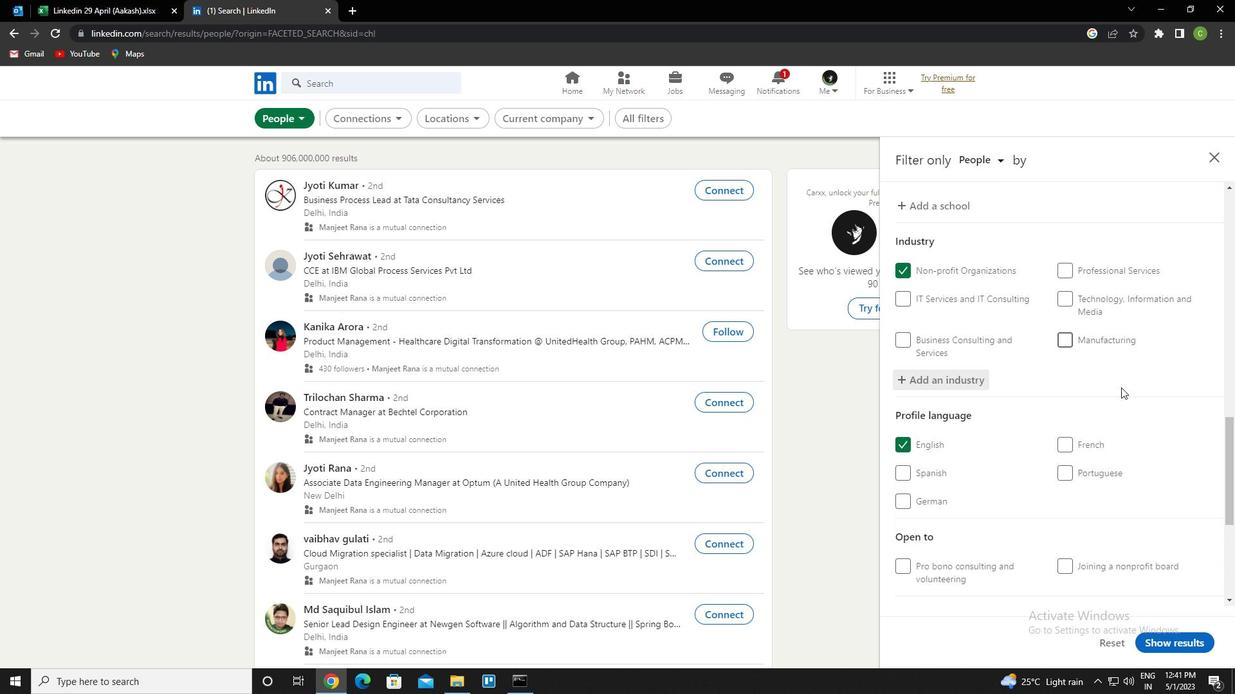 
Action: Mouse moved to (1117, 391)
Screenshot: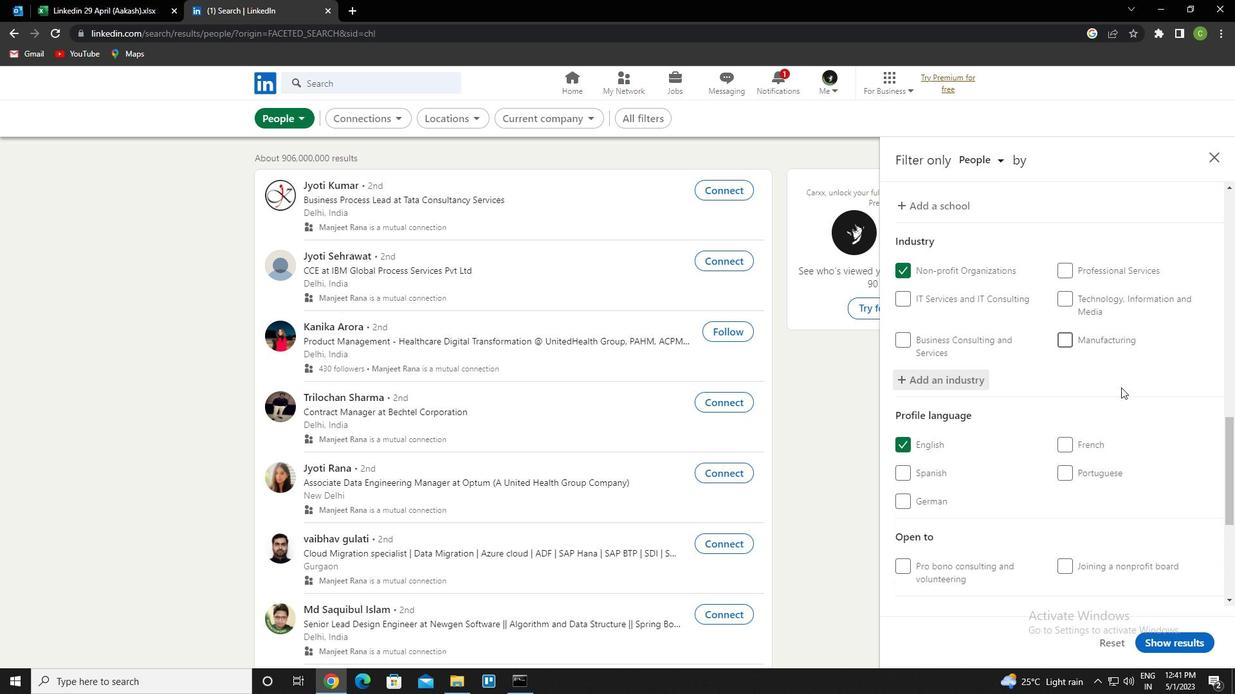 
Action: Mouse scrolled (1117, 390) with delta (0, 0)
Screenshot: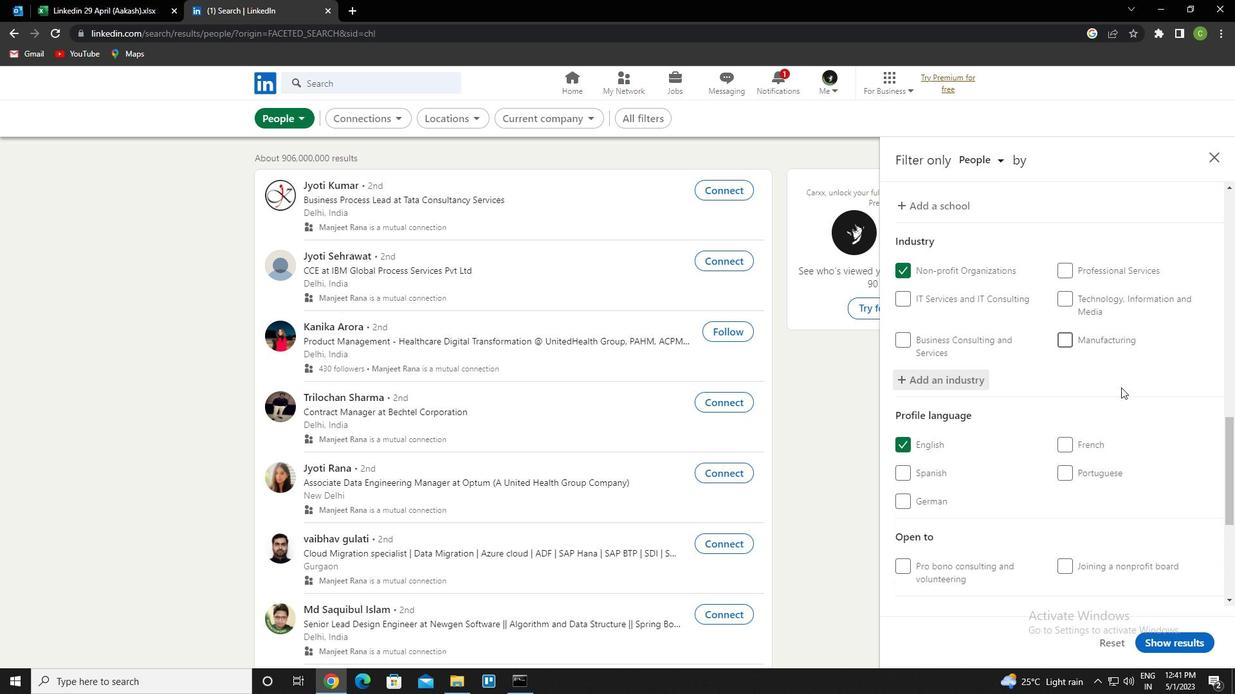 
Action: Mouse moved to (1103, 430)
Screenshot: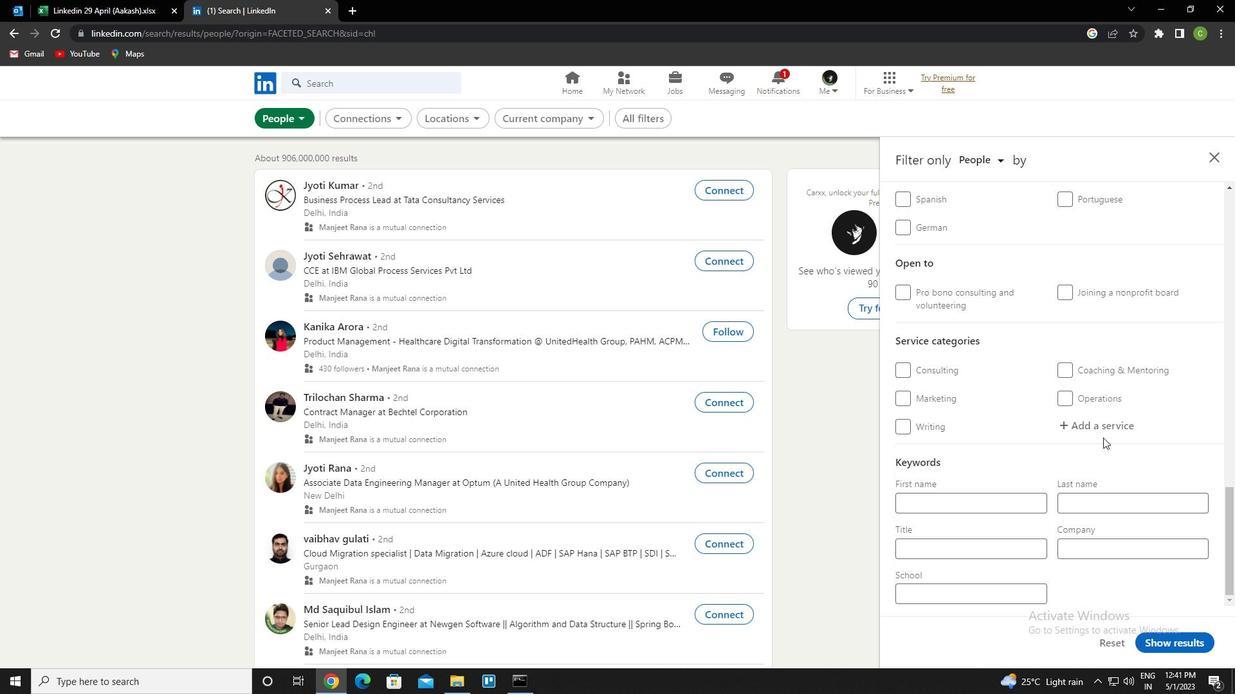 
Action: Mouse pressed left at (1103, 430)
Screenshot: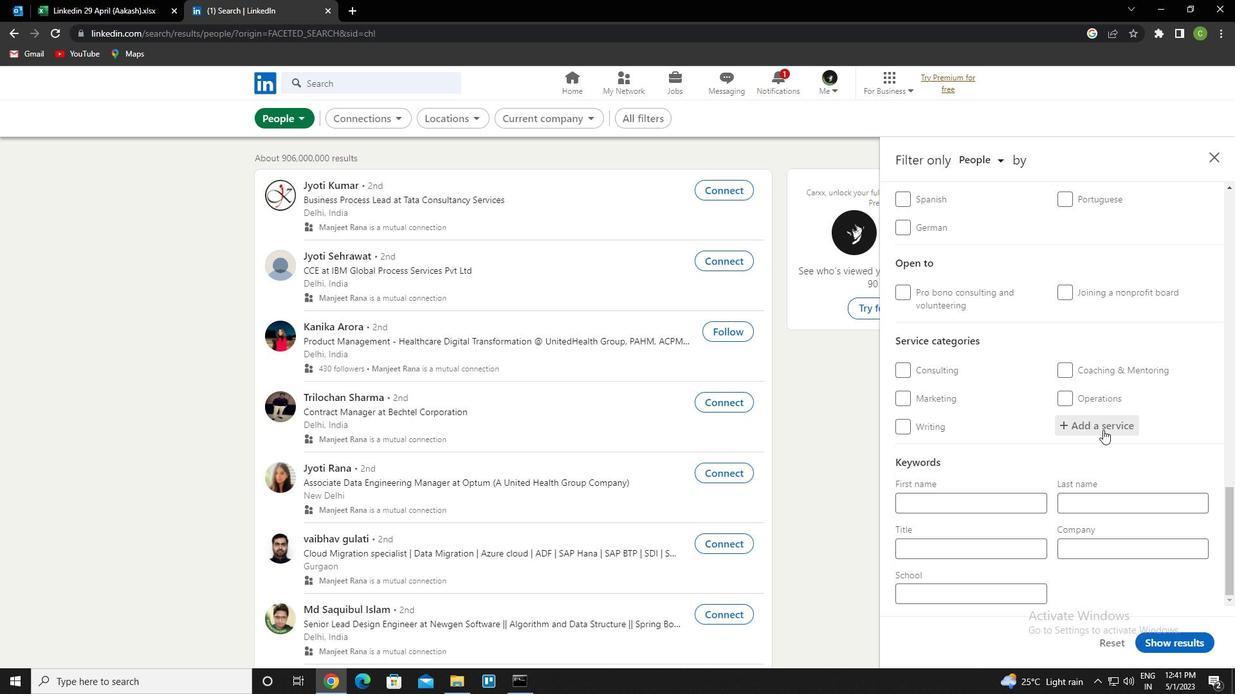 
Action: Key pressed <Key.caps_lock>w<Key.caps_lock>edding<Key.space><Key.down><Key.enter>
Screenshot: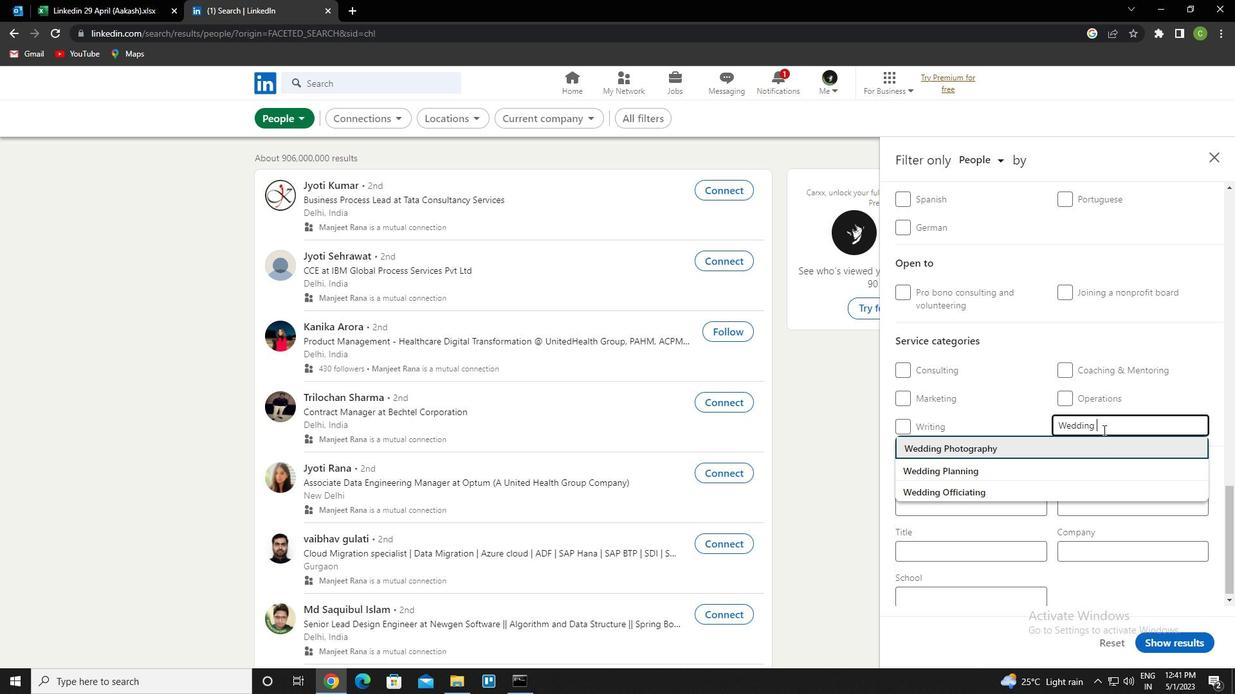 
Action: Mouse scrolled (1103, 429) with delta (0, 0)
Screenshot: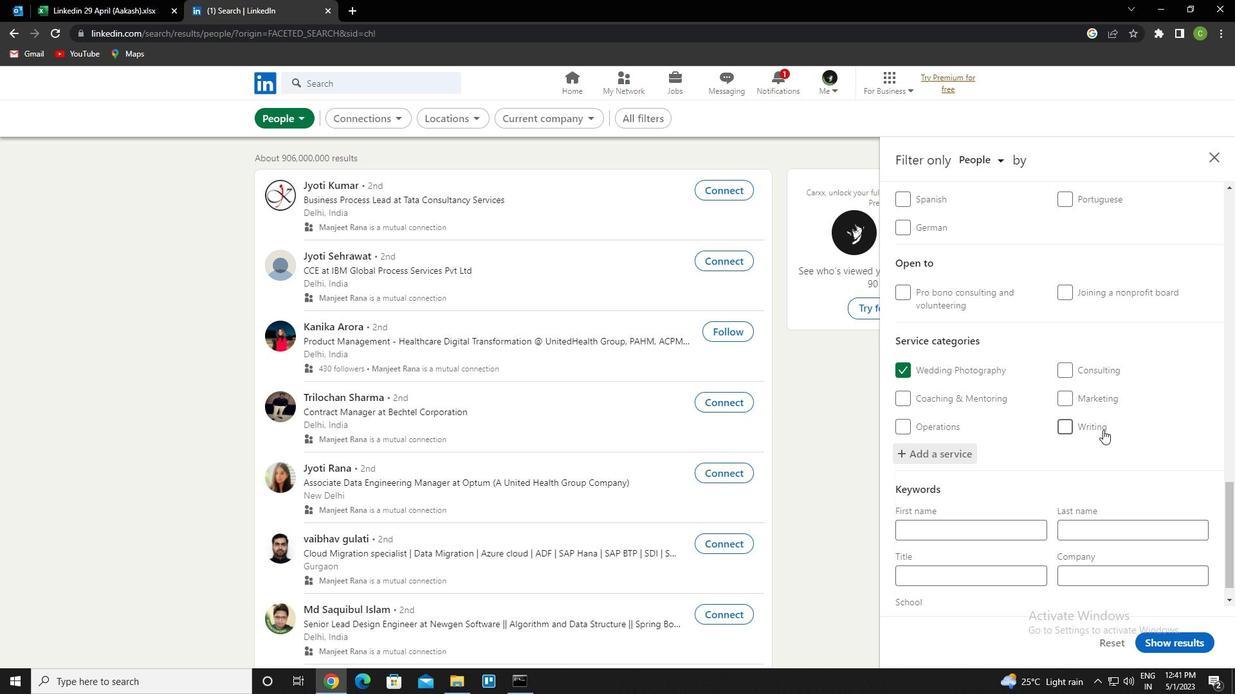 
Action: Mouse scrolled (1103, 429) with delta (0, 0)
Screenshot: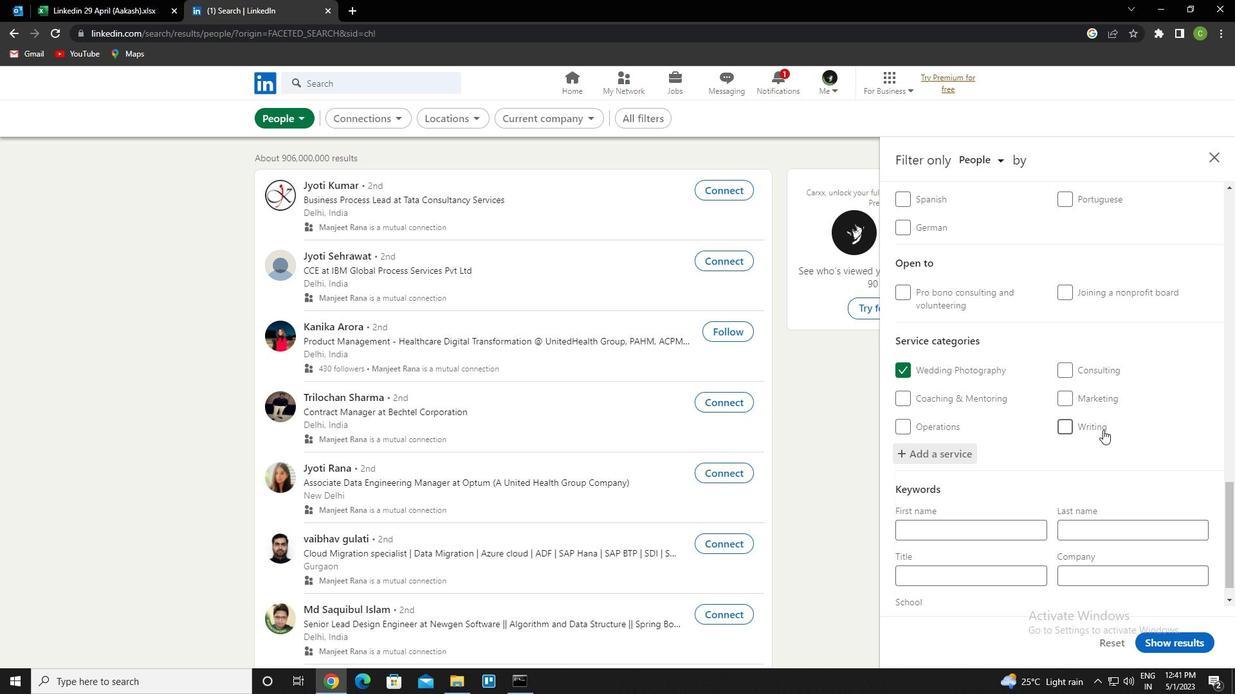 
Action: Mouse scrolled (1103, 429) with delta (0, 0)
Screenshot: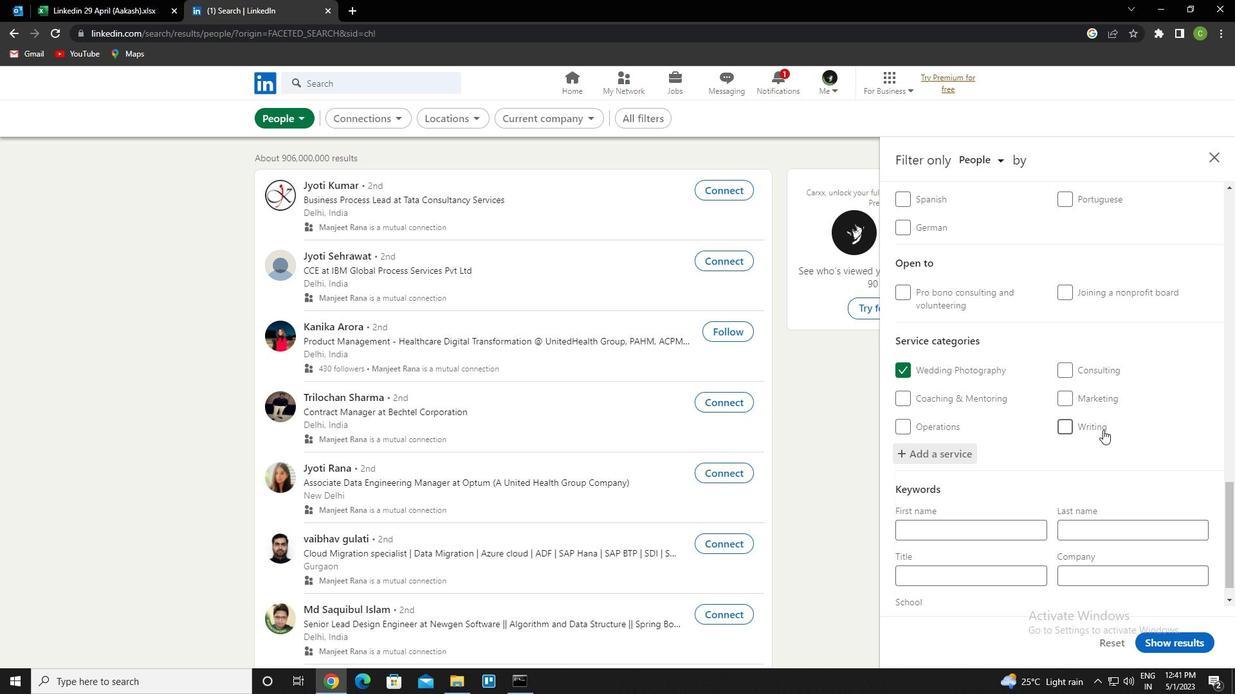 
Action: Mouse scrolled (1103, 429) with delta (0, 0)
Screenshot: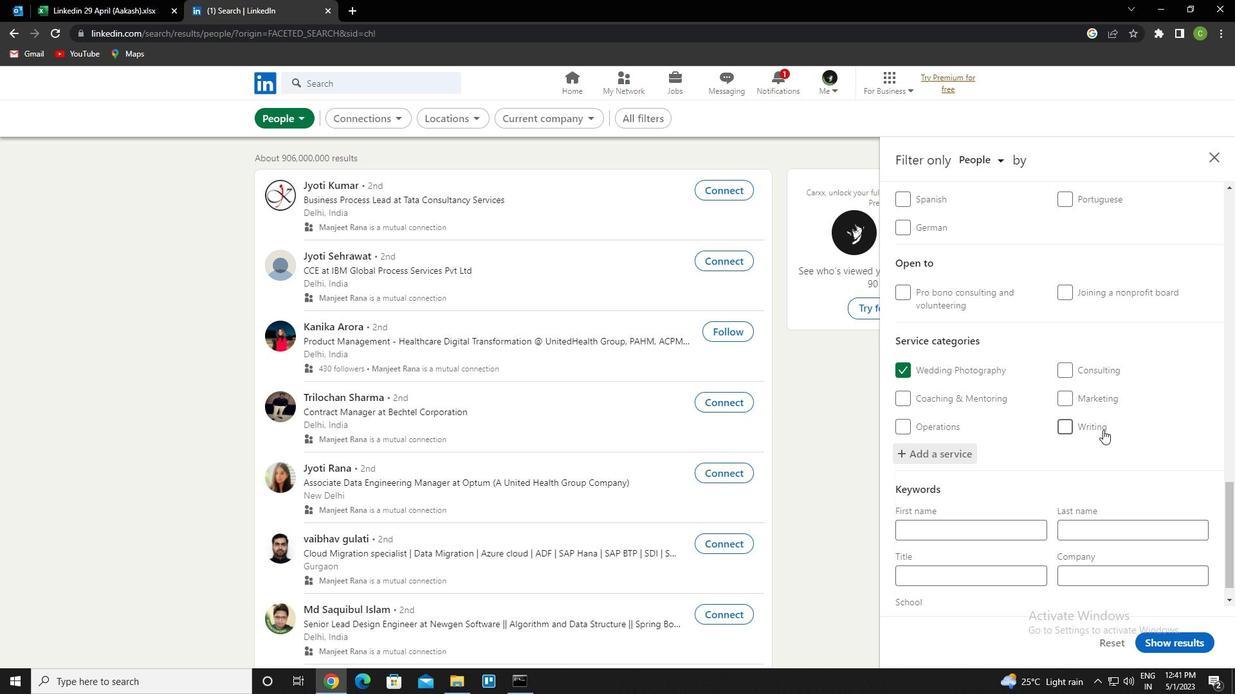 
Action: Mouse scrolled (1103, 429) with delta (0, 0)
Screenshot: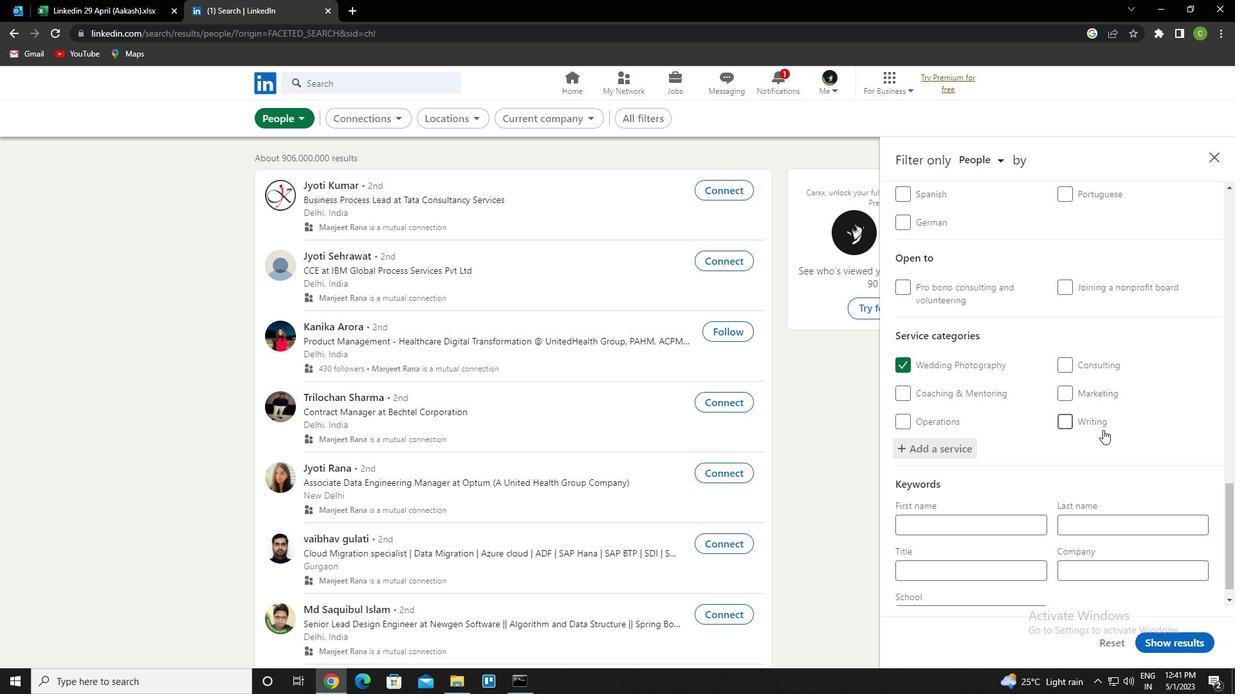 
Action: Mouse scrolled (1103, 429) with delta (0, 0)
Screenshot: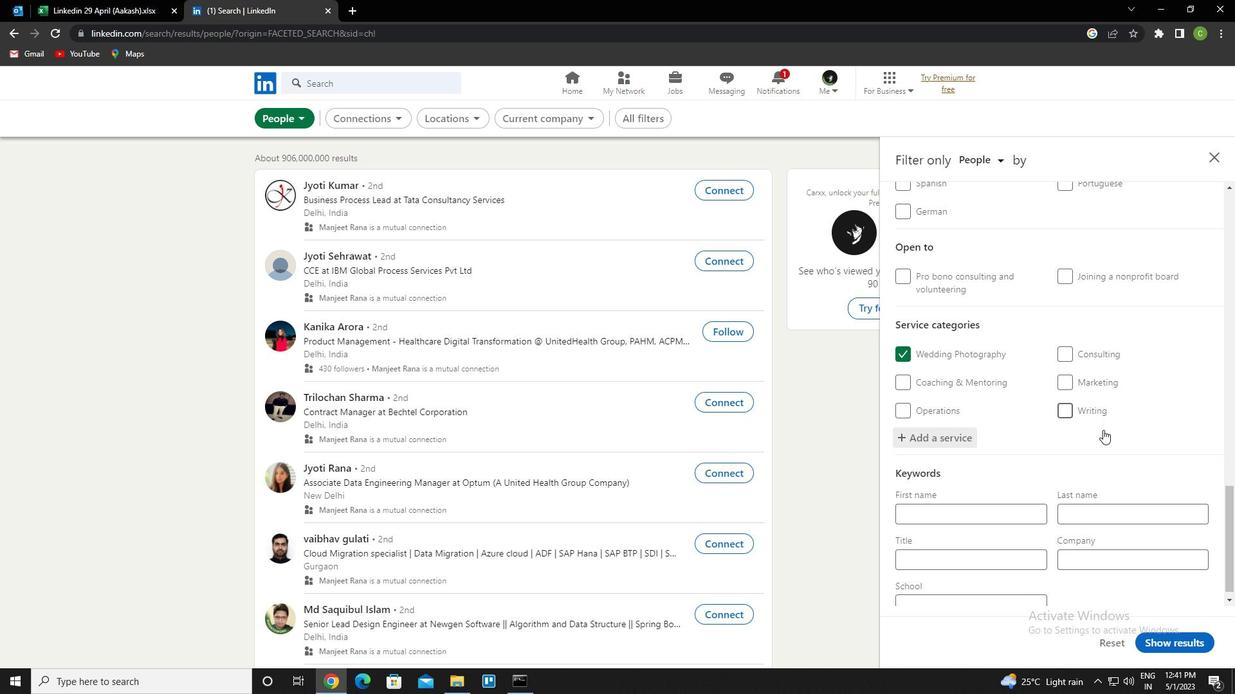 
Action: Mouse moved to (1102, 433)
Screenshot: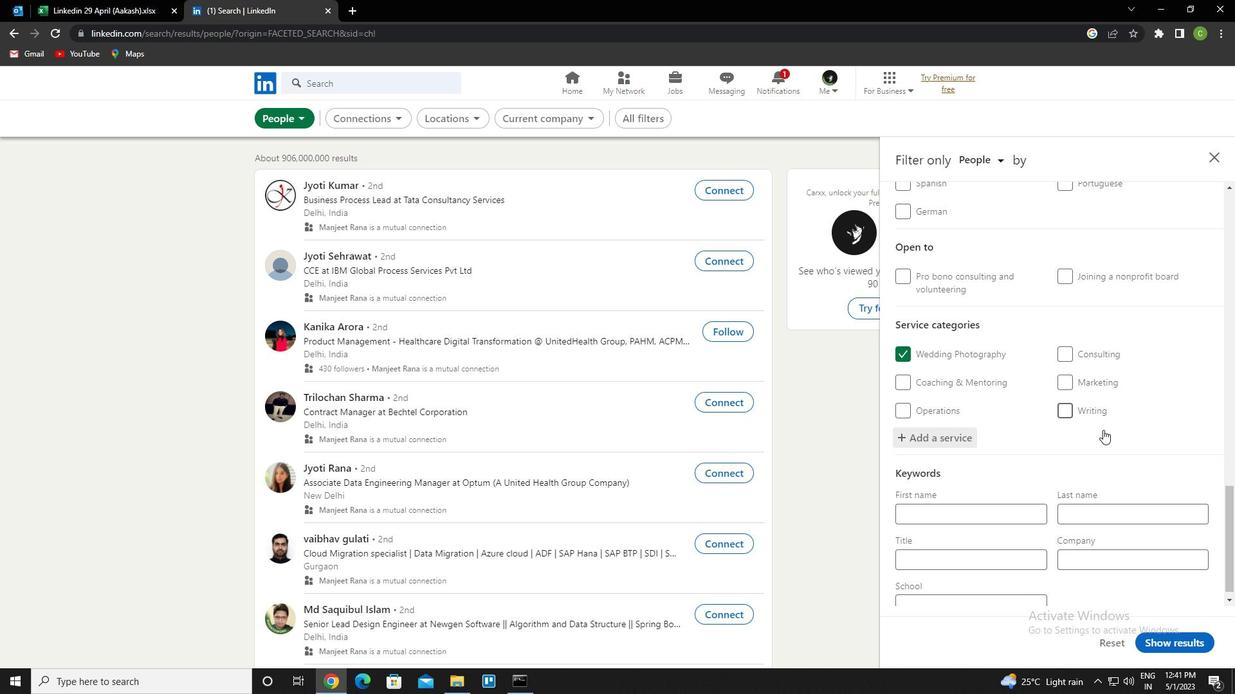 
Action: Mouse scrolled (1102, 433) with delta (0, 0)
Screenshot: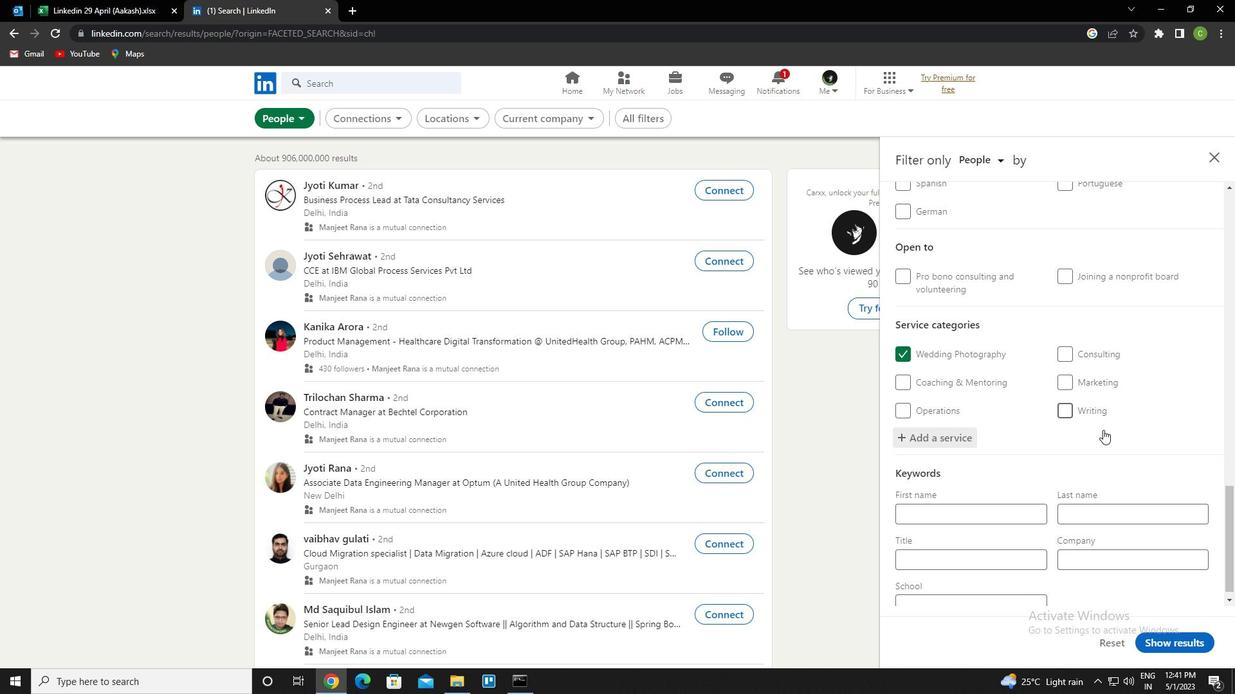 
Action: Mouse moved to (972, 545)
Screenshot: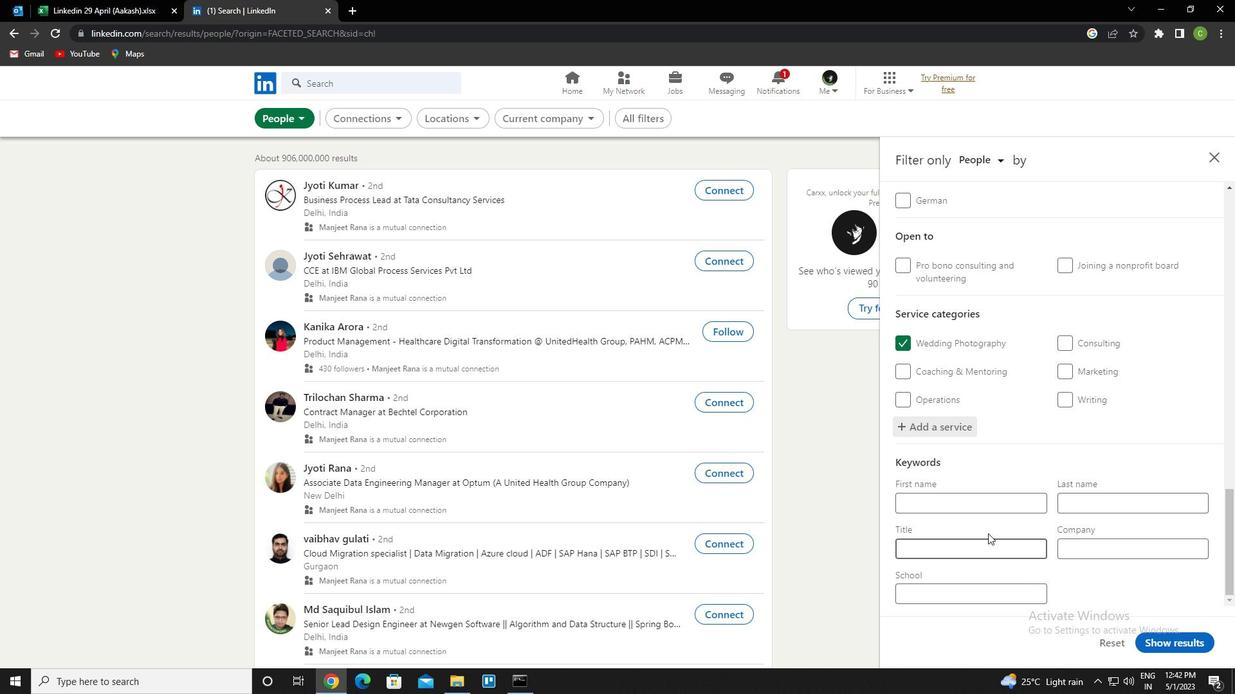 
Action: Mouse pressed left at (972, 545)
Screenshot: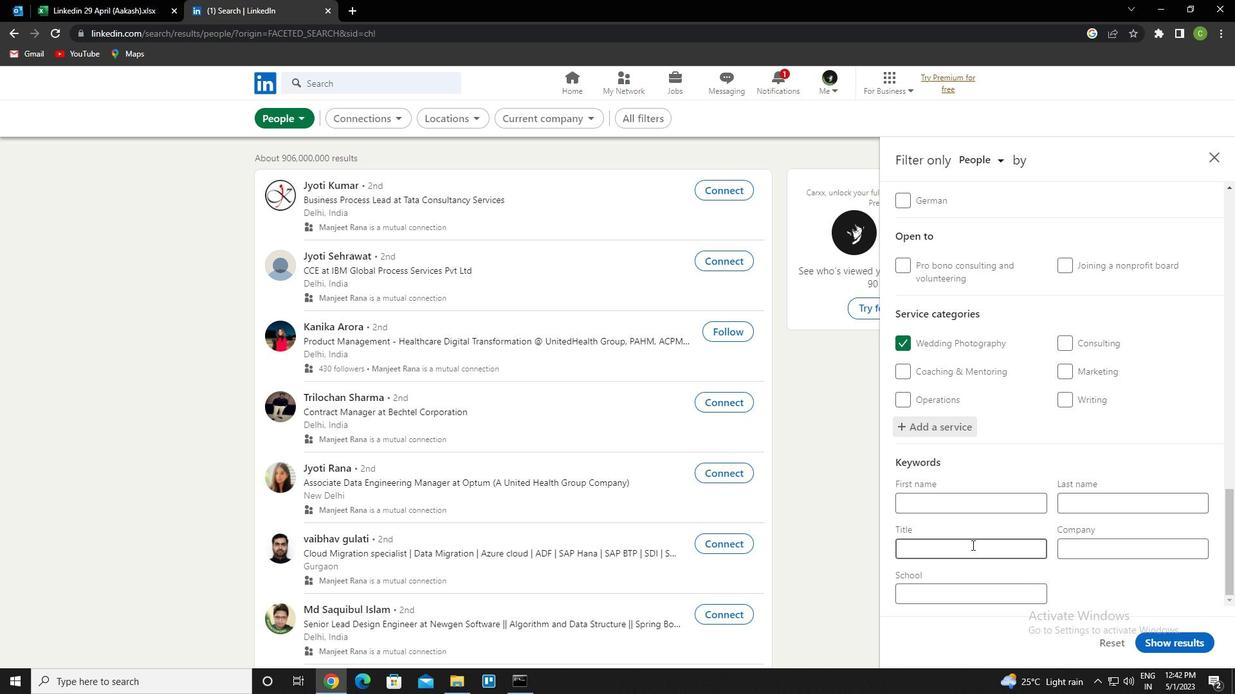 
Action: Key pressed <Key.caps_lock>s<Key.caps_lock>alon<Key.space><Key.caps_lock>m<Key.caps_lock>anager
Screenshot: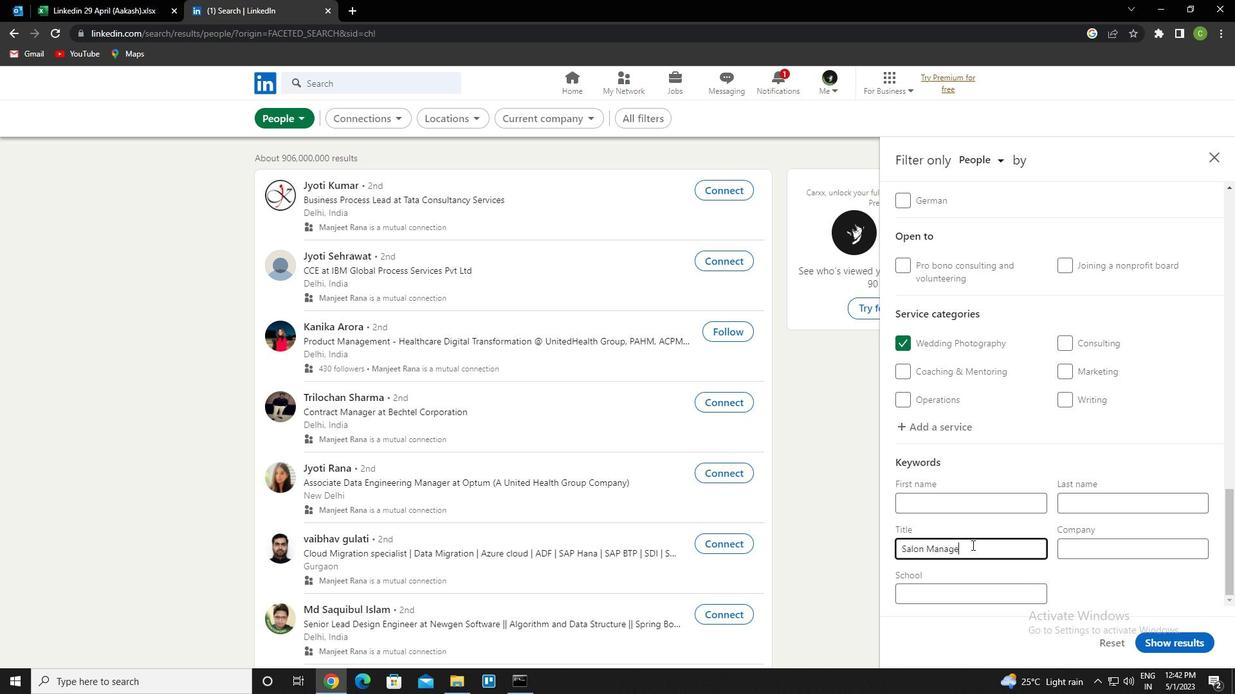 
Action: Mouse moved to (1193, 646)
Screenshot: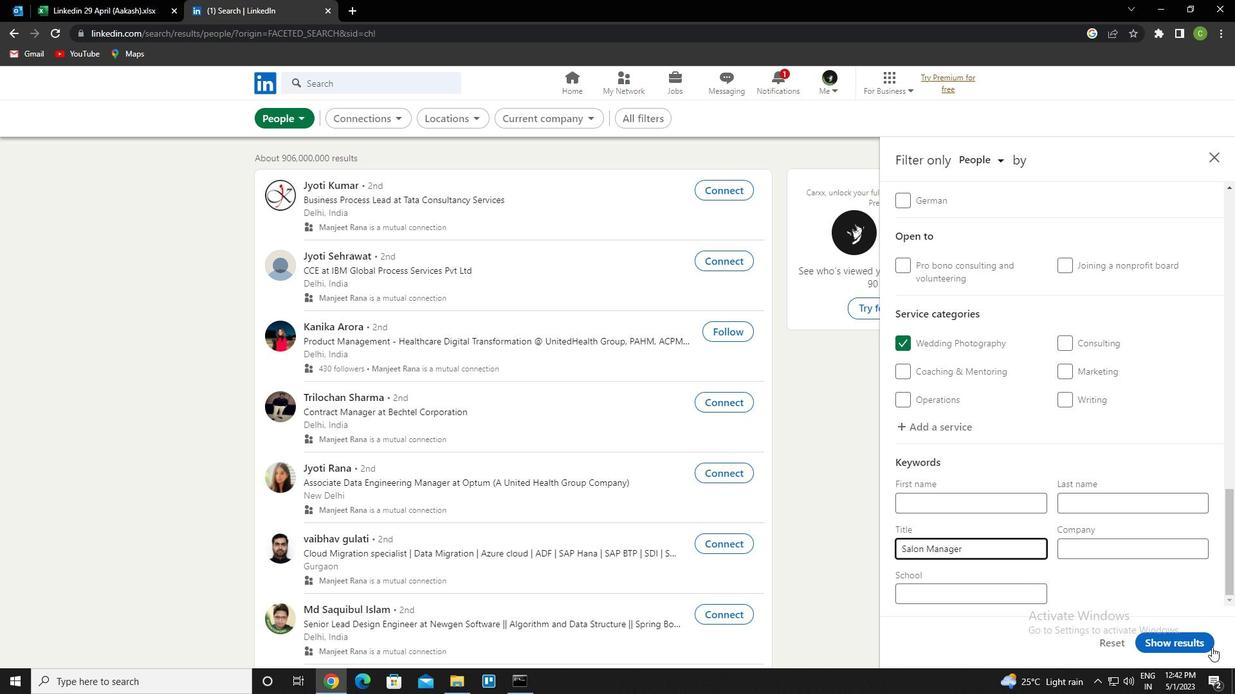 
Action: Mouse pressed left at (1193, 646)
Screenshot: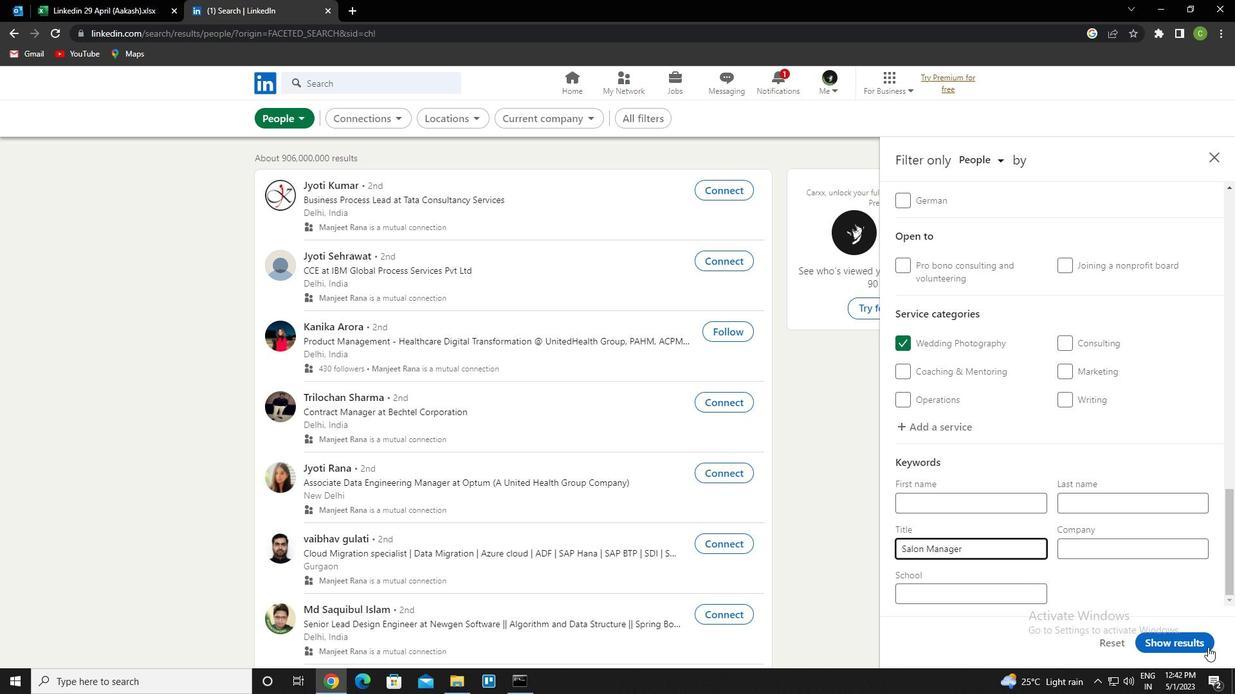 
Action: Mouse moved to (490, 584)
Screenshot: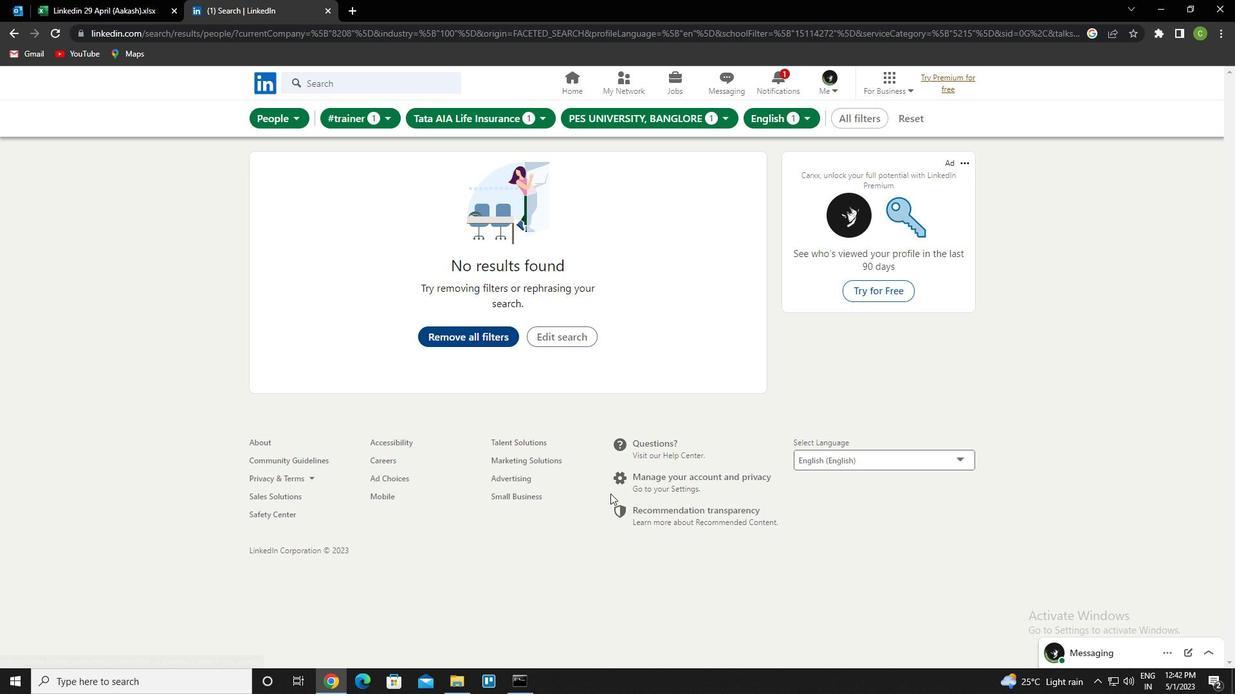 
